Task: Search one way flight ticket for 2 adults, 4 children and 1 infant on lap in business from Pensacola: Pensacola International Airport to Jacksonville: Albert J. Ellis Airport on 5-3-2023. Choice of flights is United. Number of bags: 8 checked bags. Price is upto 98000. Outbound departure time preference is 14:30.
Action: Mouse moved to (349, 149)
Screenshot: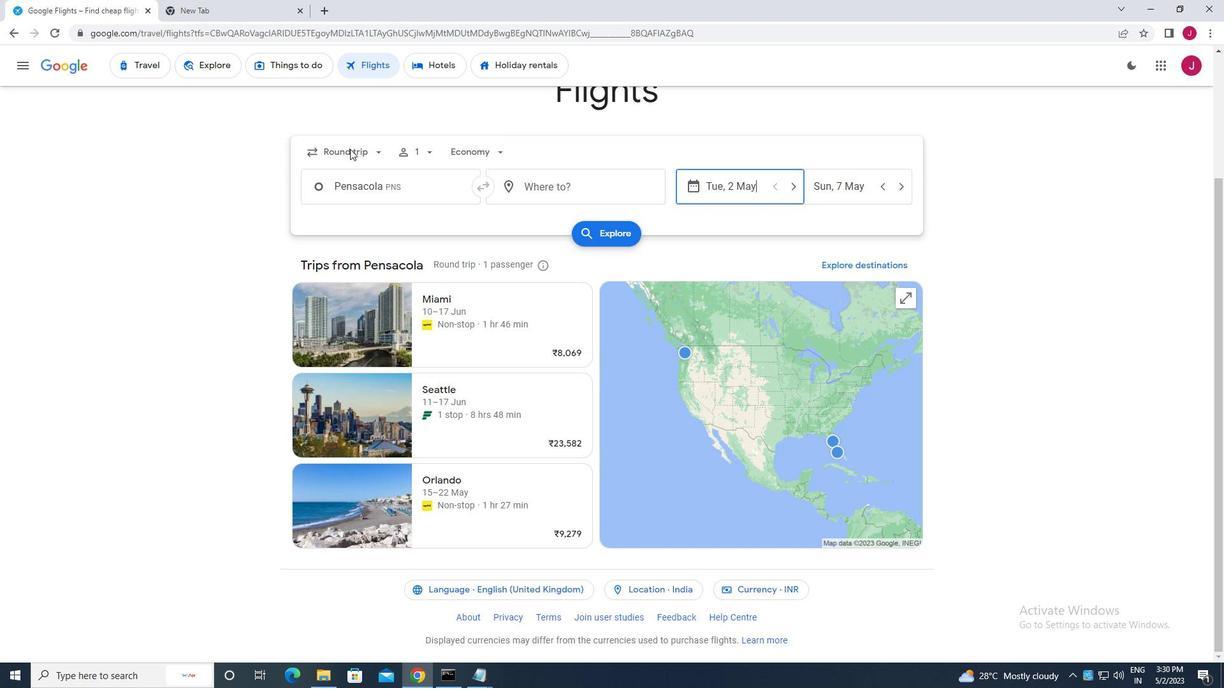 
Action: Mouse pressed left at (349, 149)
Screenshot: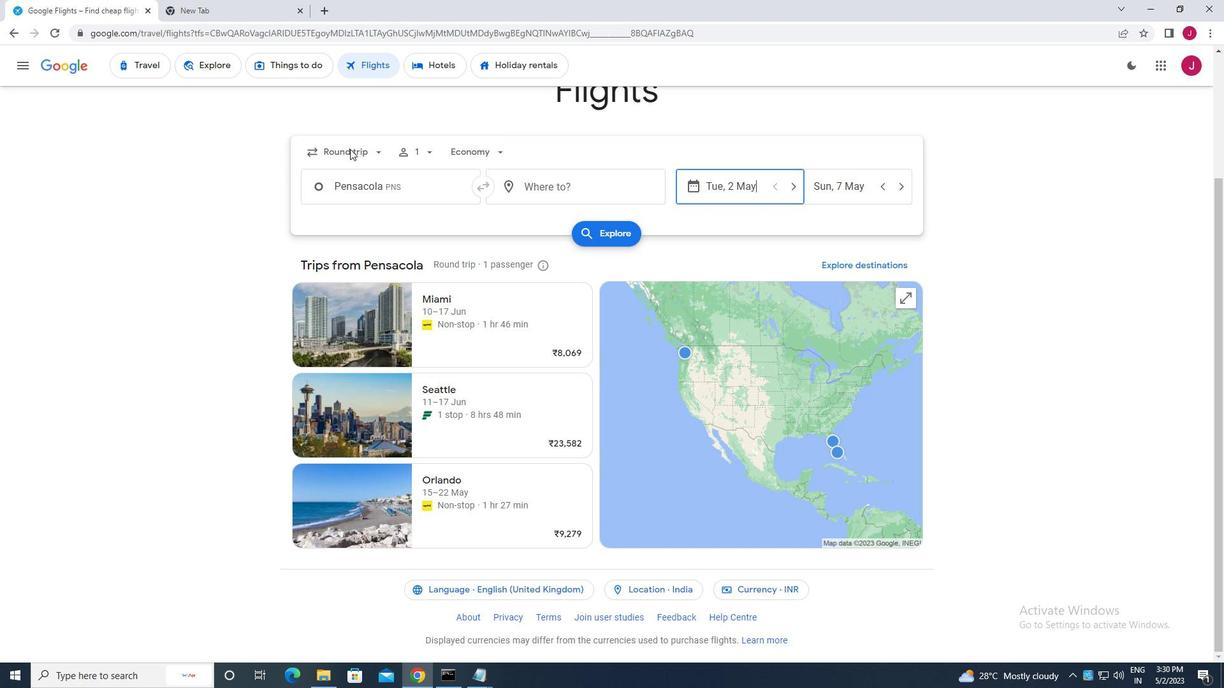 
Action: Mouse moved to (376, 151)
Screenshot: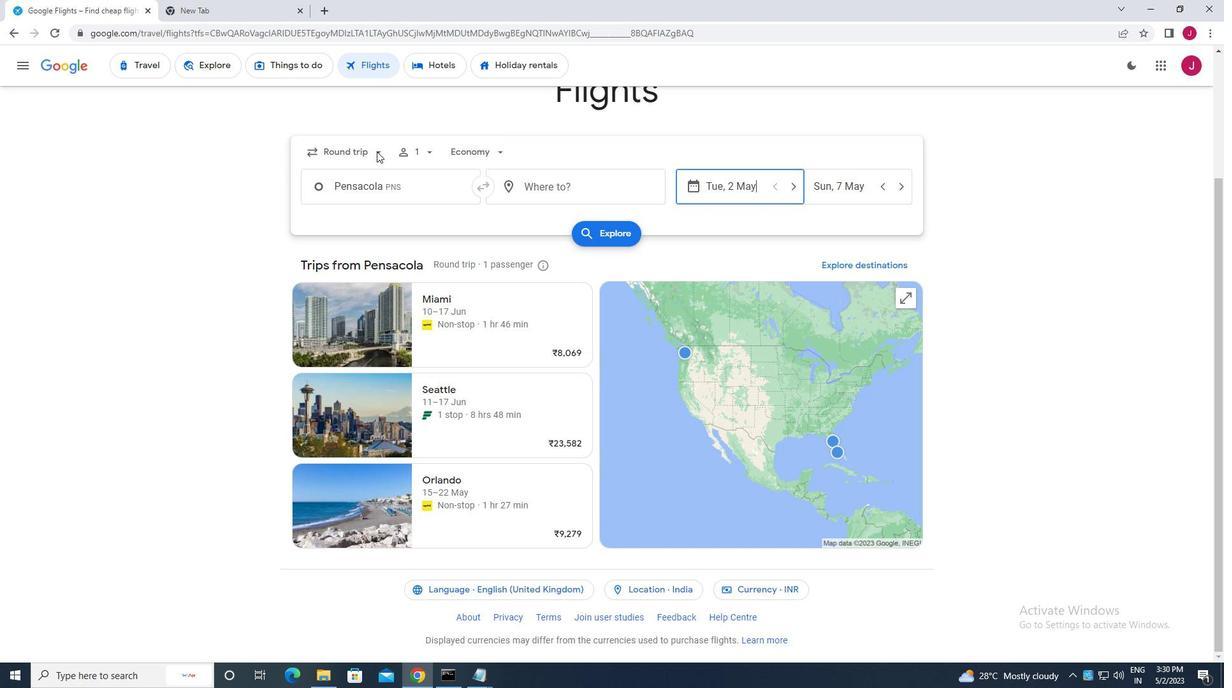 
Action: Mouse pressed left at (376, 151)
Screenshot: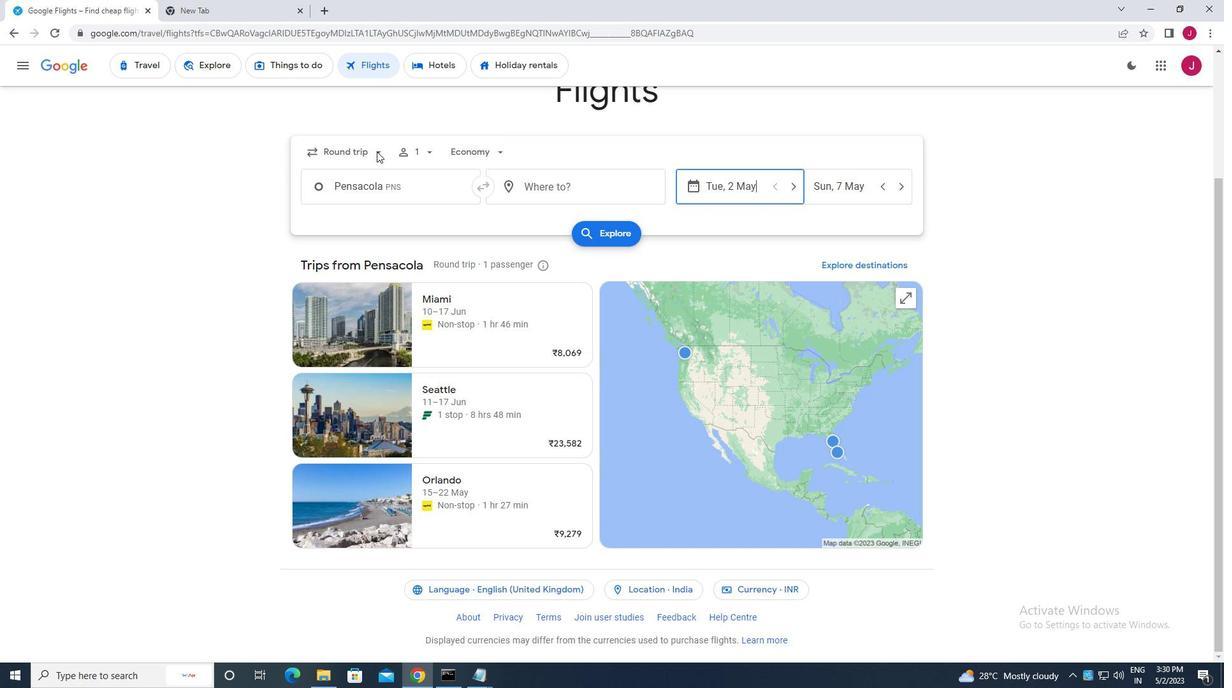 
Action: Mouse moved to (376, 151)
Screenshot: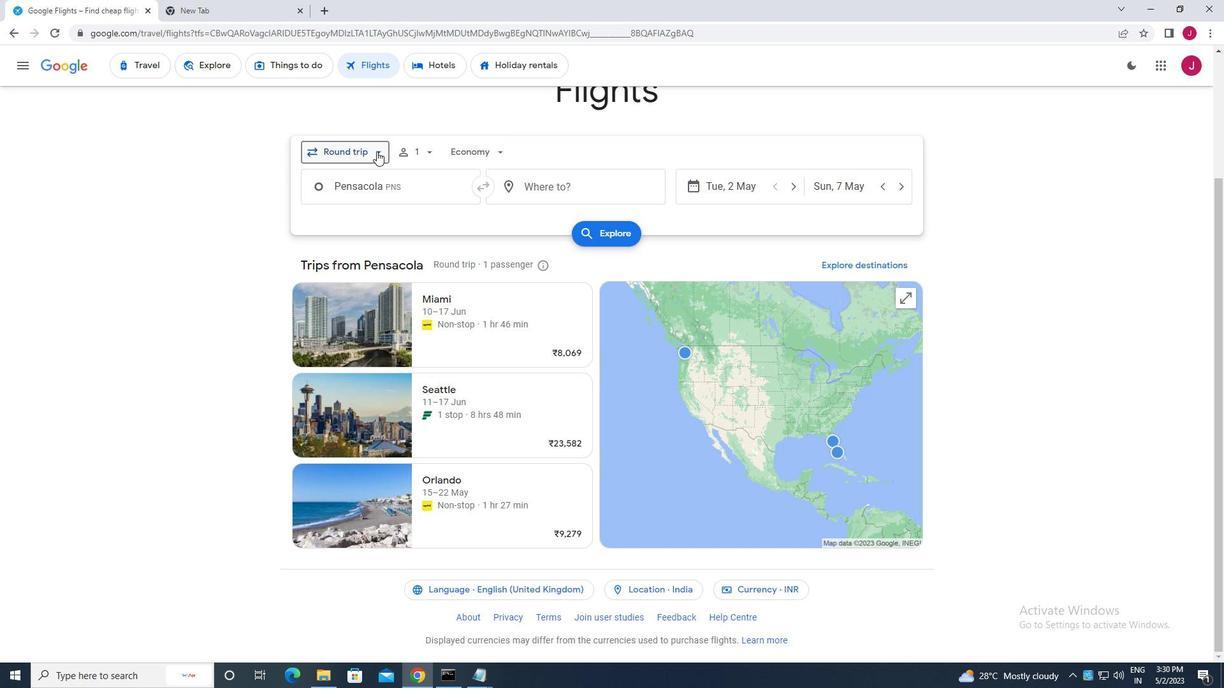 
Action: Mouse pressed left at (376, 151)
Screenshot: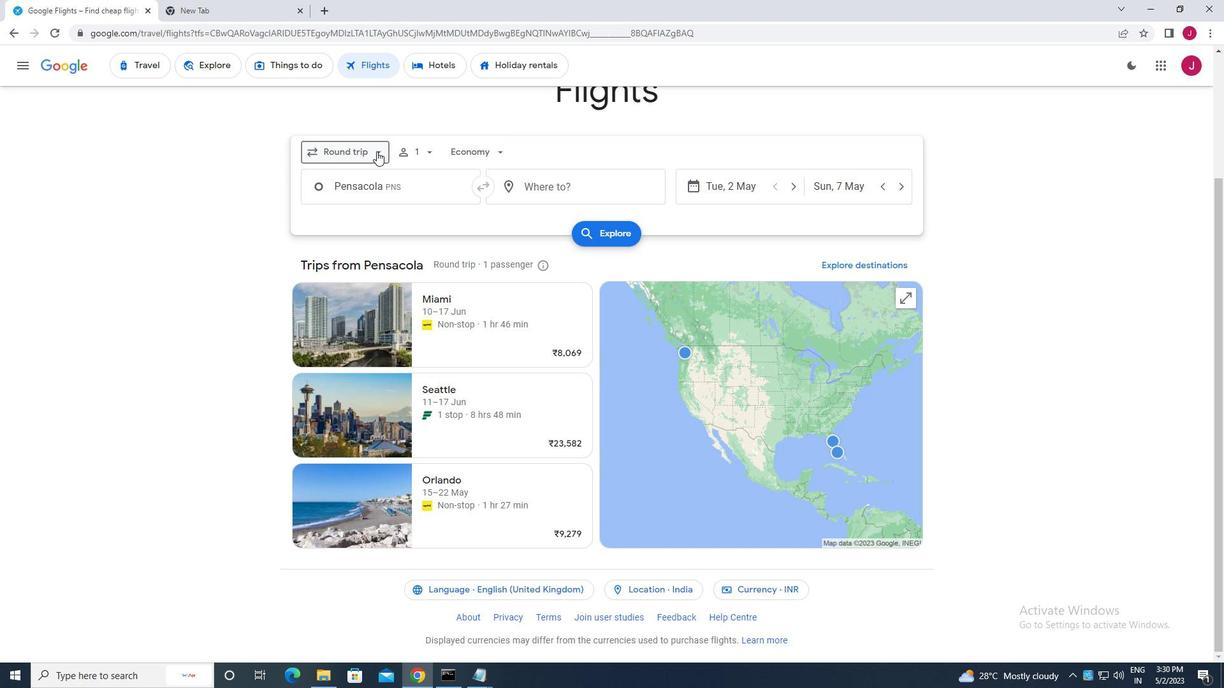 
Action: Mouse moved to (367, 212)
Screenshot: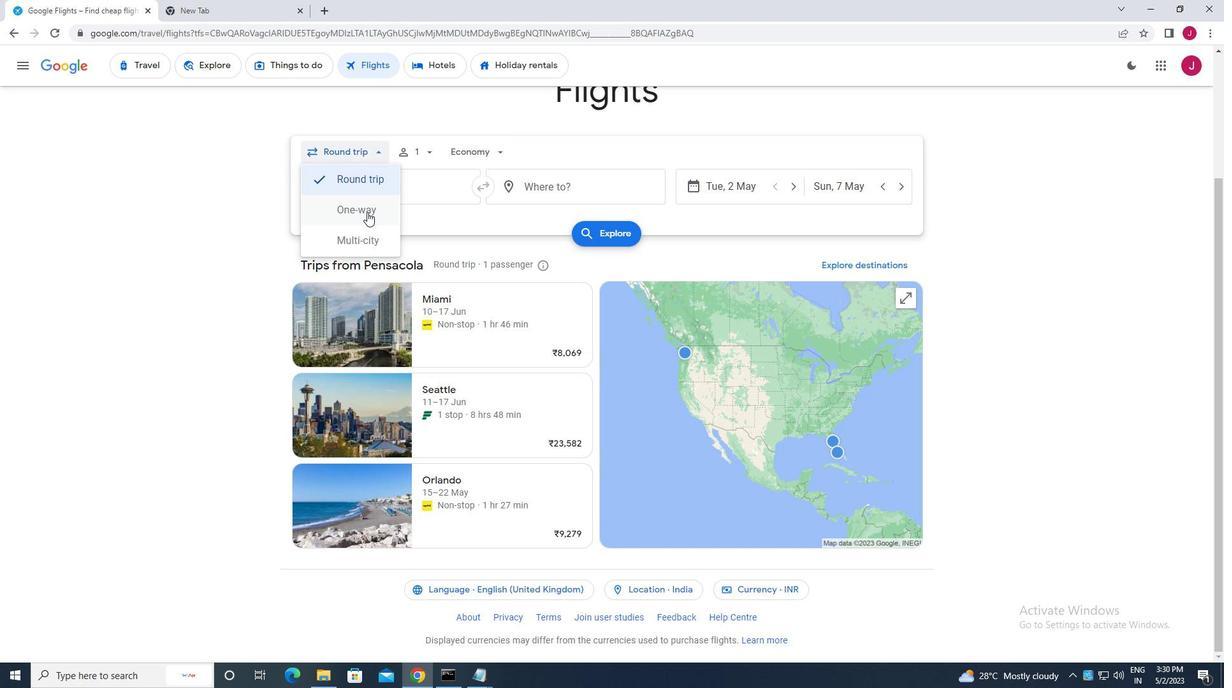
Action: Mouse pressed left at (367, 212)
Screenshot: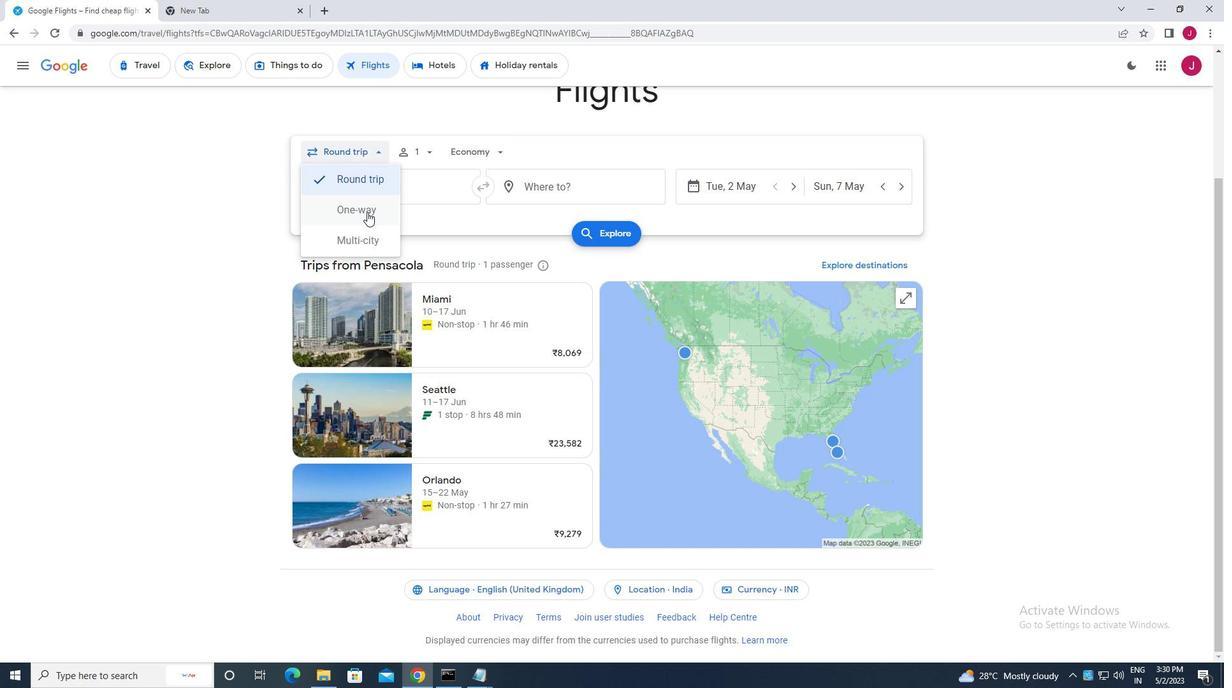 
Action: Mouse moved to (424, 148)
Screenshot: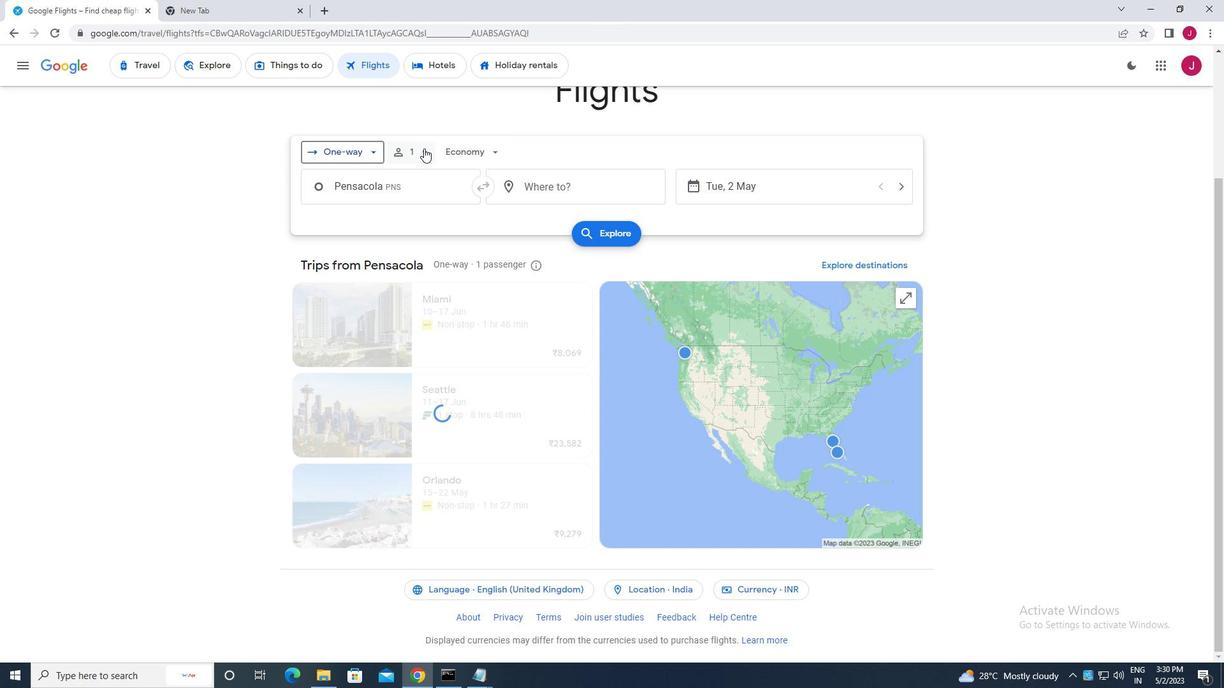
Action: Mouse pressed left at (424, 148)
Screenshot: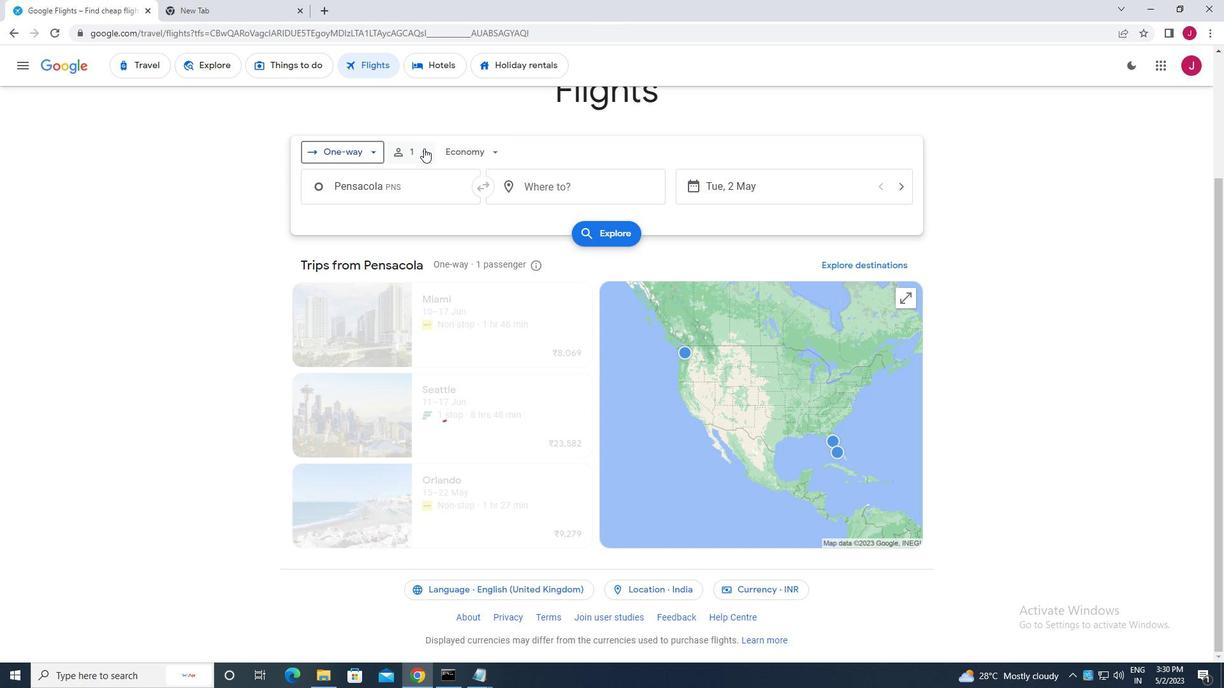 
Action: Mouse moved to (523, 185)
Screenshot: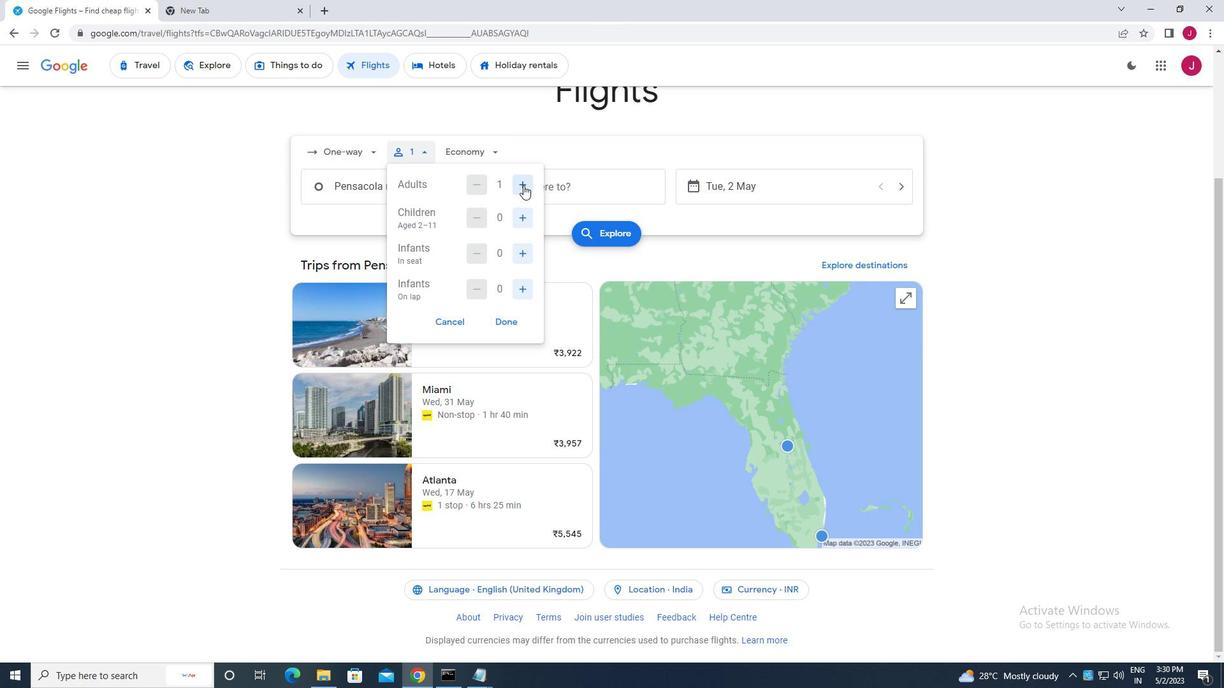 
Action: Mouse pressed left at (523, 185)
Screenshot: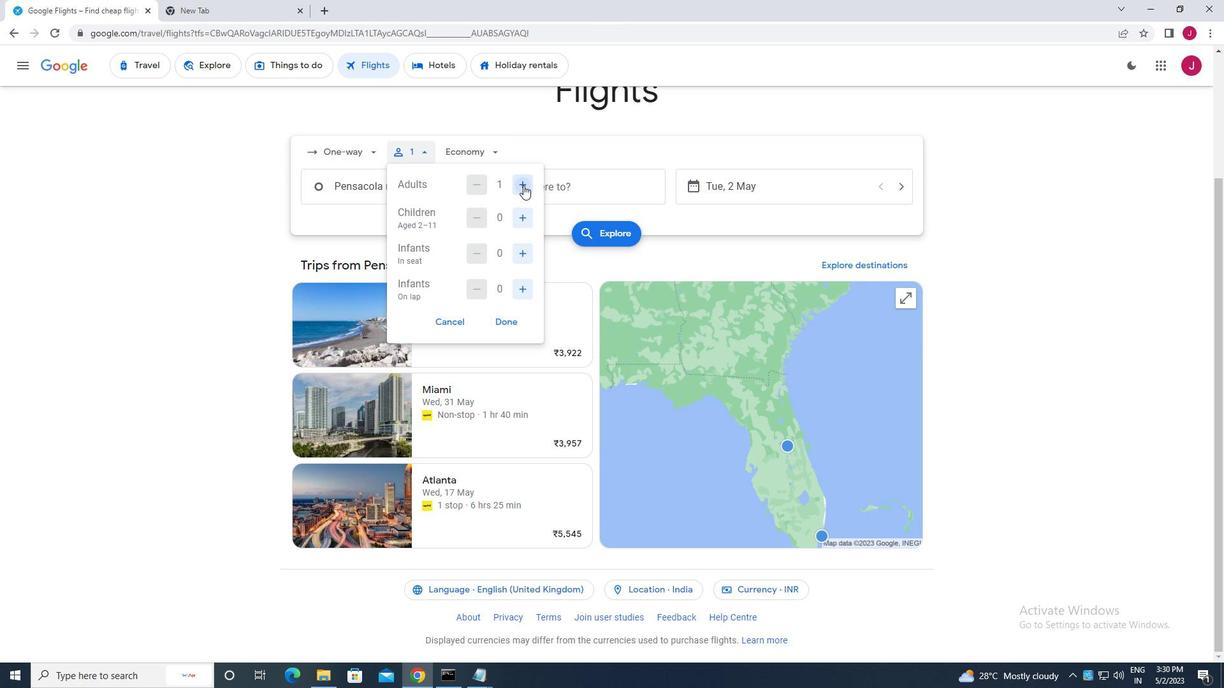
Action: Mouse moved to (524, 216)
Screenshot: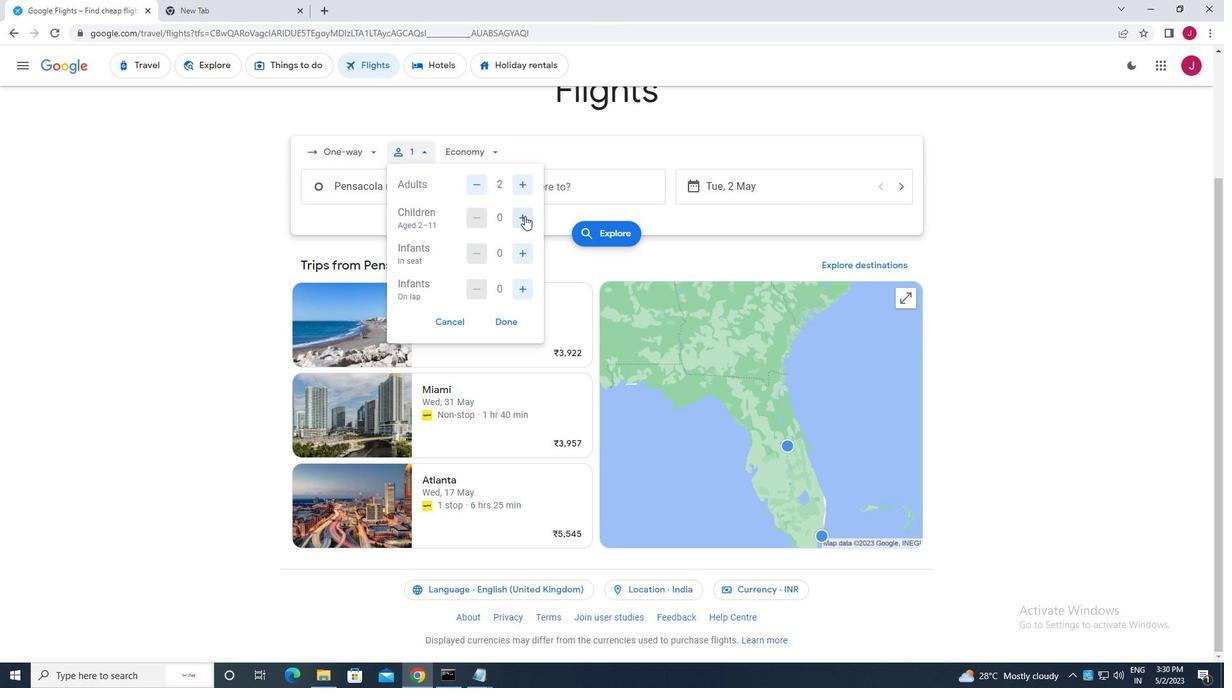 
Action: Mouse pressed left at (524, 216)
Screenshot: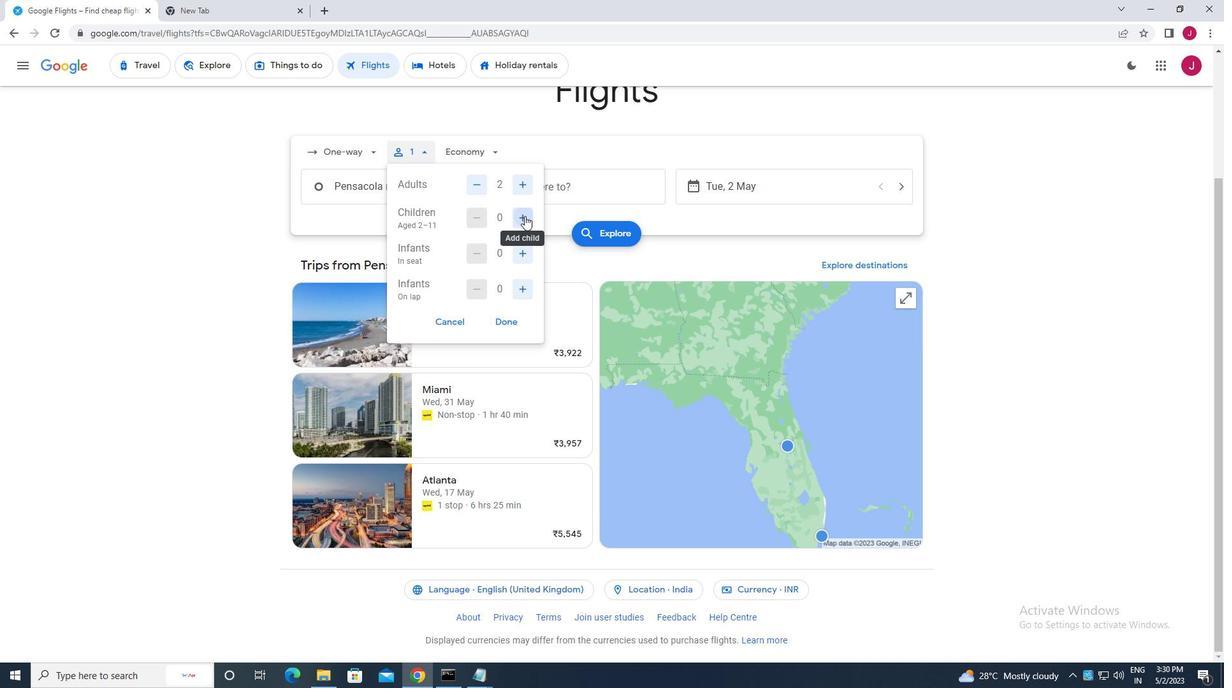
Action: Mouse pressed left at (524, 216)
Screenshot: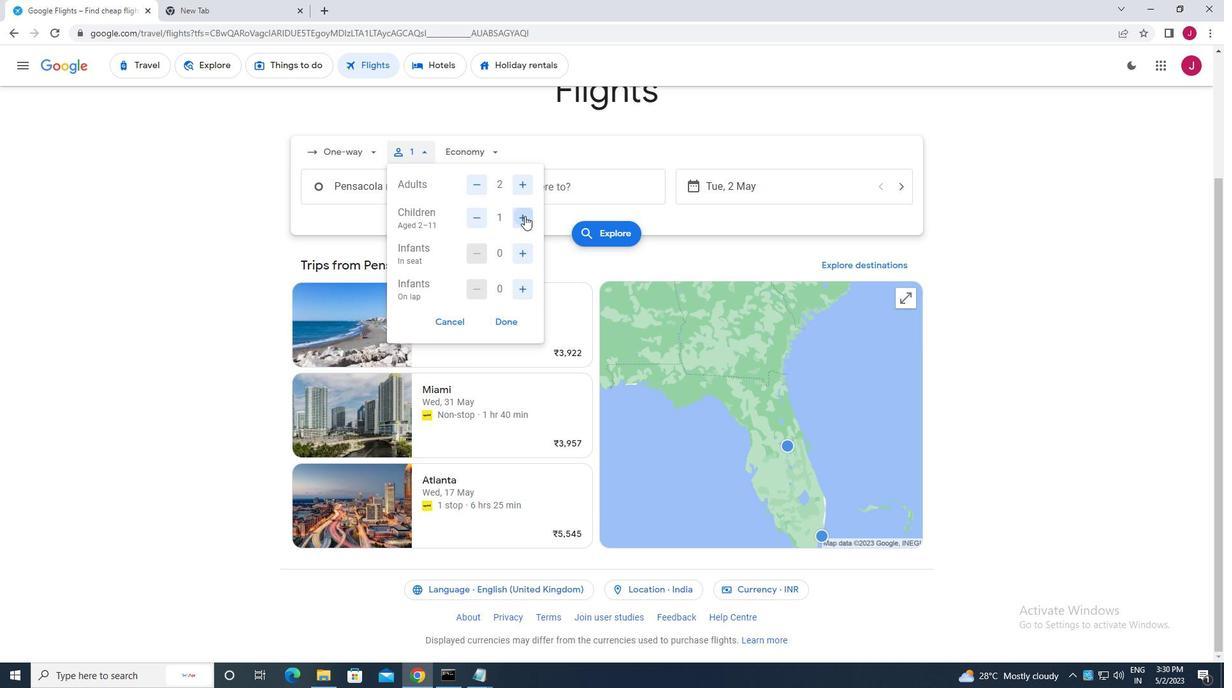 
Action: Mouse pressed left at (524, 216)
Screenshot: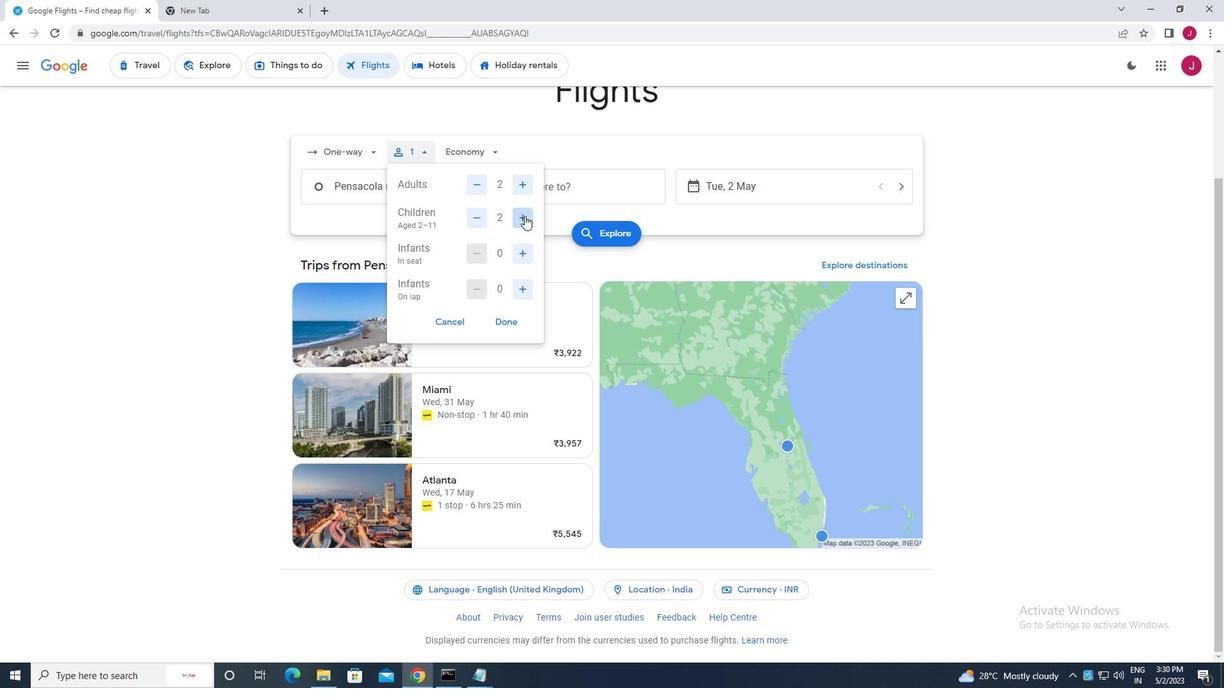 
Action: Mouse pressed left at (524, 216)
Screenshot: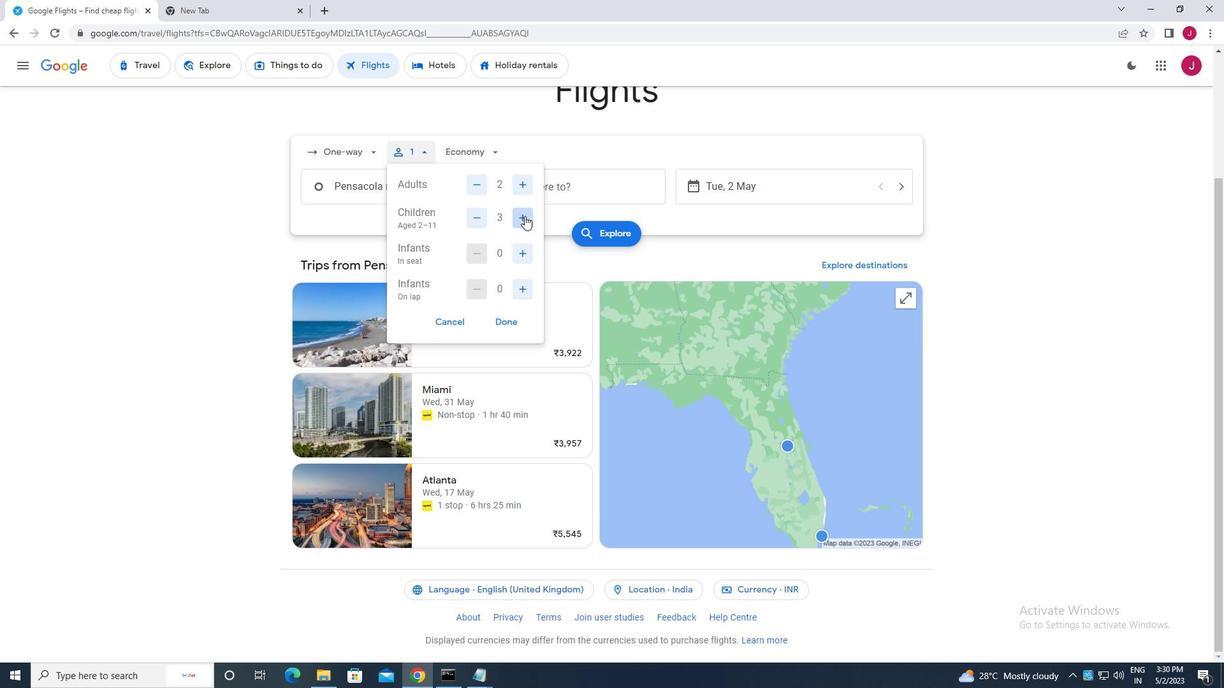 
Action: Mouse moved to (521, 291)
Screenshot: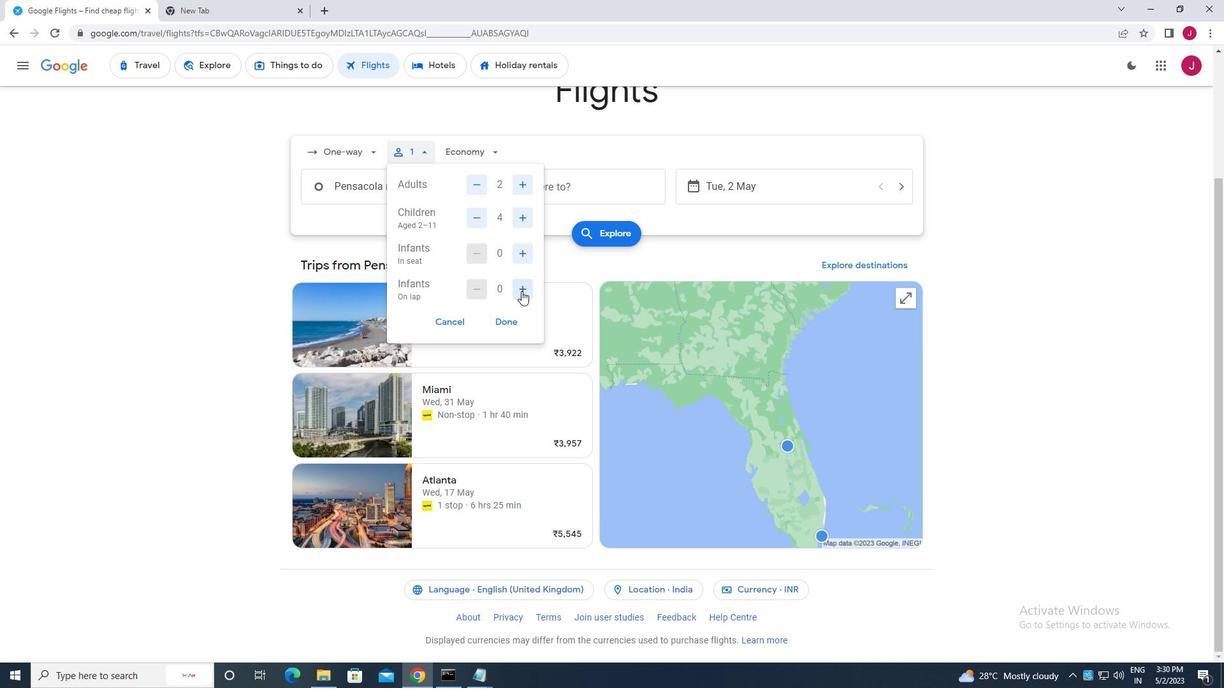 
Action: Mouse pressed left at (521, 291)
Screenshot: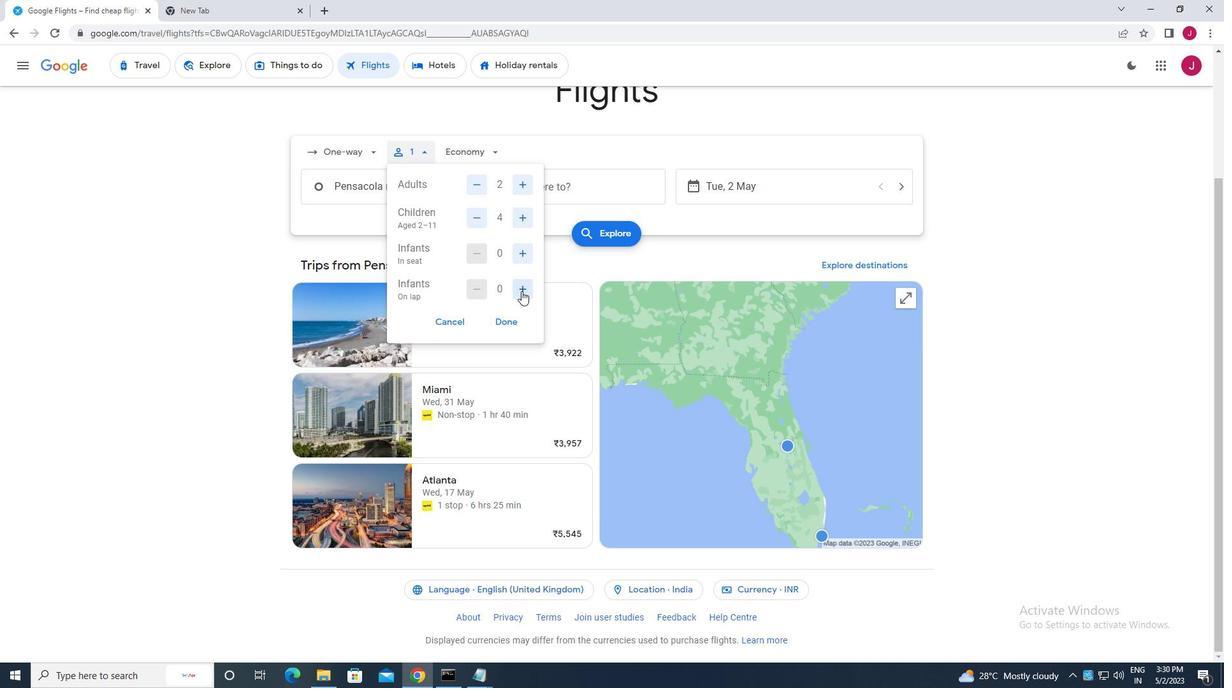 
Action: Mouse moved to (510, 320)
Screenshot: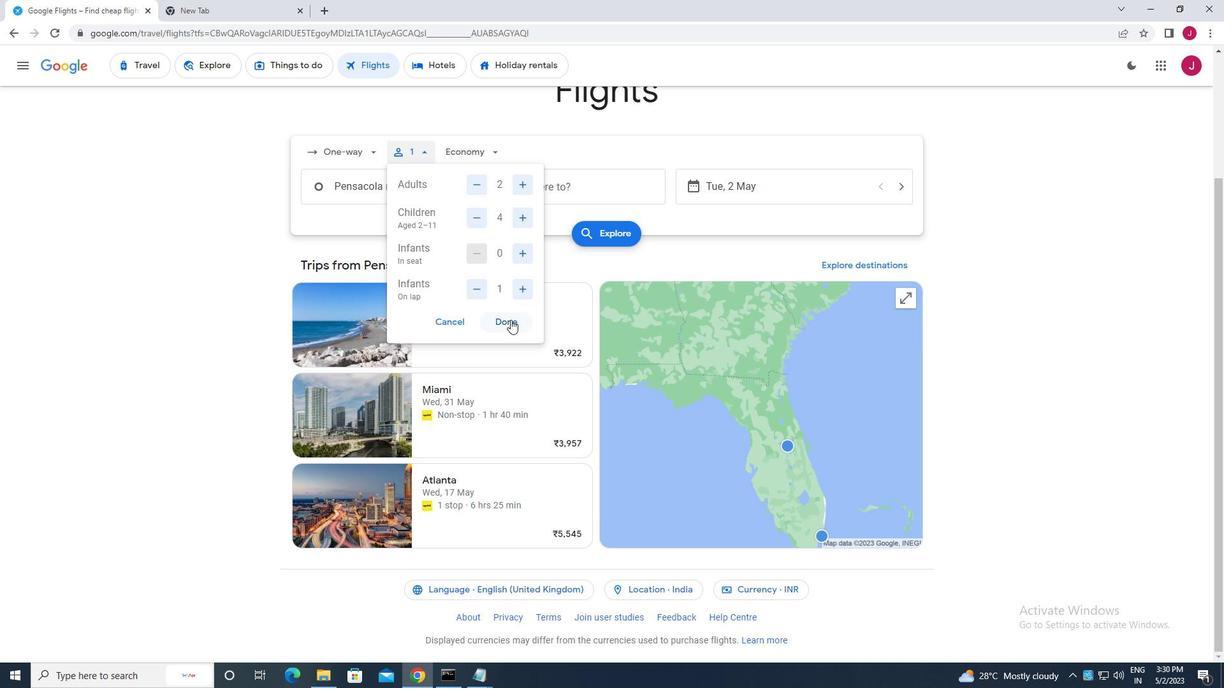 
Action: Mouse pressed left at (510, 320)
Screenshot: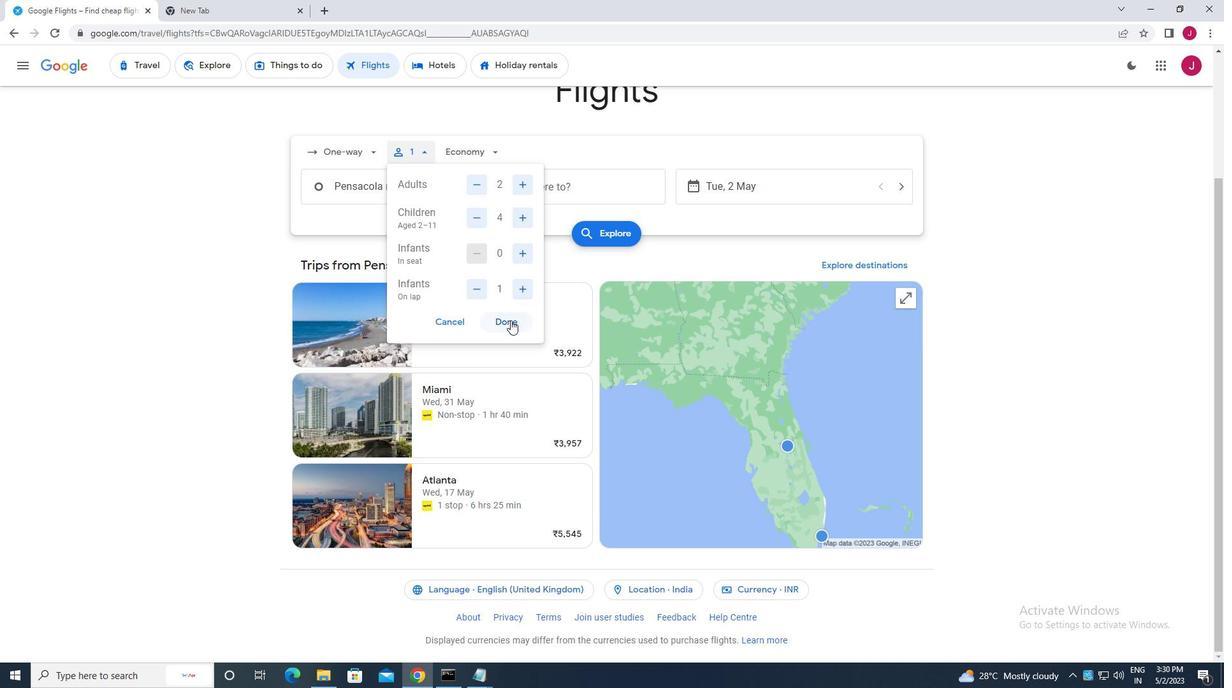 
Action: Mouse moved to (478, 145)
Screenshot: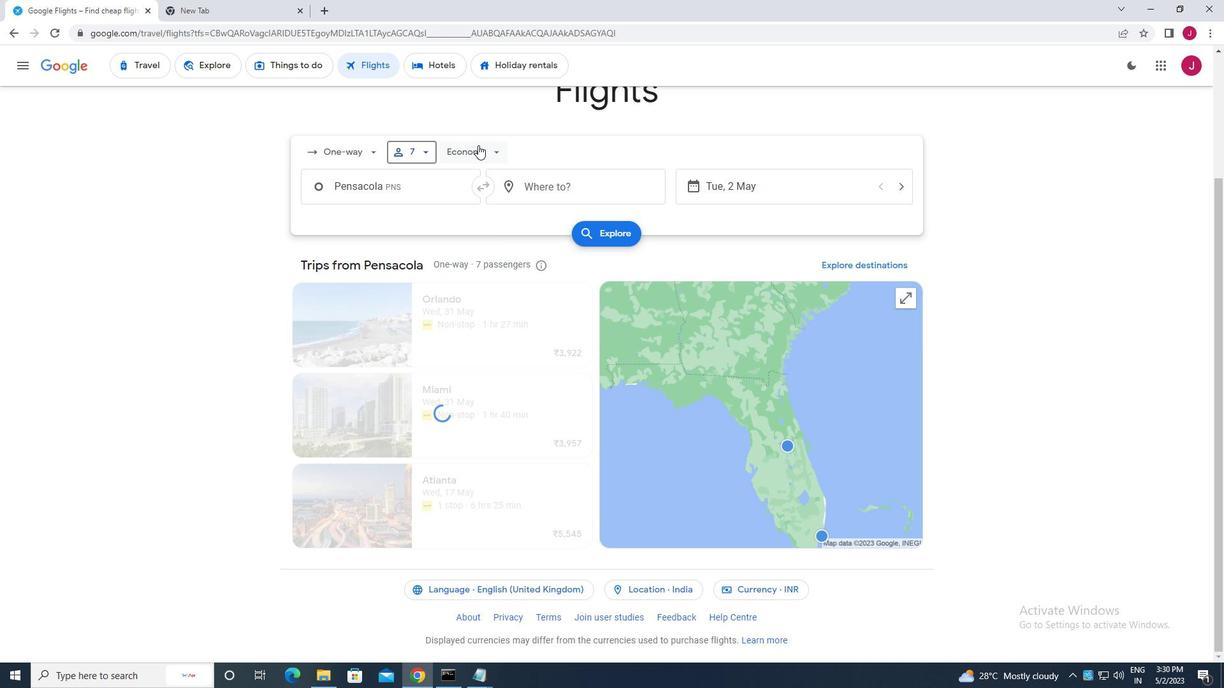 
Action: Mouse pressed left at (478, 145)
Screenshot: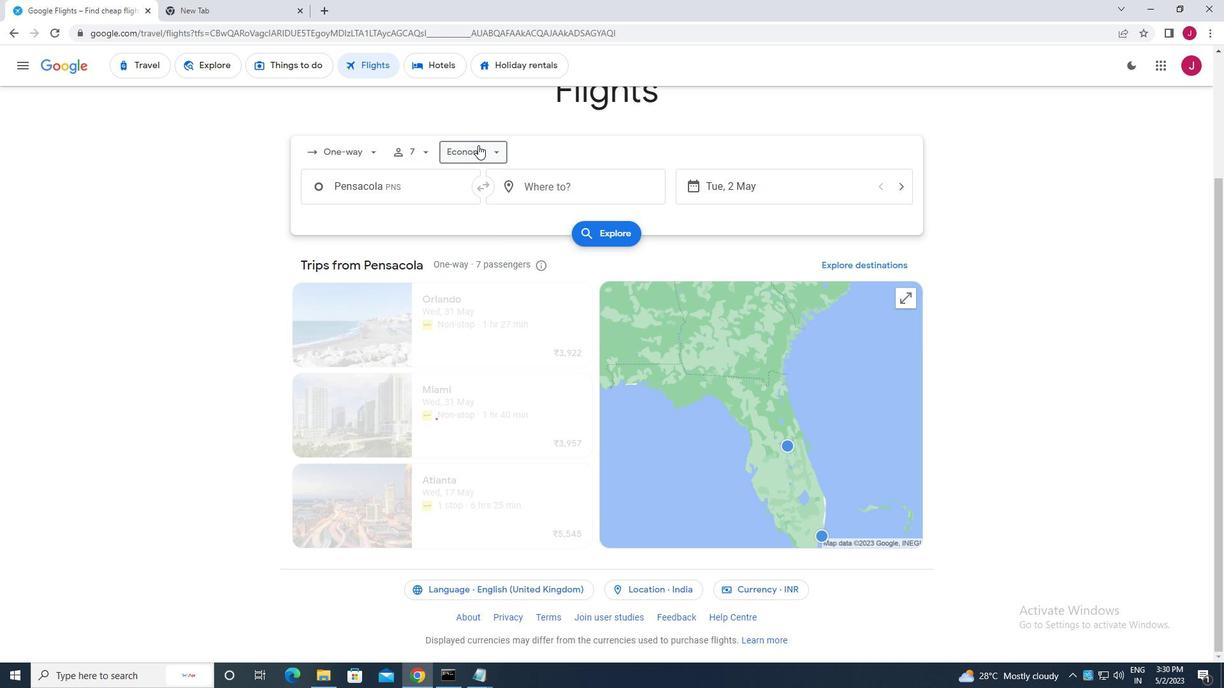 
Action: Mouse moved to (494, 243)
Screenshot: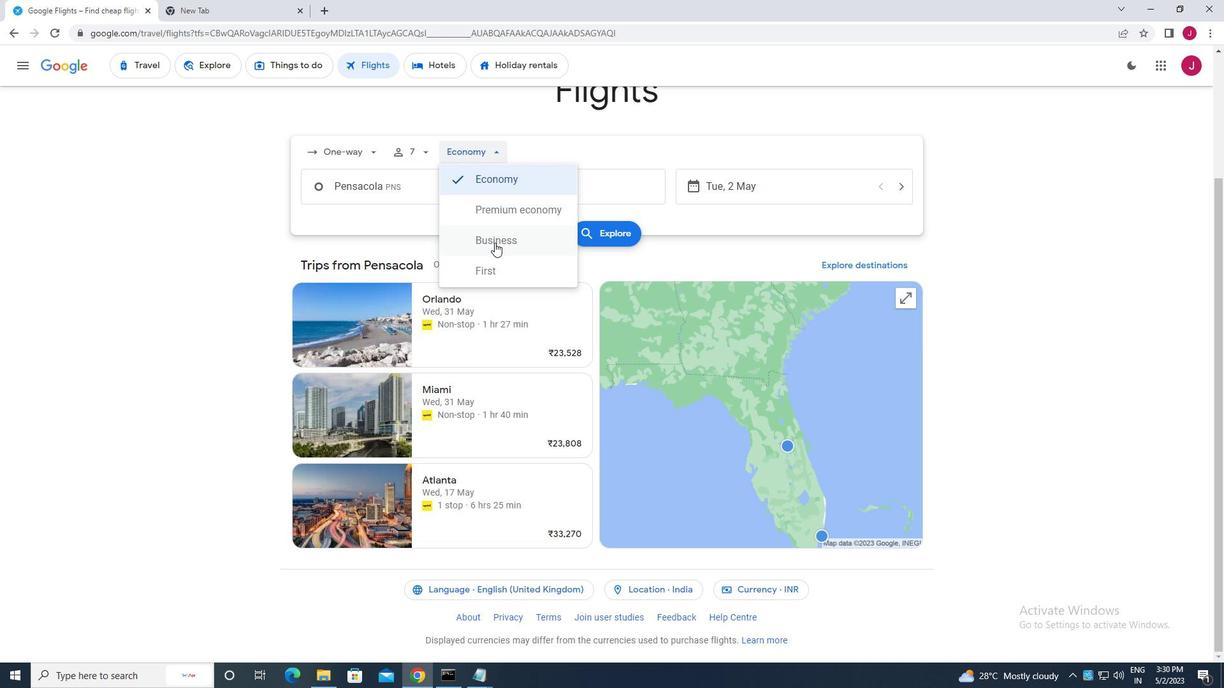 
Action: Mouse pressed left at (494, 243)
Screenshot: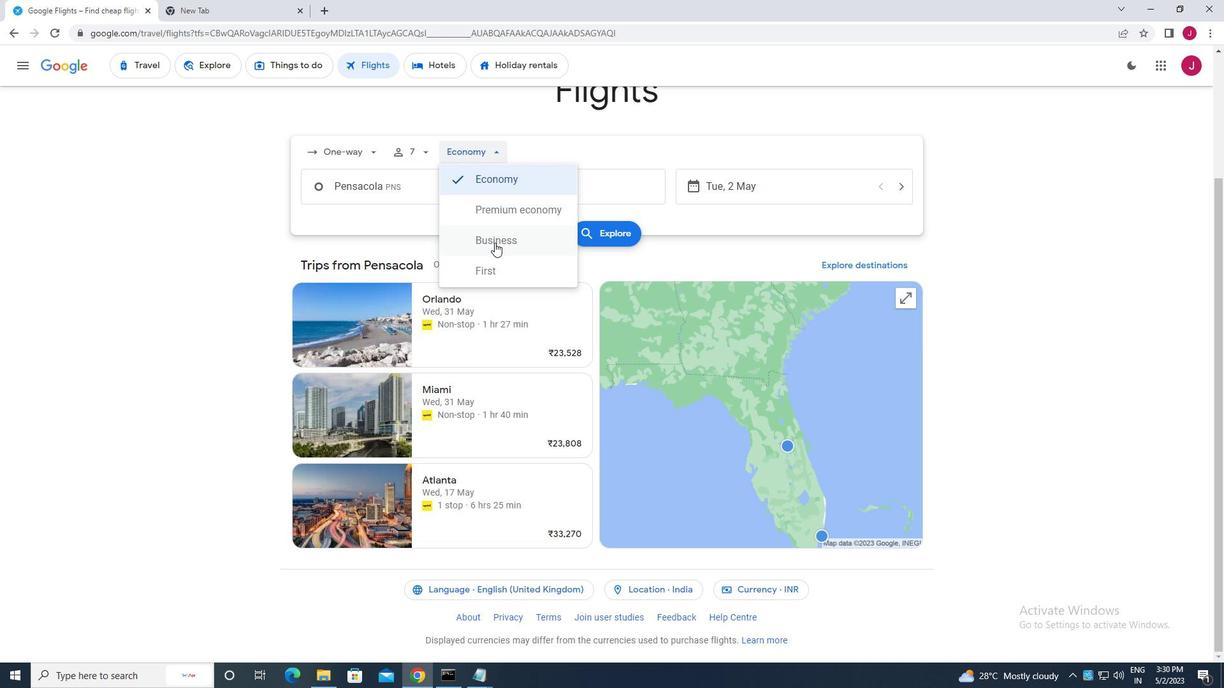 
Action: Mouse moved to (426, 188)
Screenshot: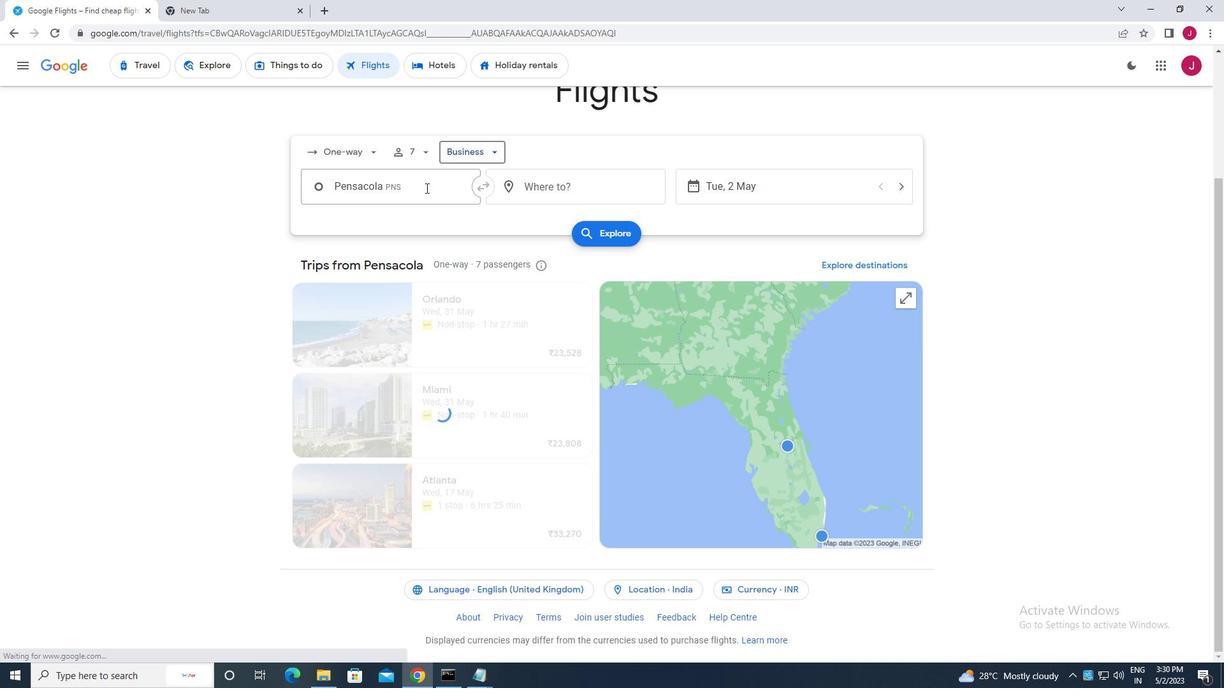 
Action: Mouse pressed left at (426, 188)
Screenshot: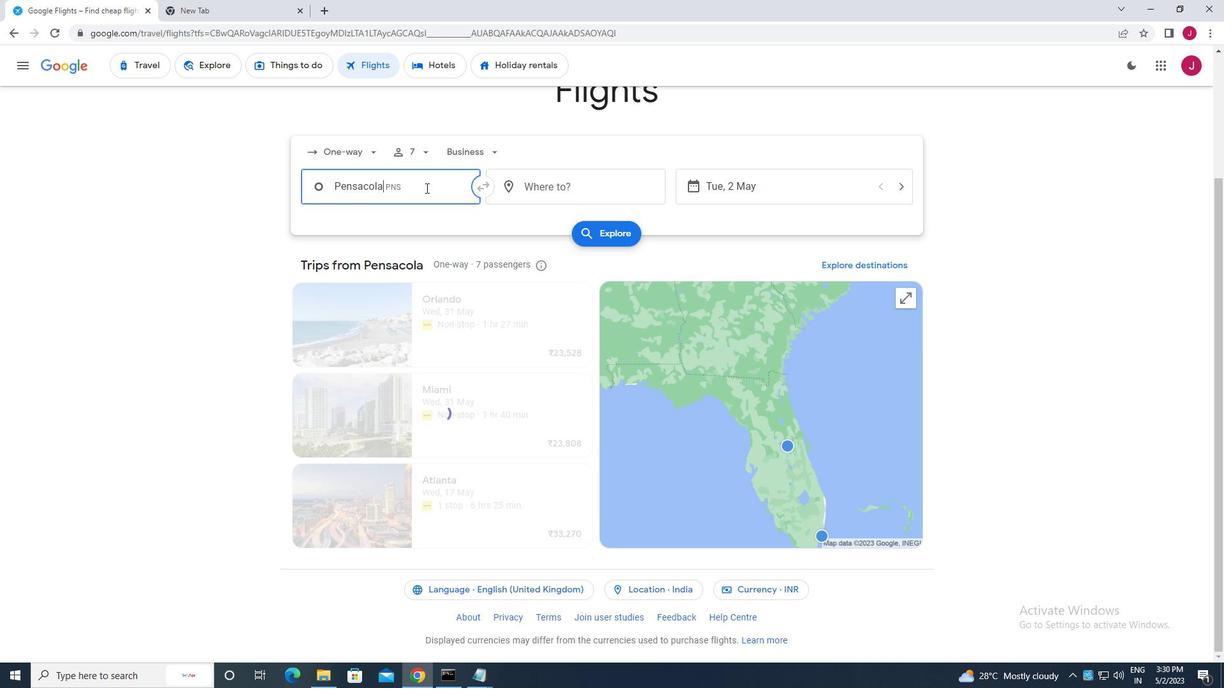 
Action: Key pressed pensacola
Screenshot: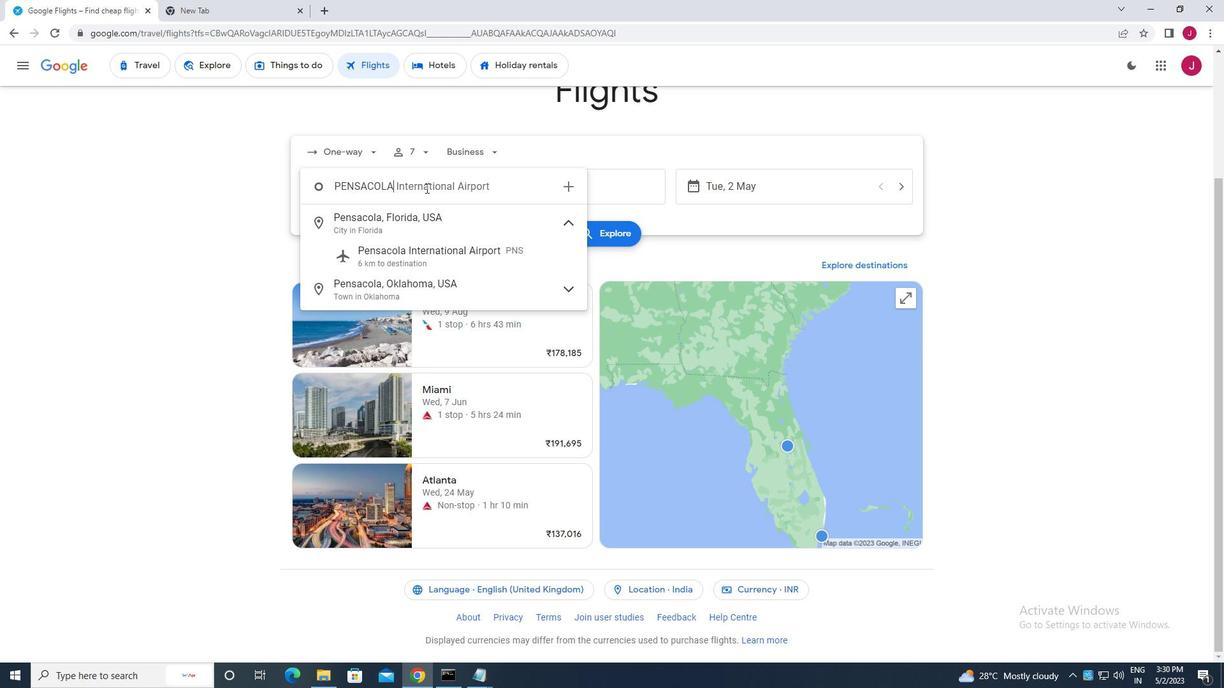 
Action: Mouse moved to (404, 250)
Screenshot: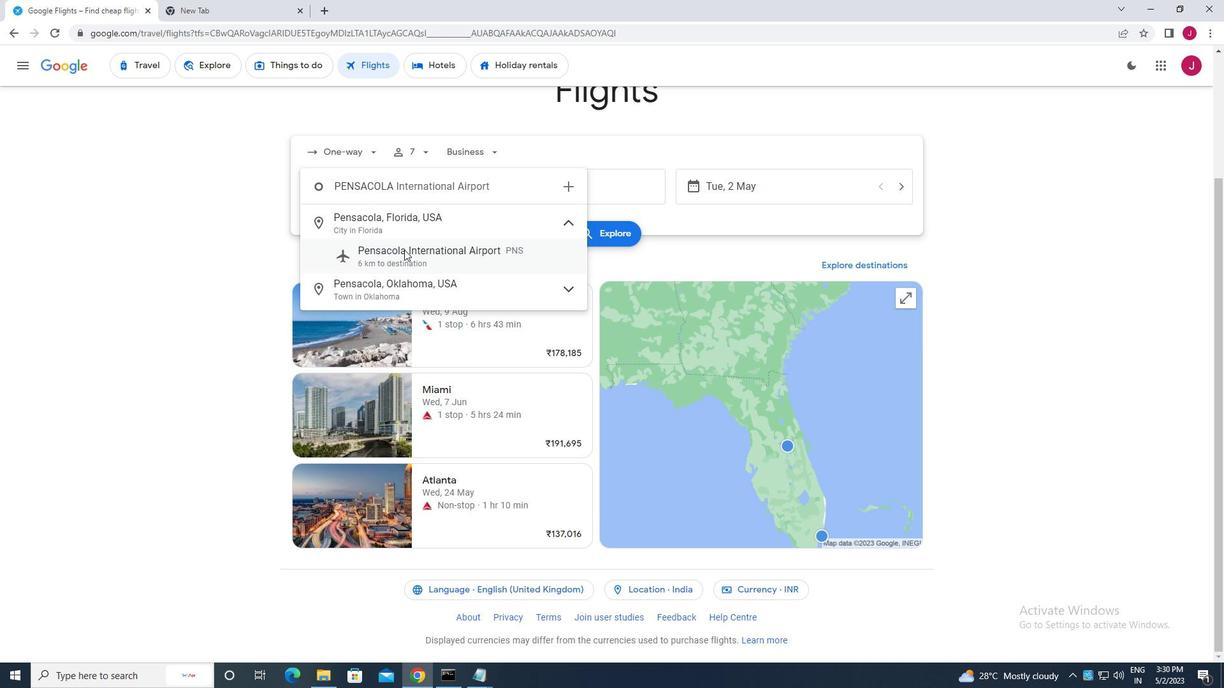 
Action: Mouse pressed left at (404, 250)
Screenshot: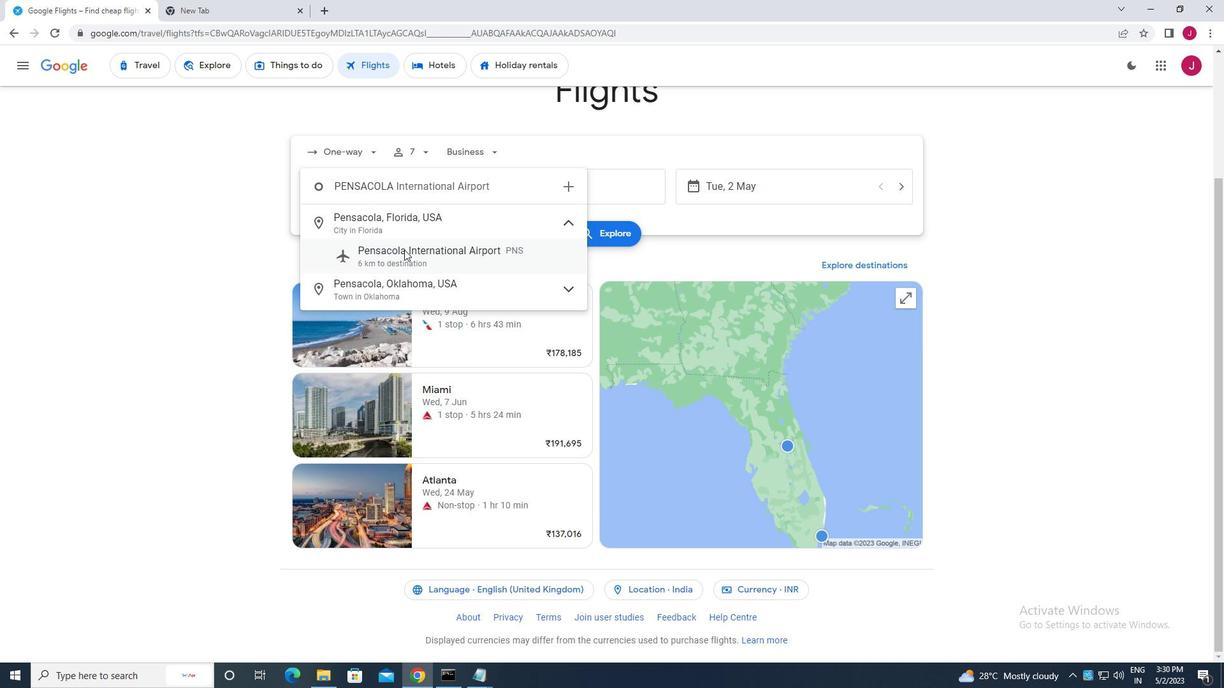 
Action: Mouse moved to (573, 189)
Screenshot: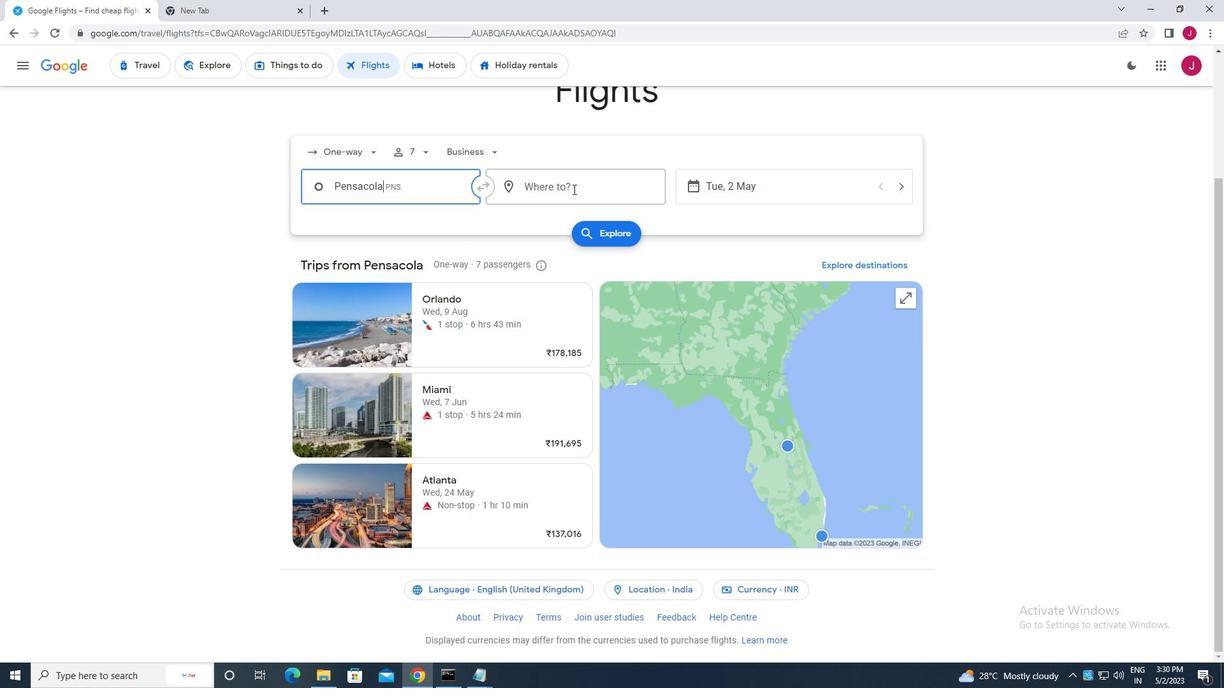 
Action: Mouse pressed left at (573, 189)
Screenshot: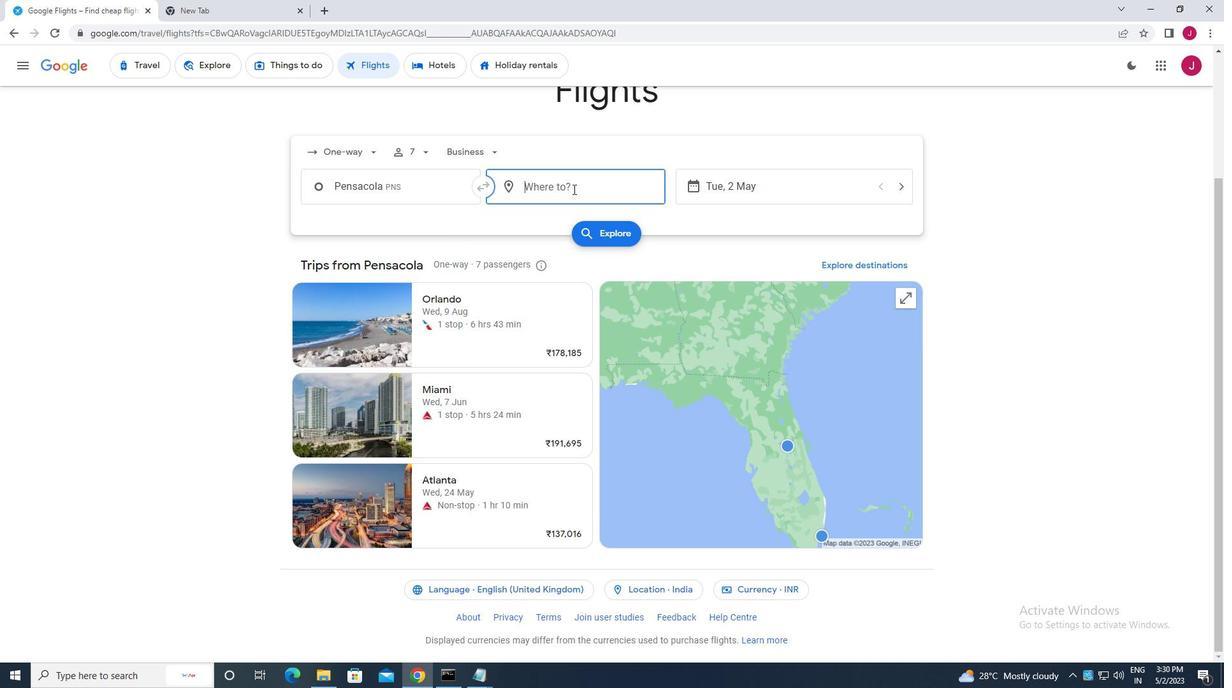 
Action: Mouse moved to (573, 189)
Screenshot: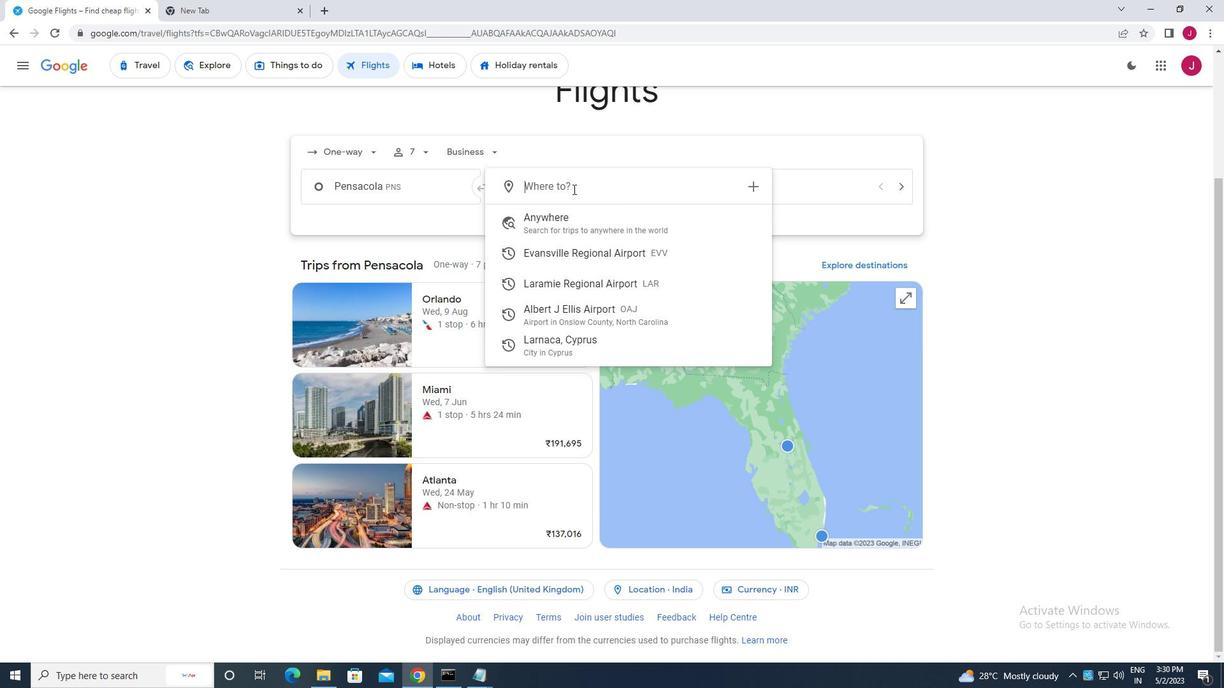 
Action: Key pressed albert<Key.space>j
Screenshot: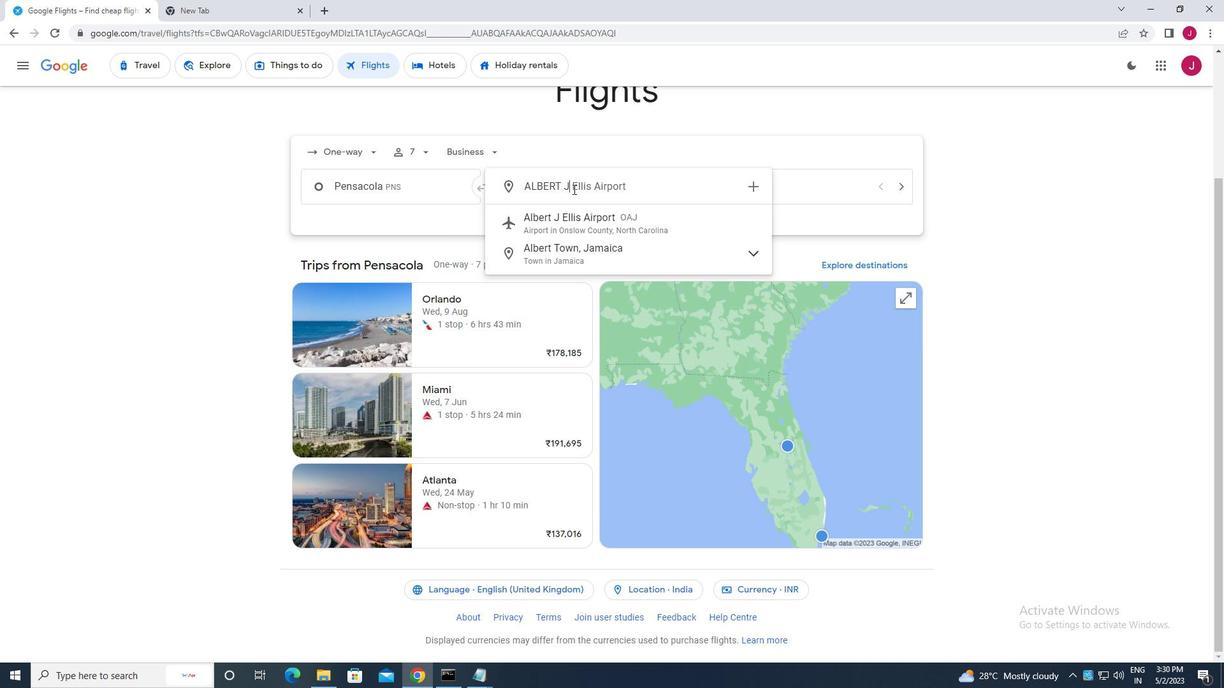 
Action: Mouse moved to (634, 225)
Screenshot: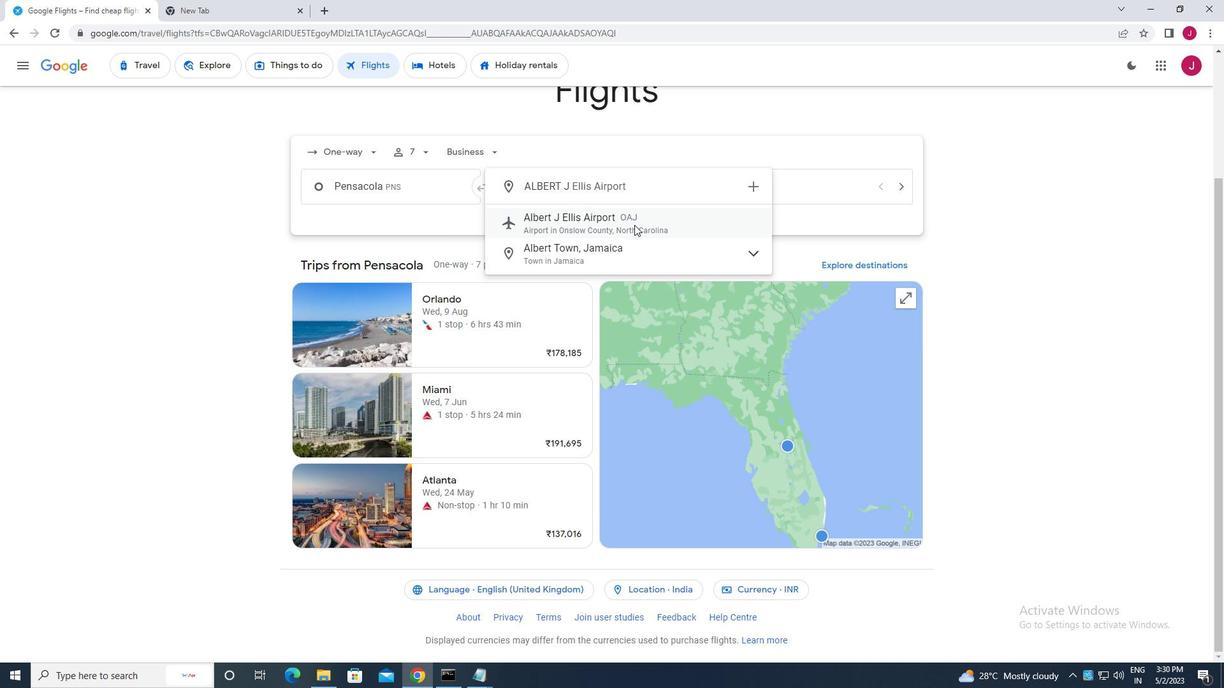 
Action: Mouse pressed left at (634, 225)
Screenshot: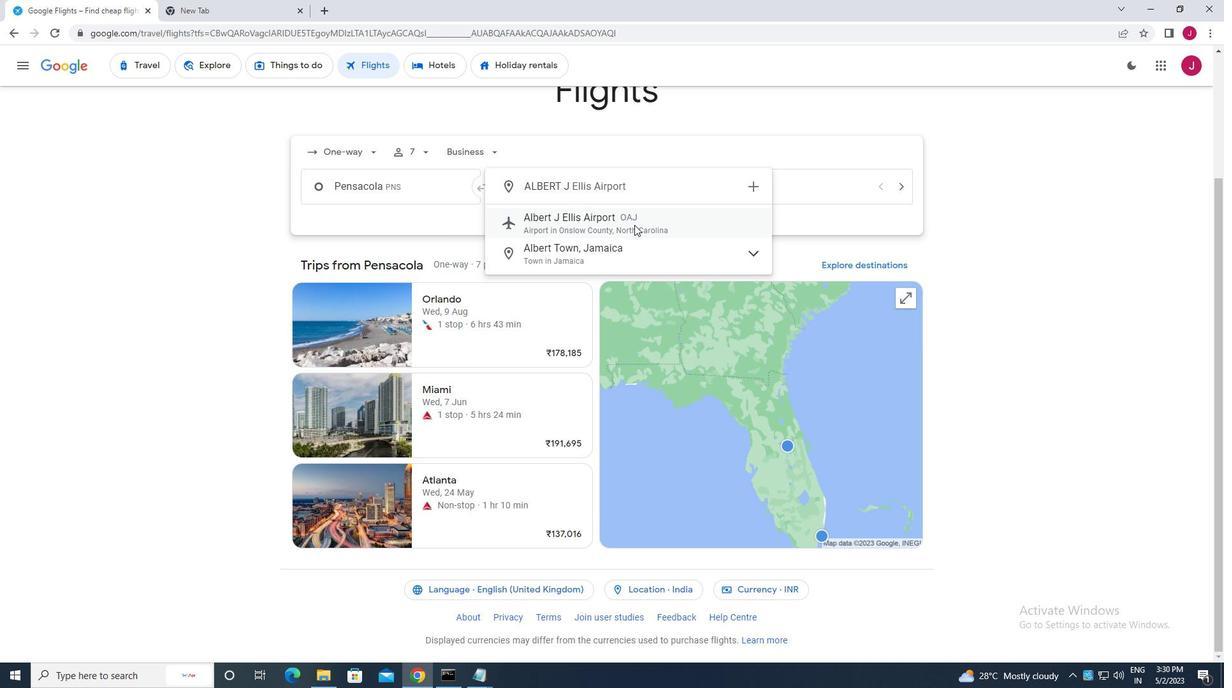
Action: Mouse moved to (723, 185)
Screenshot: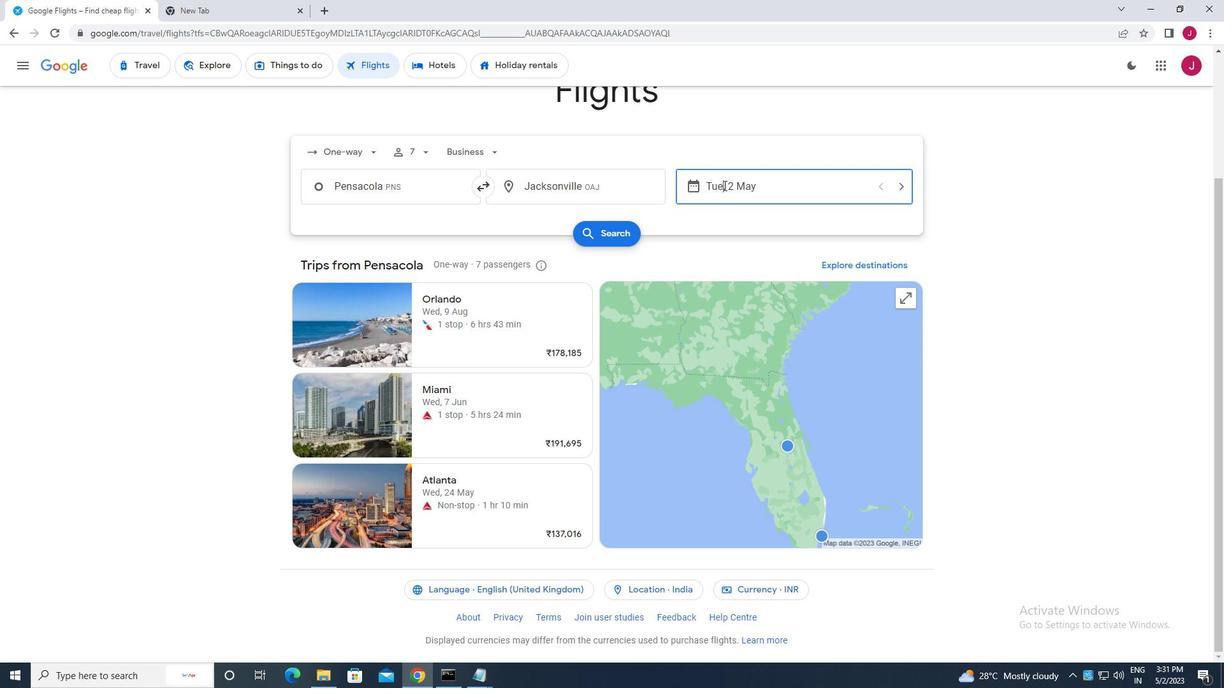 
Action: Mouse pressed left at (723, 185)
Screenshot: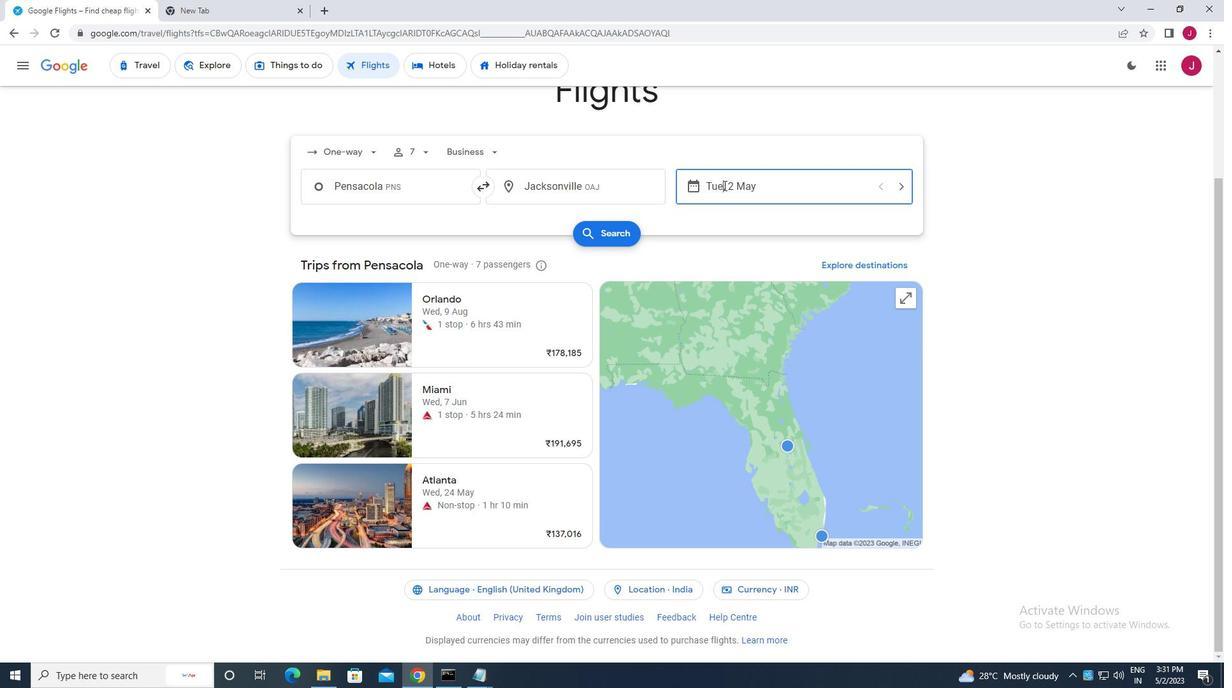 
Action: Mouse moved to (556, 294)
Screenshot: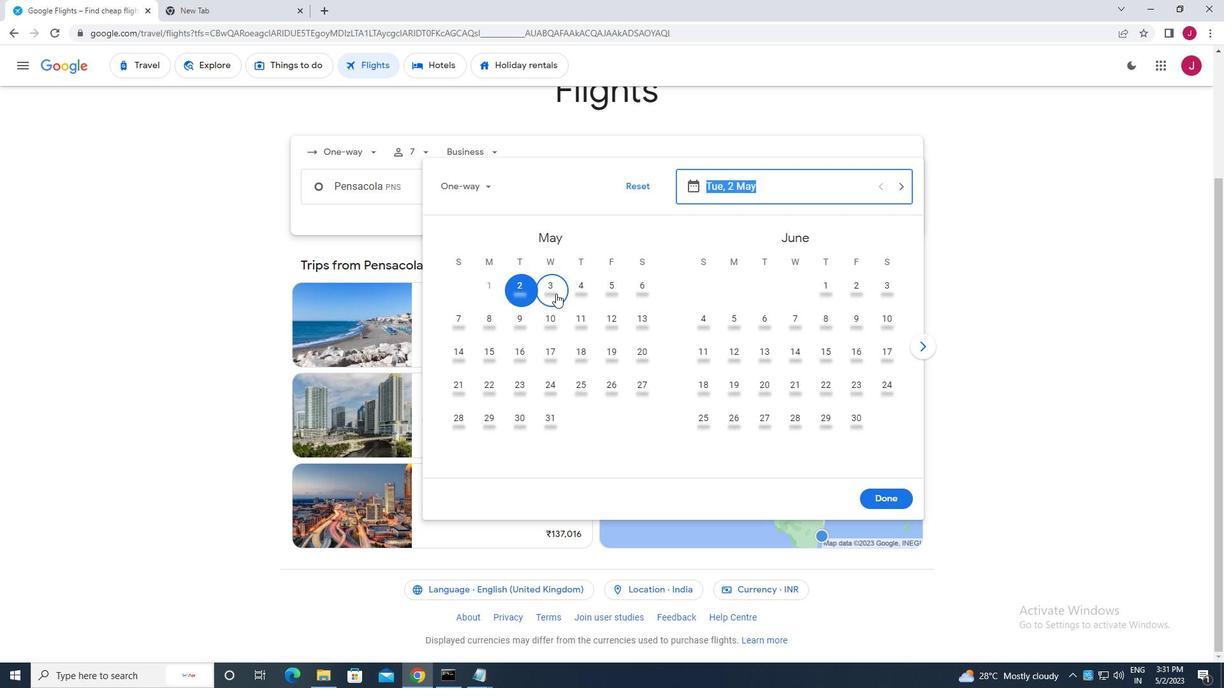 
Action: Mouse pressed left at (556, 294)
Screenshot: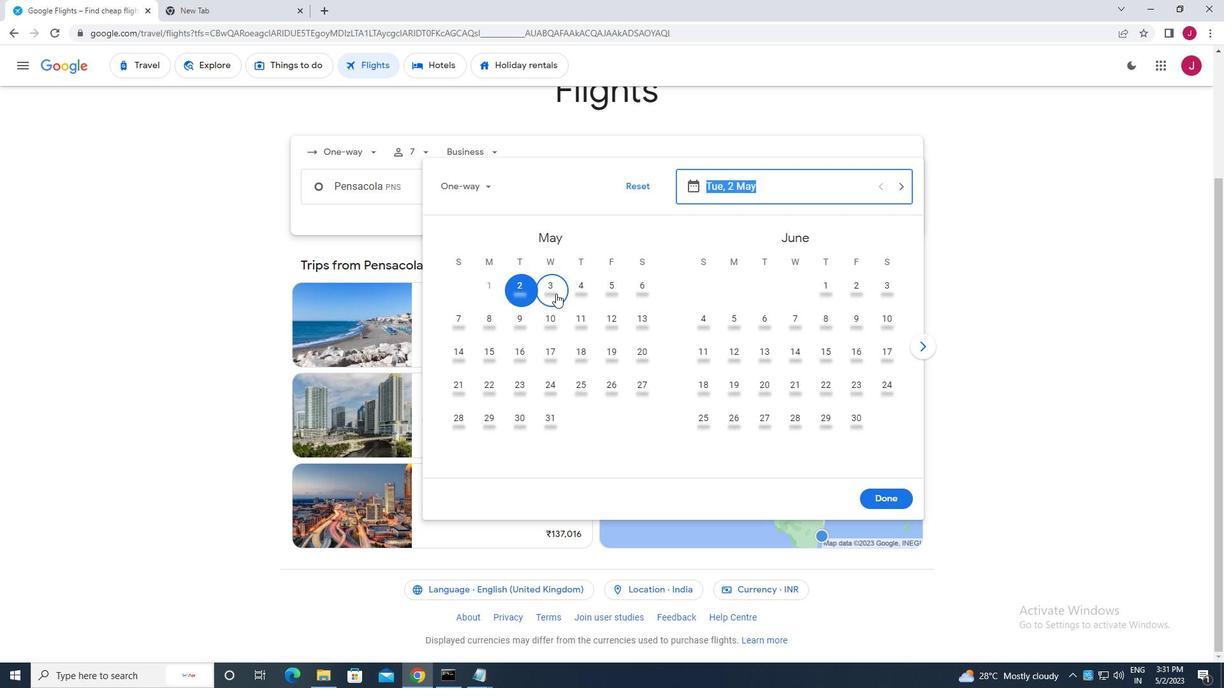 
Action: Mouse moved to (892, 499)
Screenshot: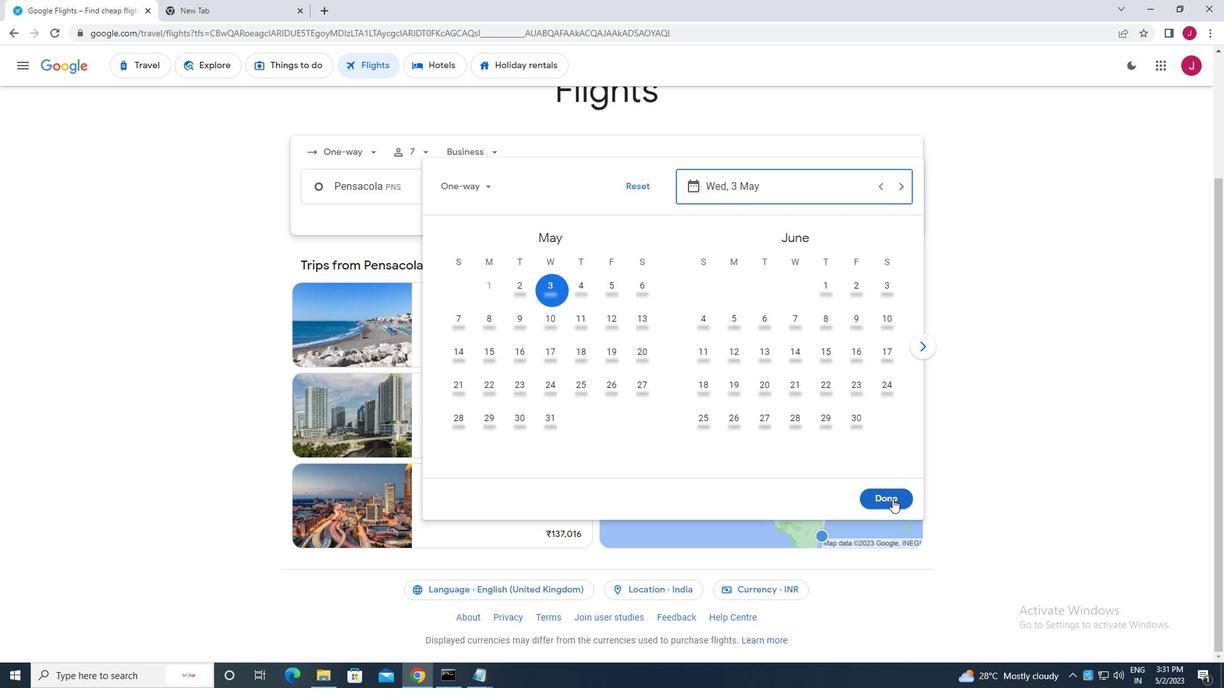 
Action: Mouse pressed left at (892, 499)
Screenshot: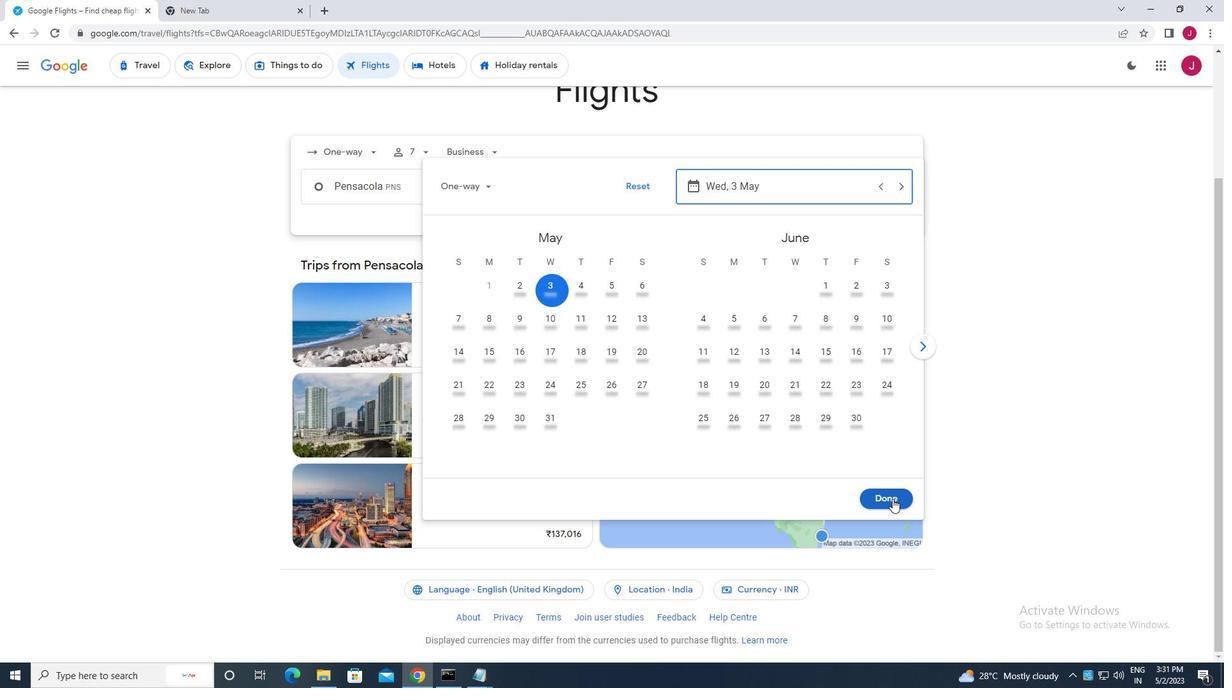 
Action: Mouse moved to (623, 235)
Screenshot: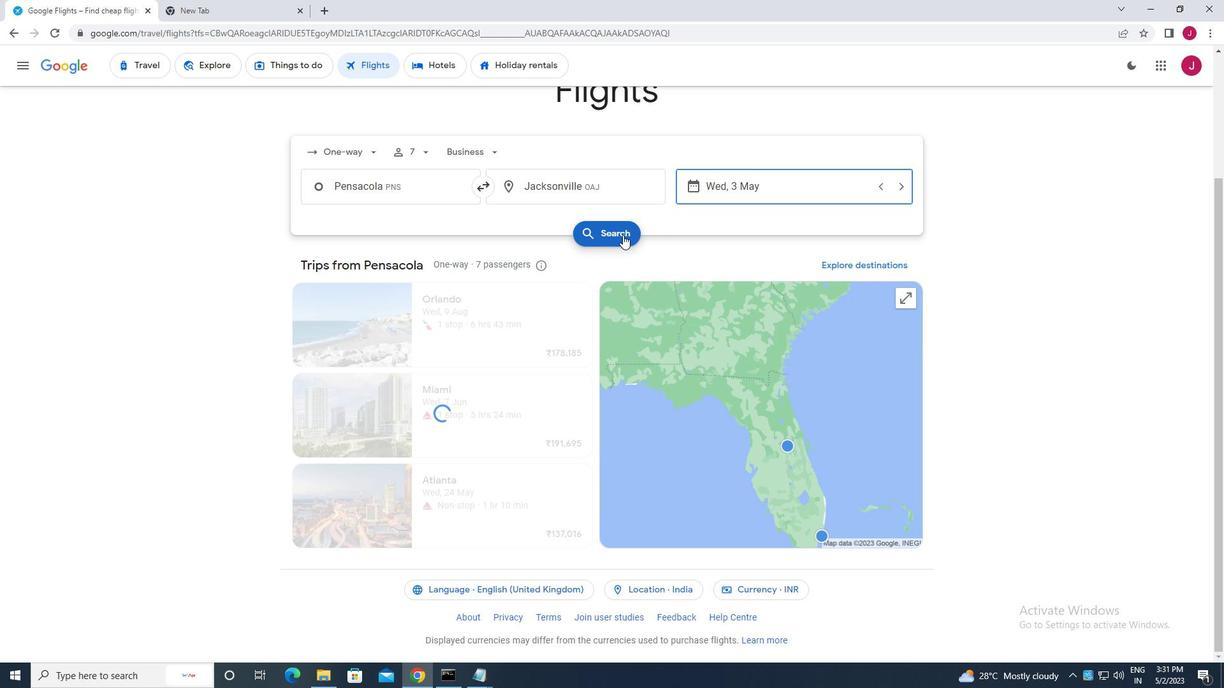 
Action: Mouse pressed left at (623, 235)
Screenshot: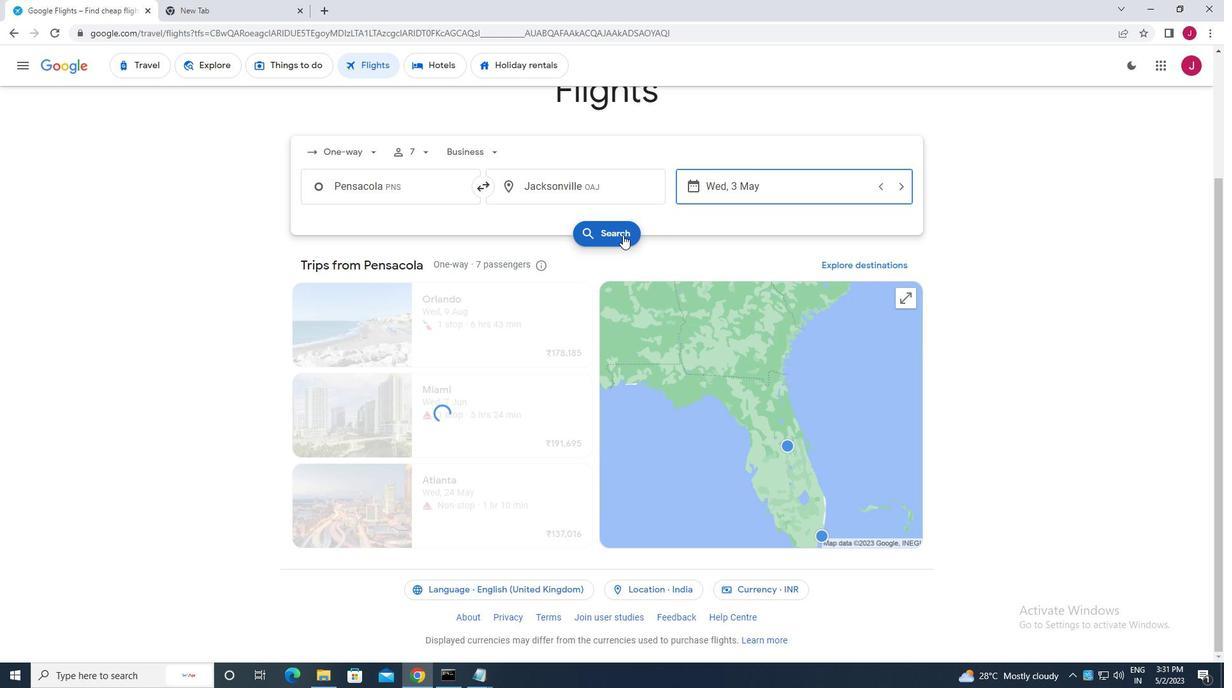 
Action: Mouse moved to (336, 183)
Screenshot: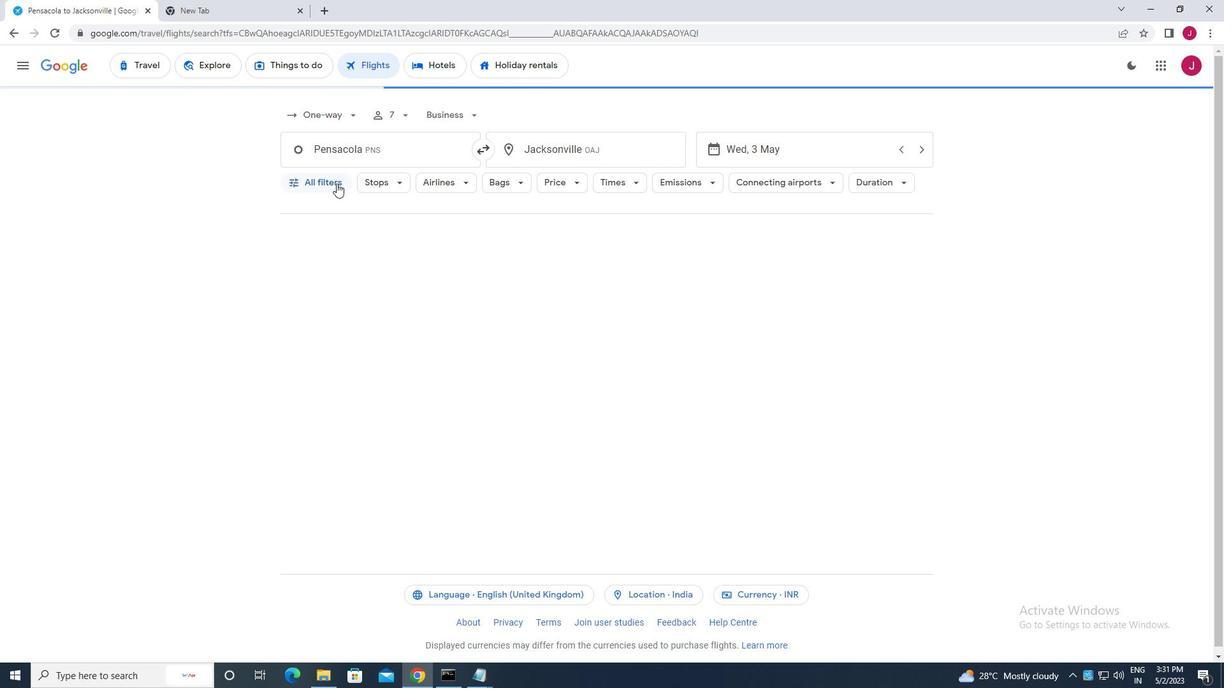 
Action: Mouse pressed left at (336, 183)
Screenshot: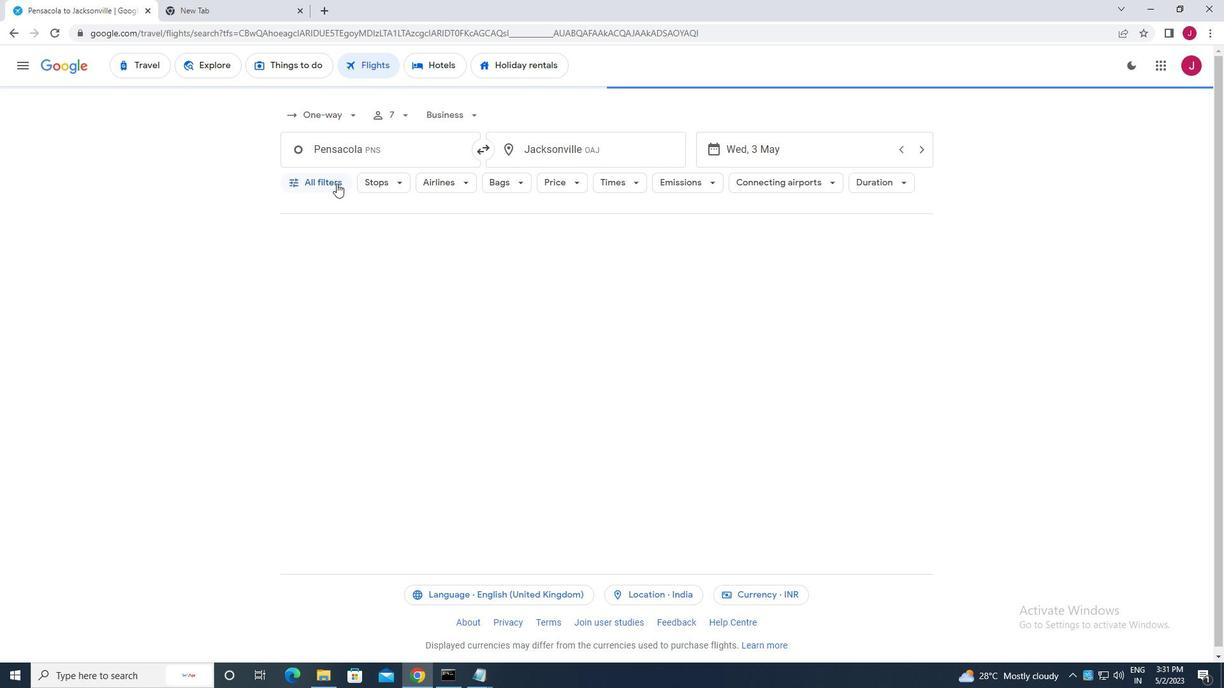 
Action: Mouse moved to (345, 251)
Screenshot: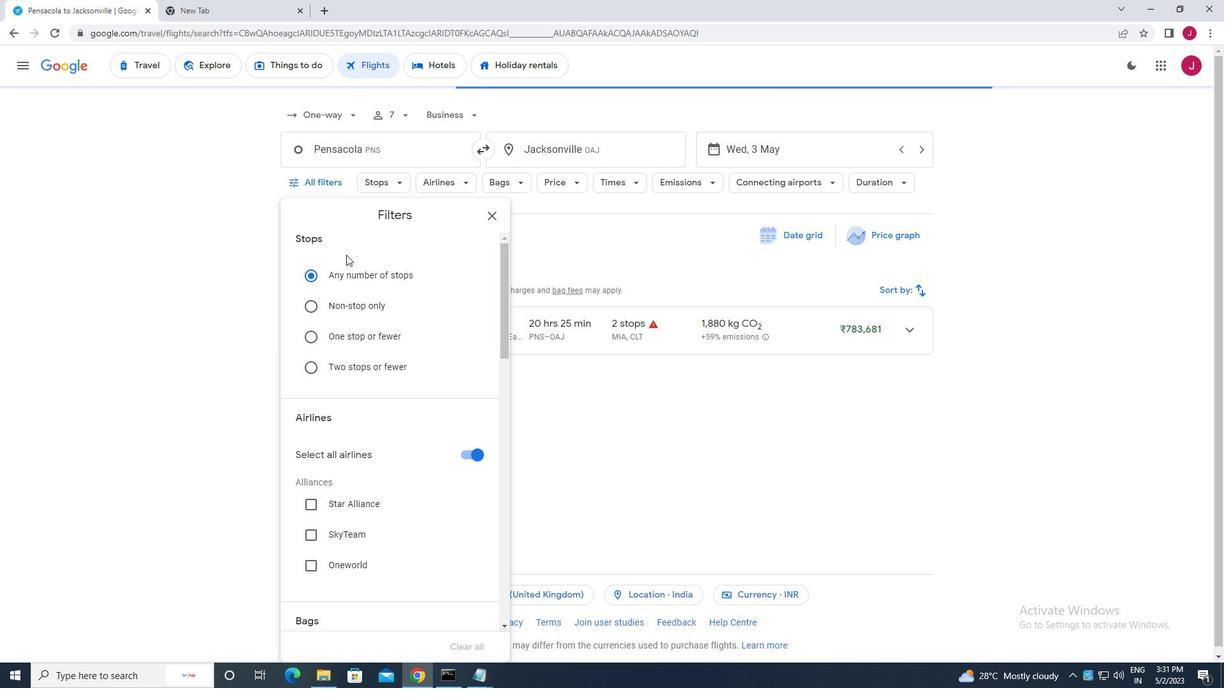 
Action: Mouse scrolled (345, 251) with delta (0, 0)
Screenshot: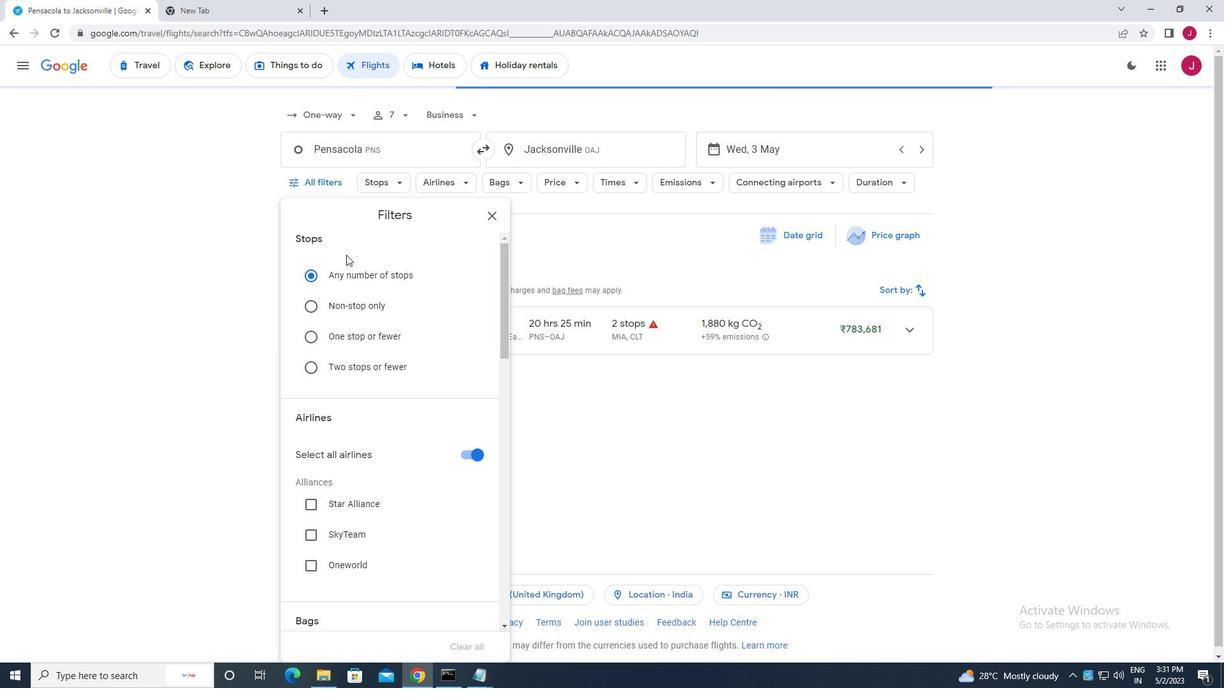 
Action: Mouse moved to (346, 255)
Screenshot: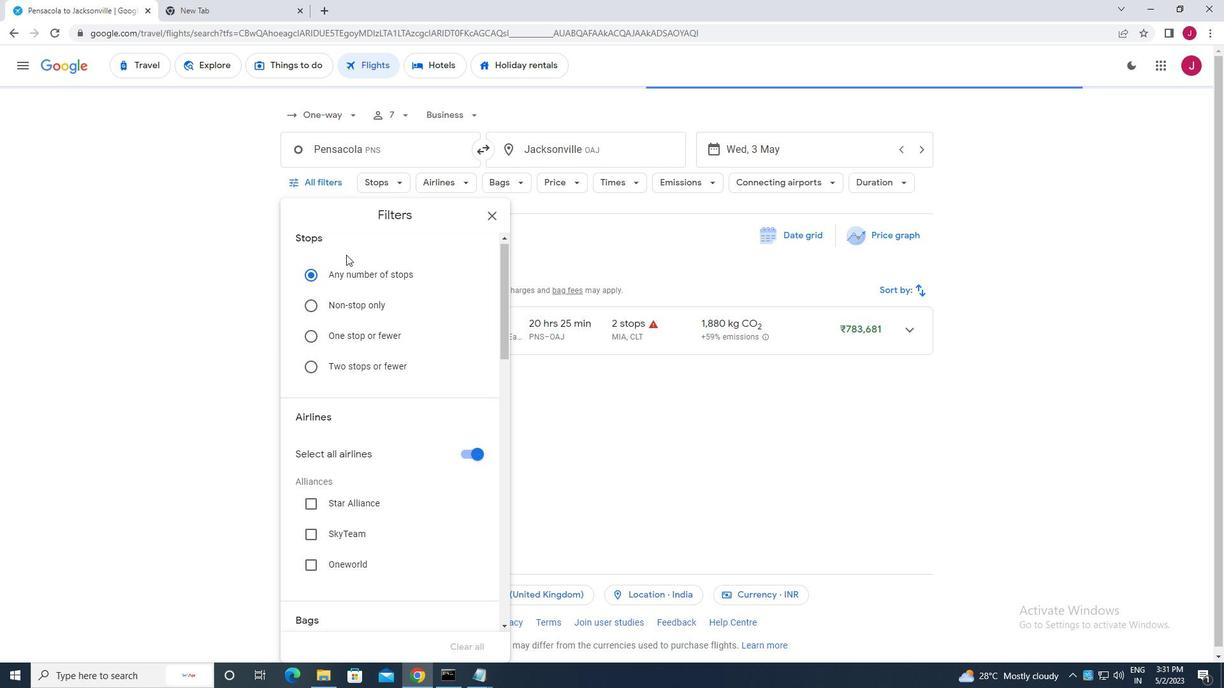 
Action: Mouse scrolled (346, 254) with delta (0, 0)
Screenshot: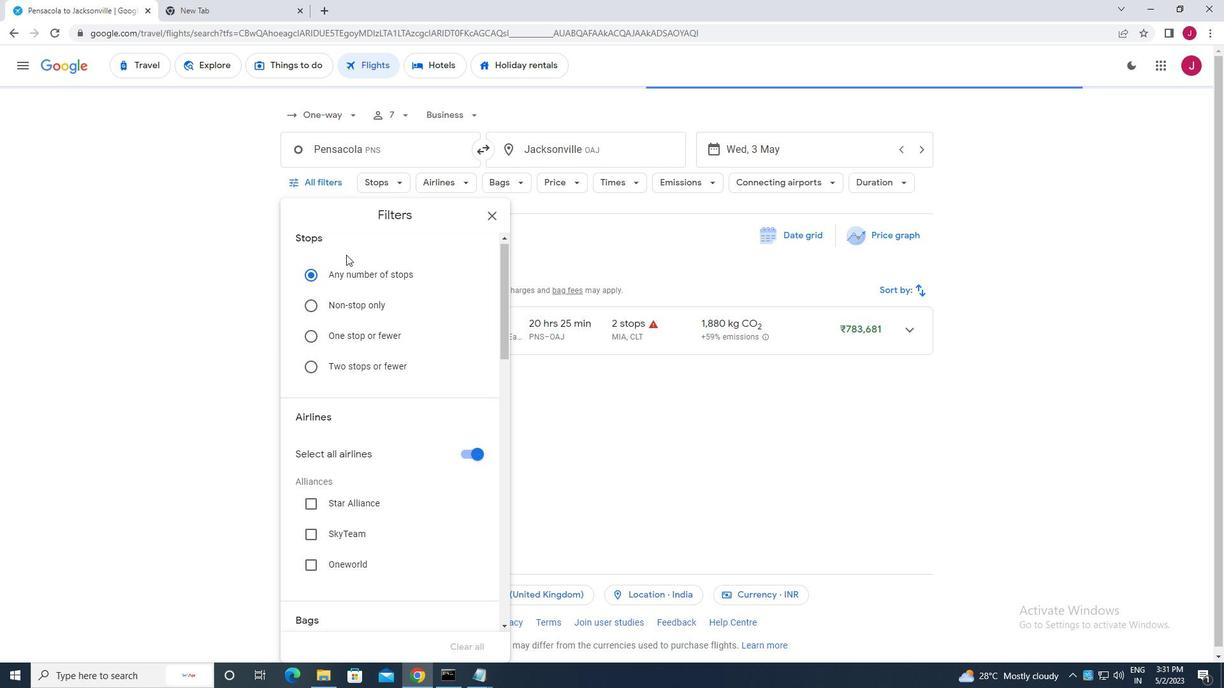 
Action: Mouse scrolled (346, 254) with delta (0, 0)
Screenshot: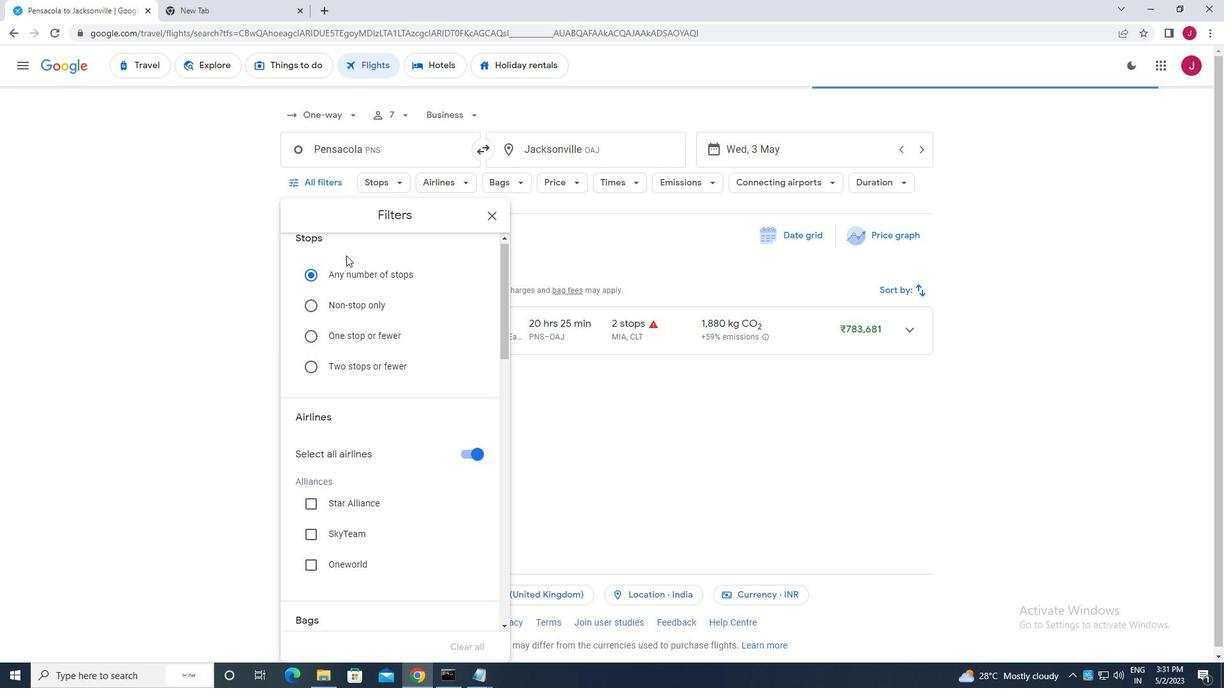 
Action: Mouse moved to (461, 264)
Screenshot: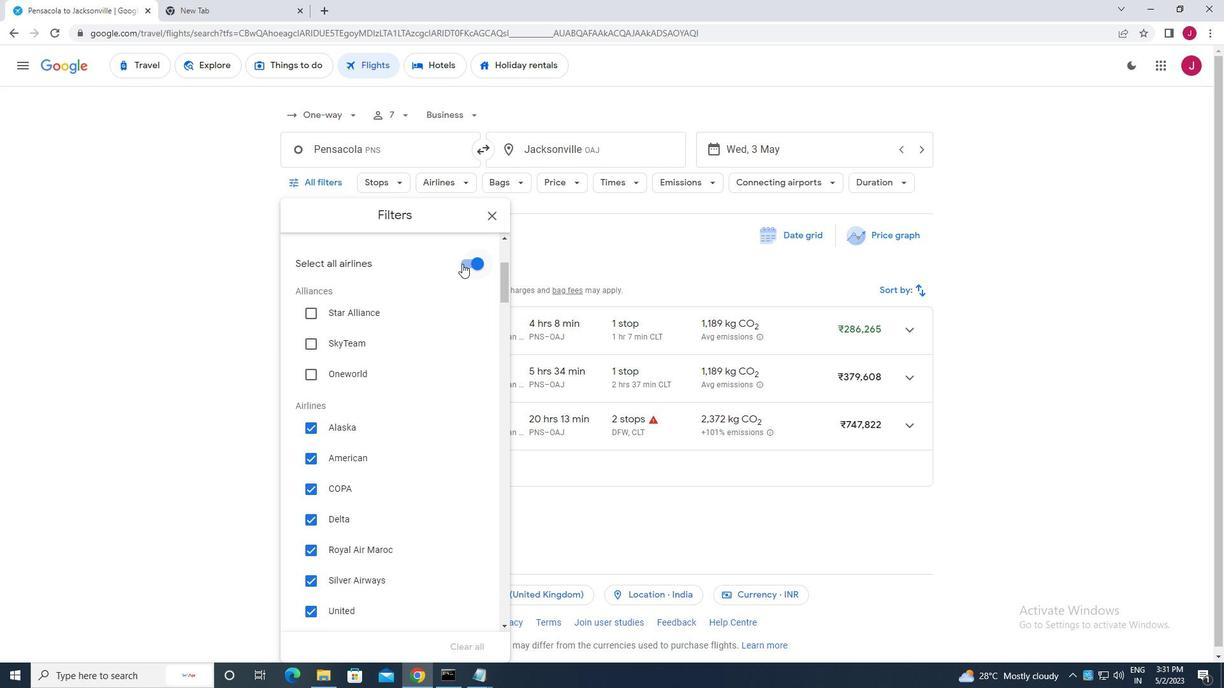 
Action: Mouse pressed left at (461, 264)
Screenshot: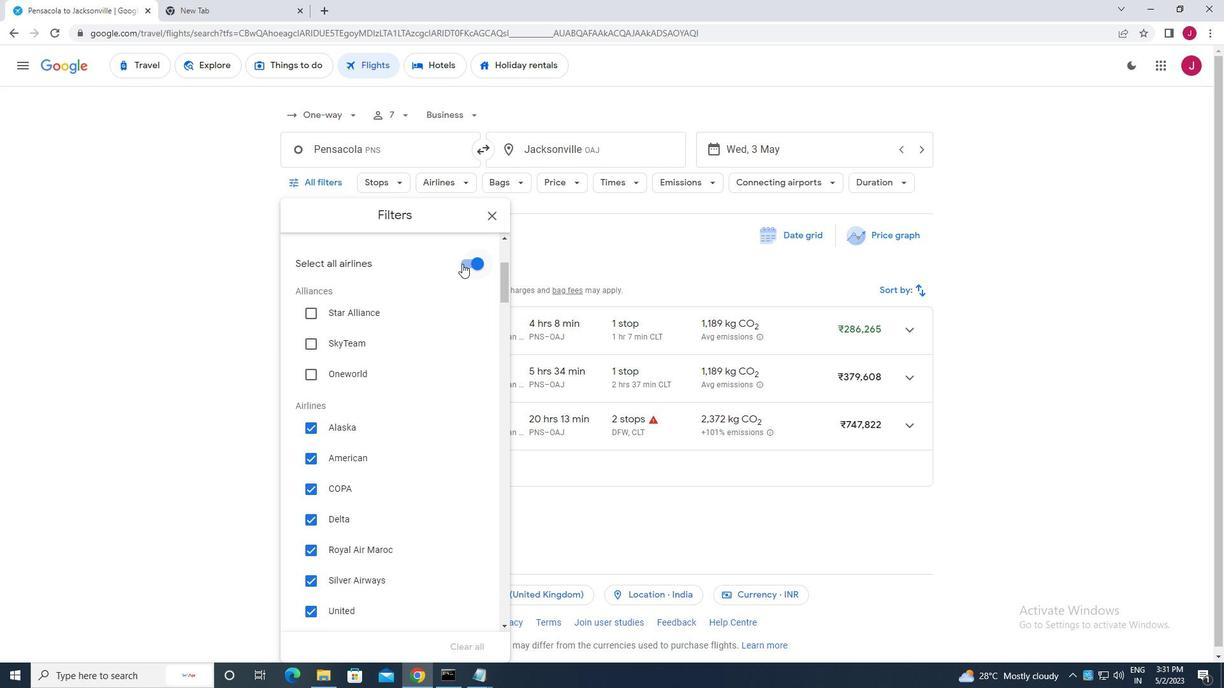 
Action: Mouse moved to (463, 273)
Screenshot: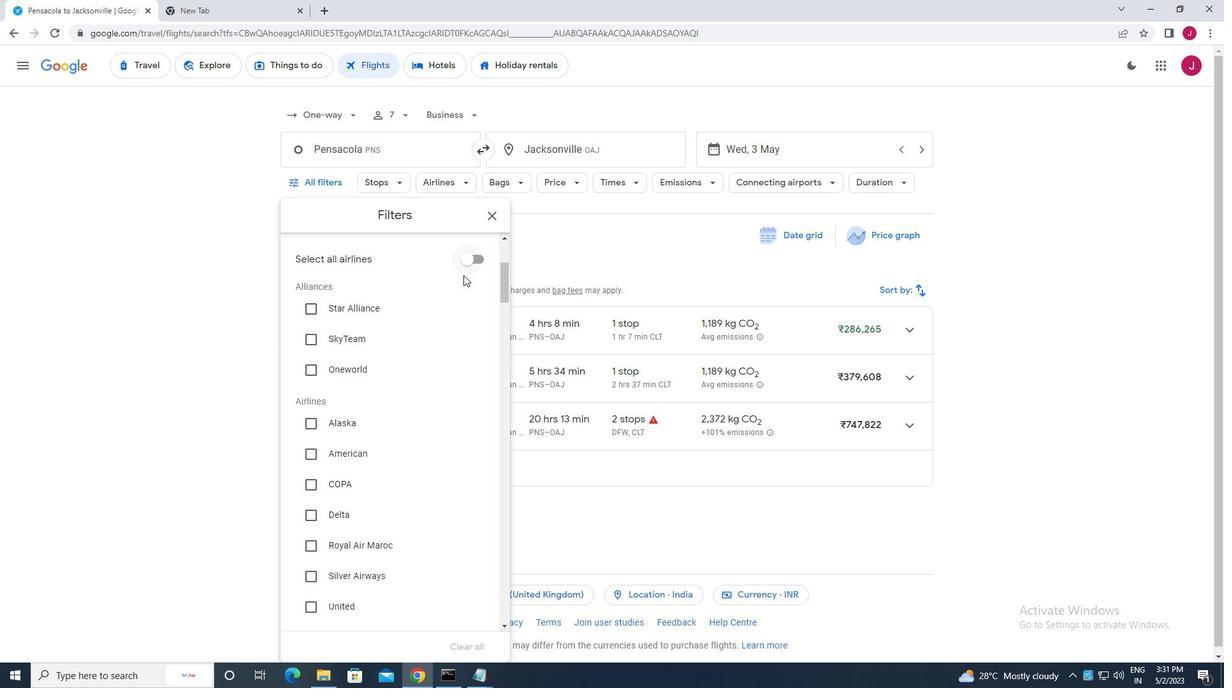 
Action: Mouse scrolled (463, 272) with delta (0, 0)
Screenshot: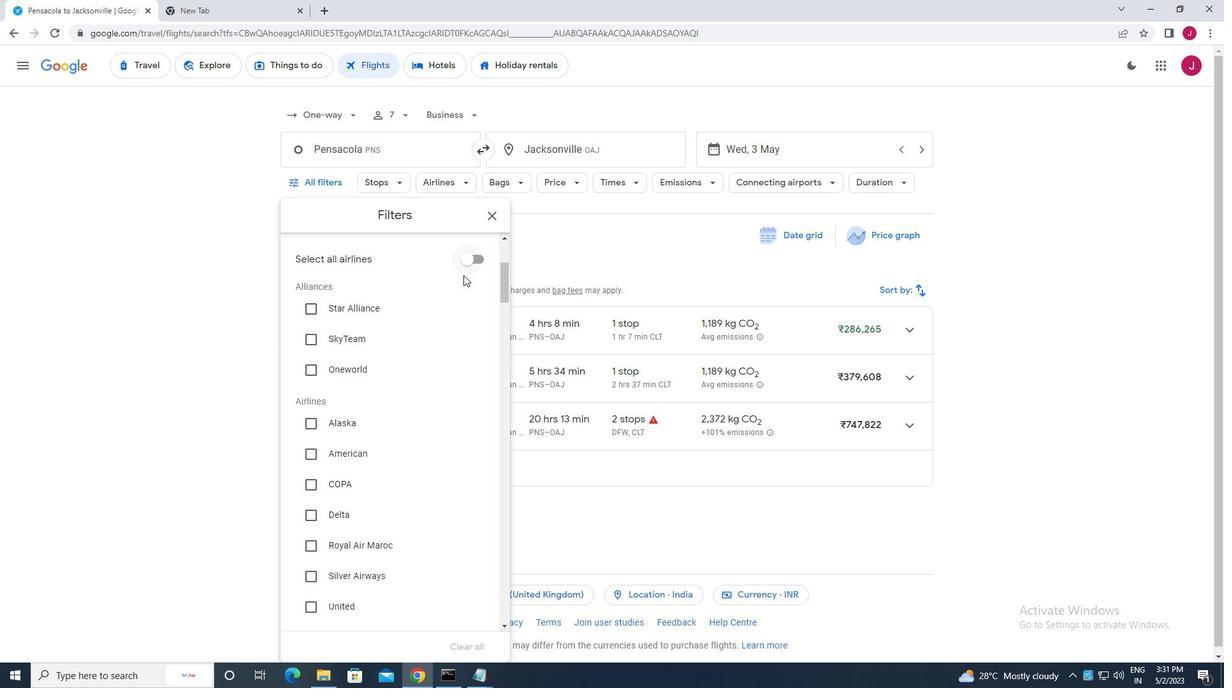 
Action: Mouse moved to (463, 275)
Screenshot: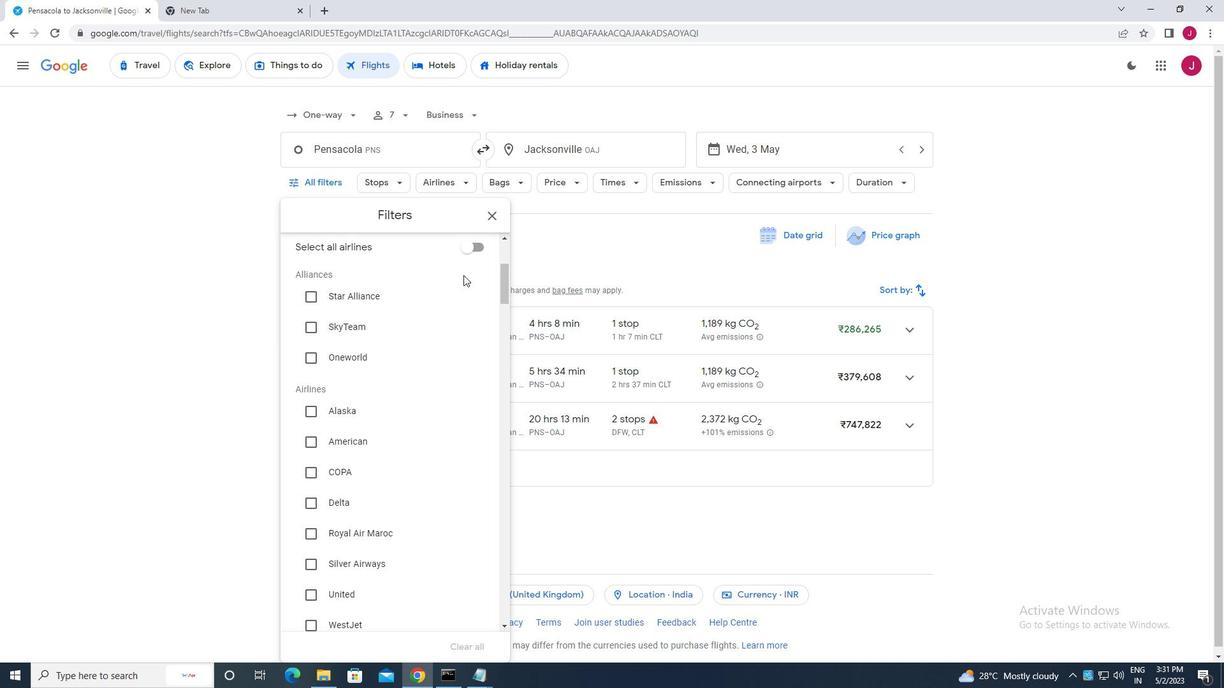 
Action: Mouse scrolled (463, 274) with delta (0, 0)
Screenshot: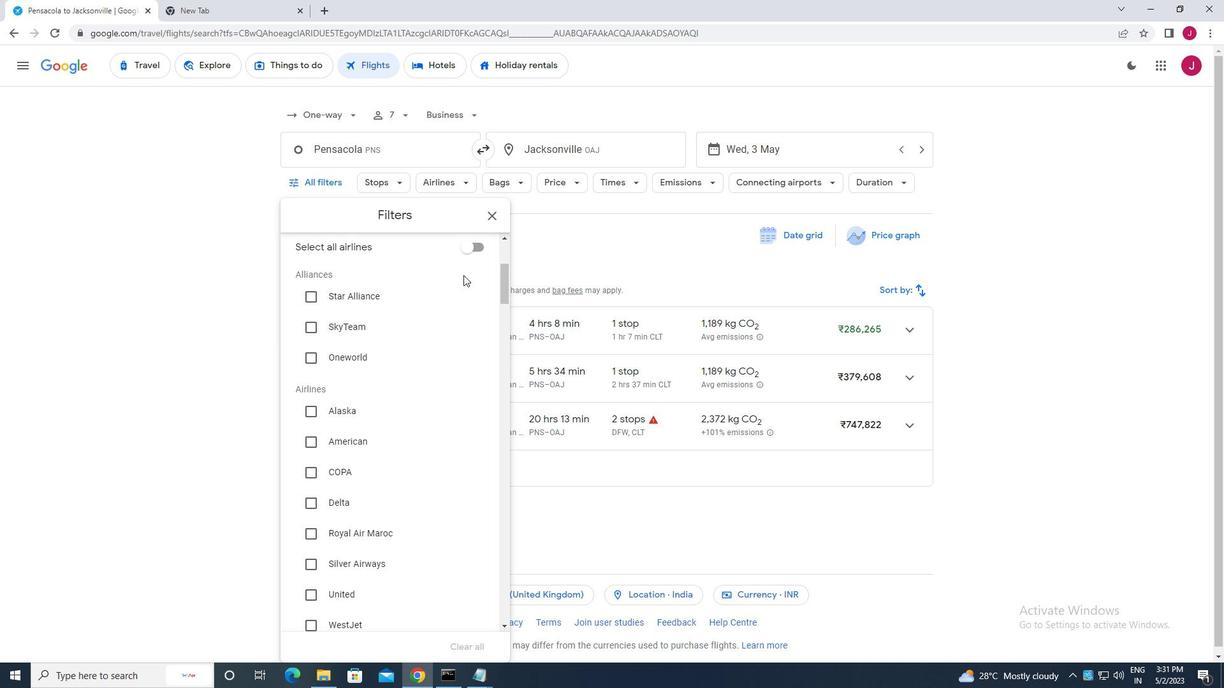 
Action: Mouse scrolled (463, 274) with delta (0, 0)
Screenshot: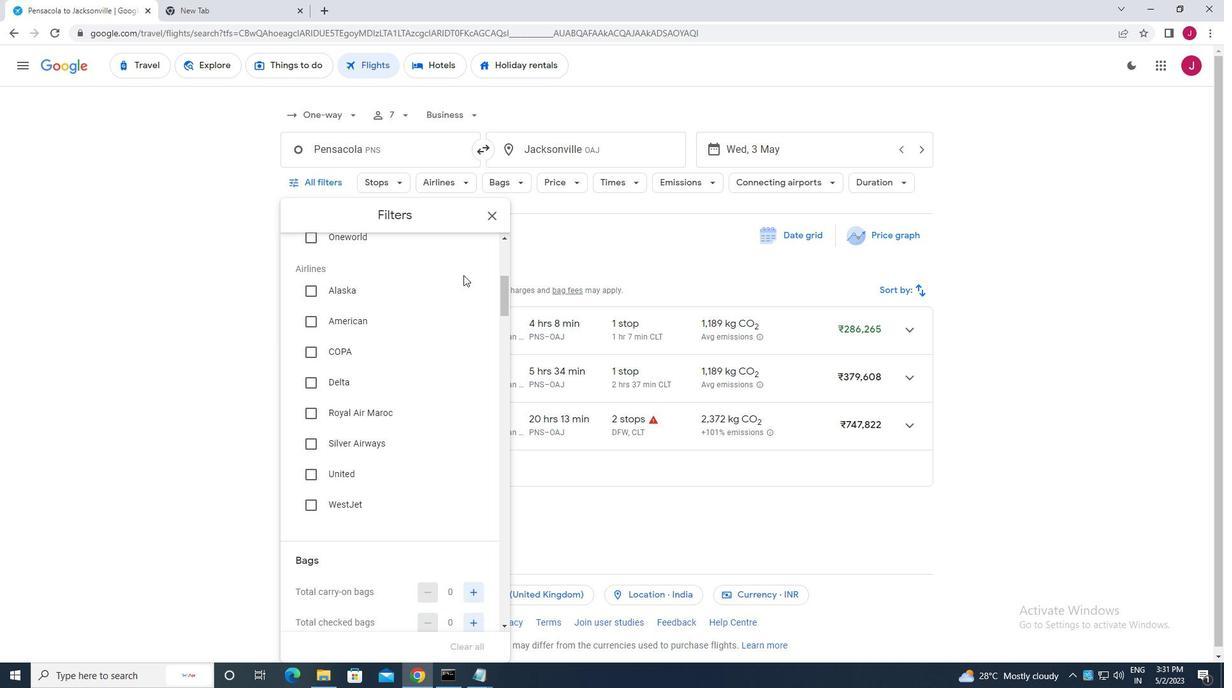 
Action: Mouse moved to (312, 417)
Screenshot: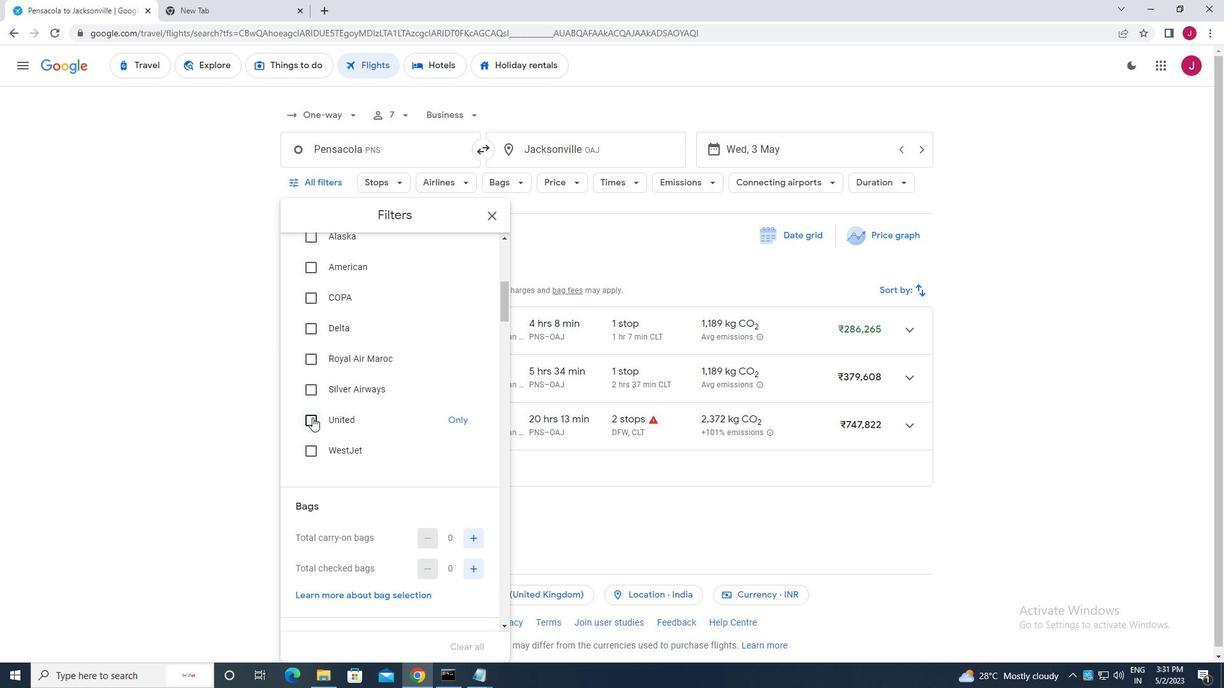 
Action: Mouse pressed left at (312, 417)
Screenshot: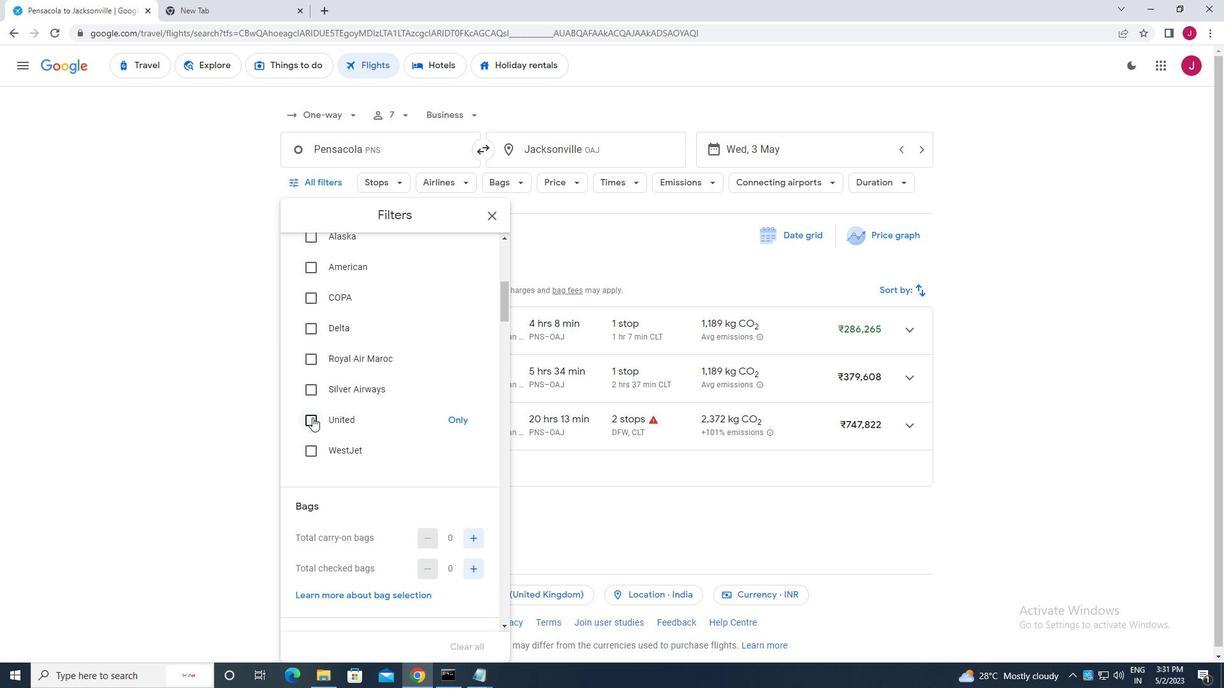 
Action: Mouse moved to (374, 393)
Screenshot: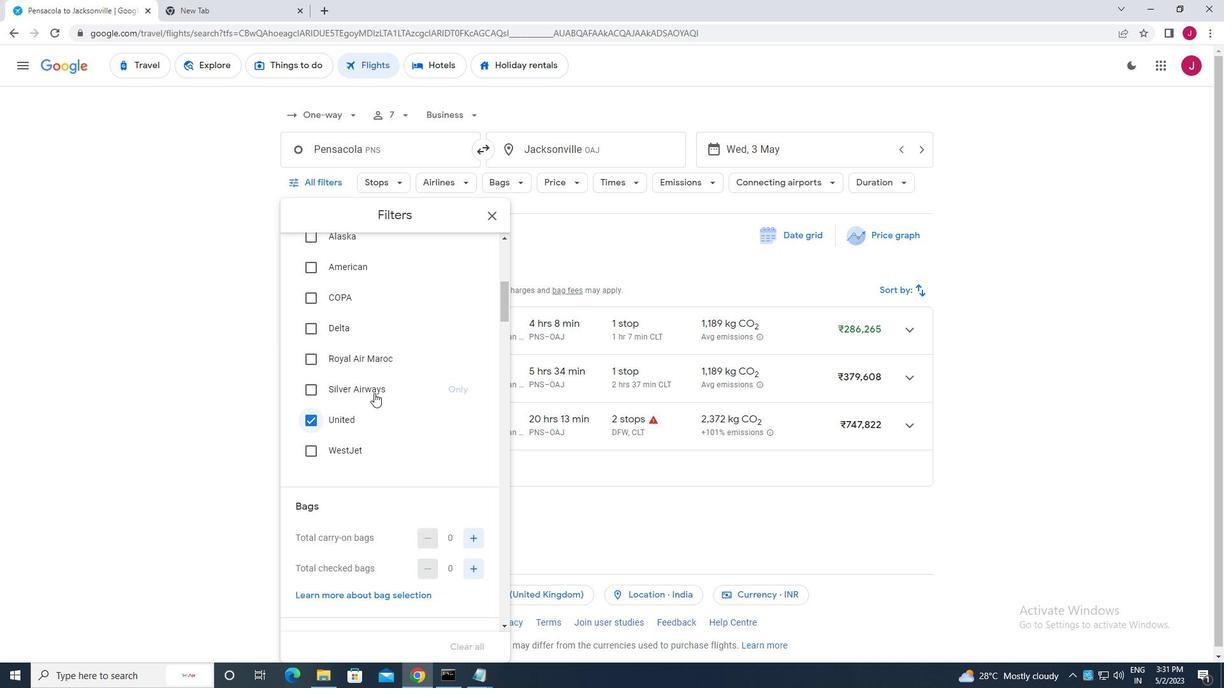 
Action: Mouse scrolled (374, 392) with delta (0, 0)
Screenshot: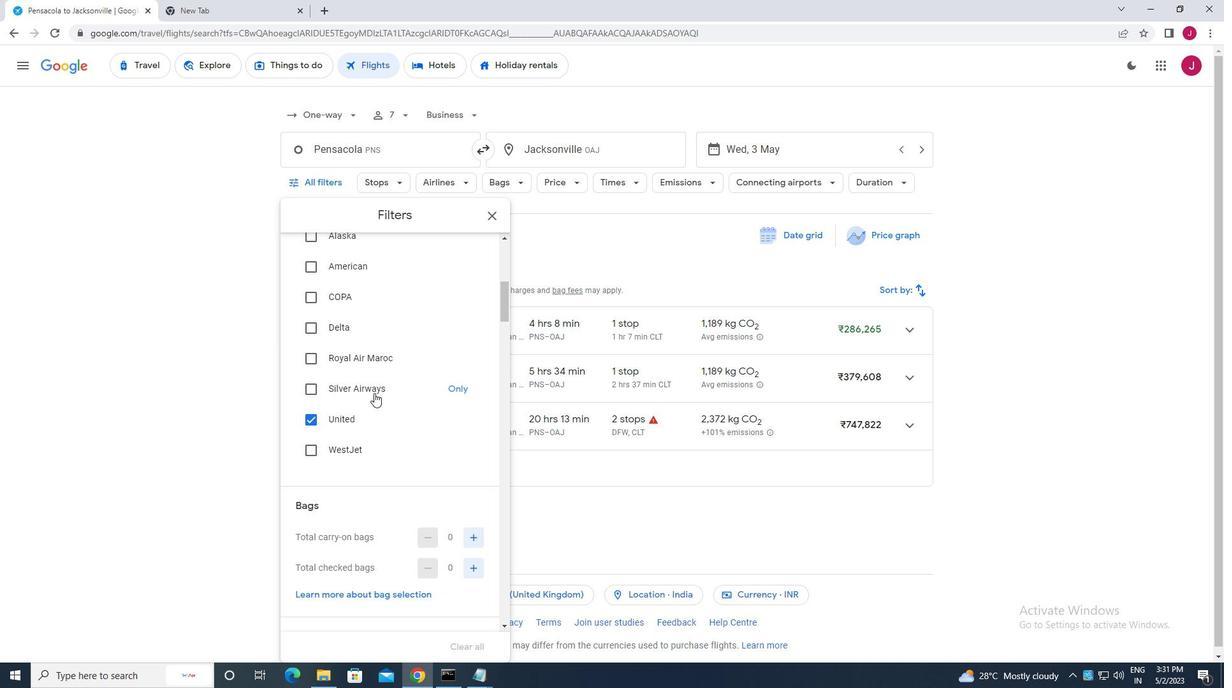 
Action: Mouse scrolled (374, 392) with delta (0, 0)
Screenshot: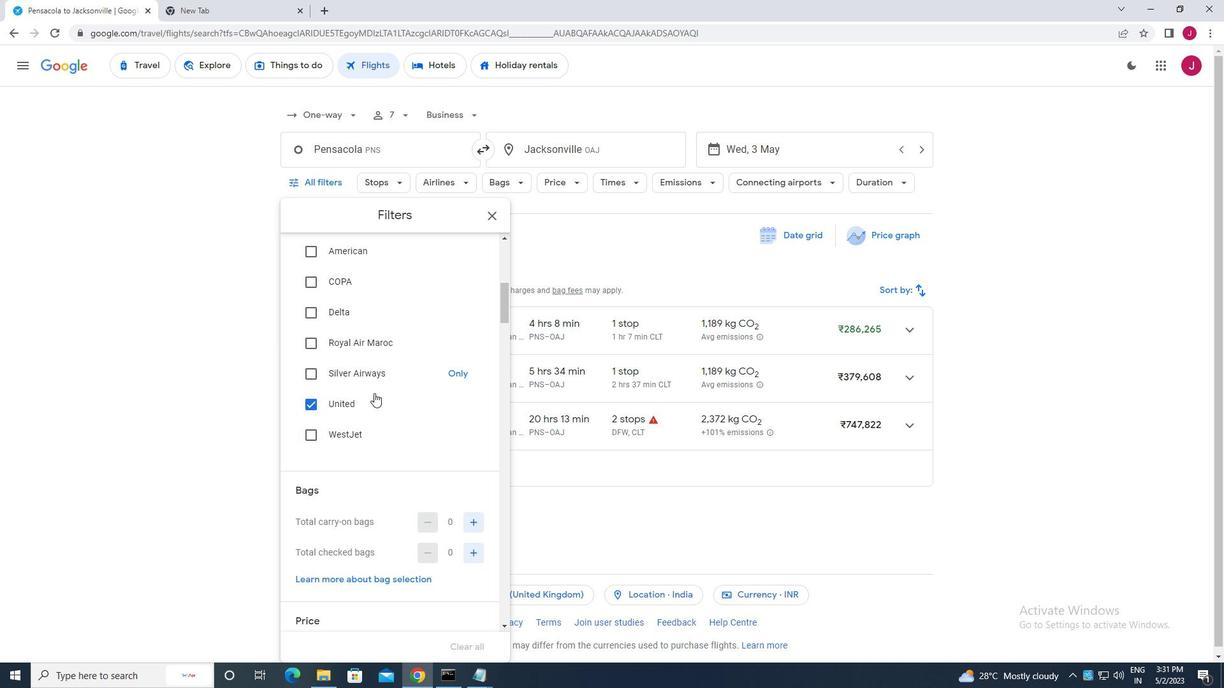 
Action: Mouse scrolled (374, 392) with delta (0, 0)
Screenshot: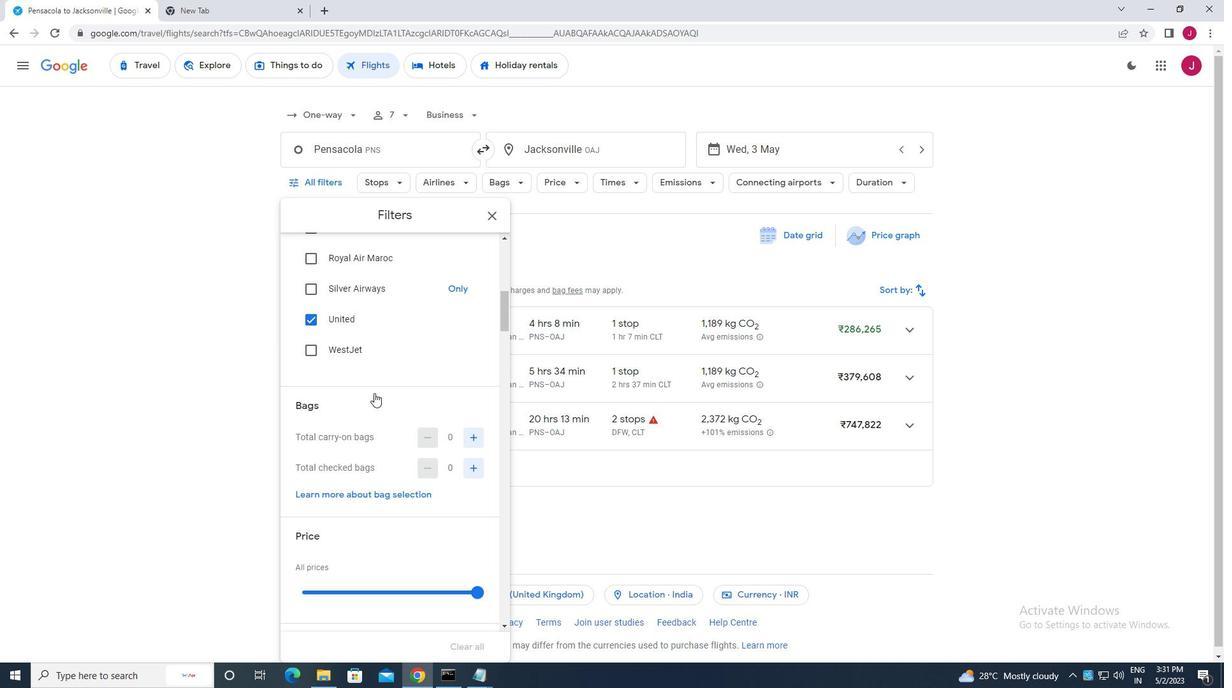 
Action: Mouse scrolled (374, 392) with delta (0, 0)
Screenshot: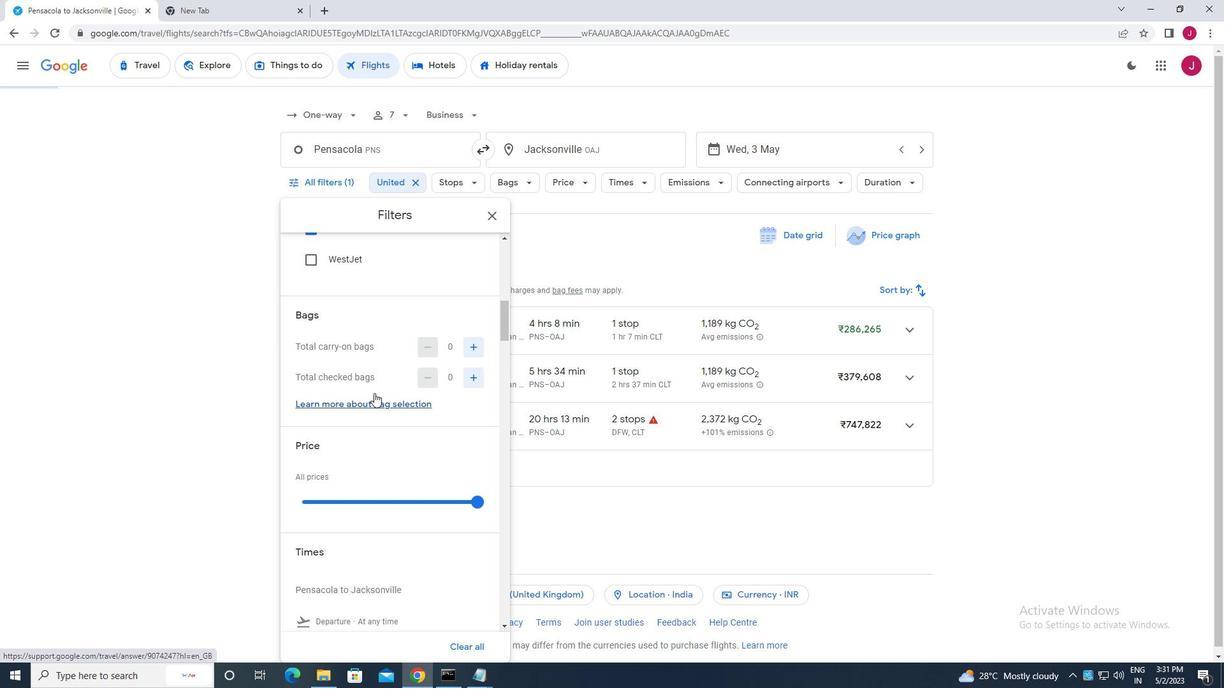 
Action: Mouse moved to (473, 317)
Screenshot: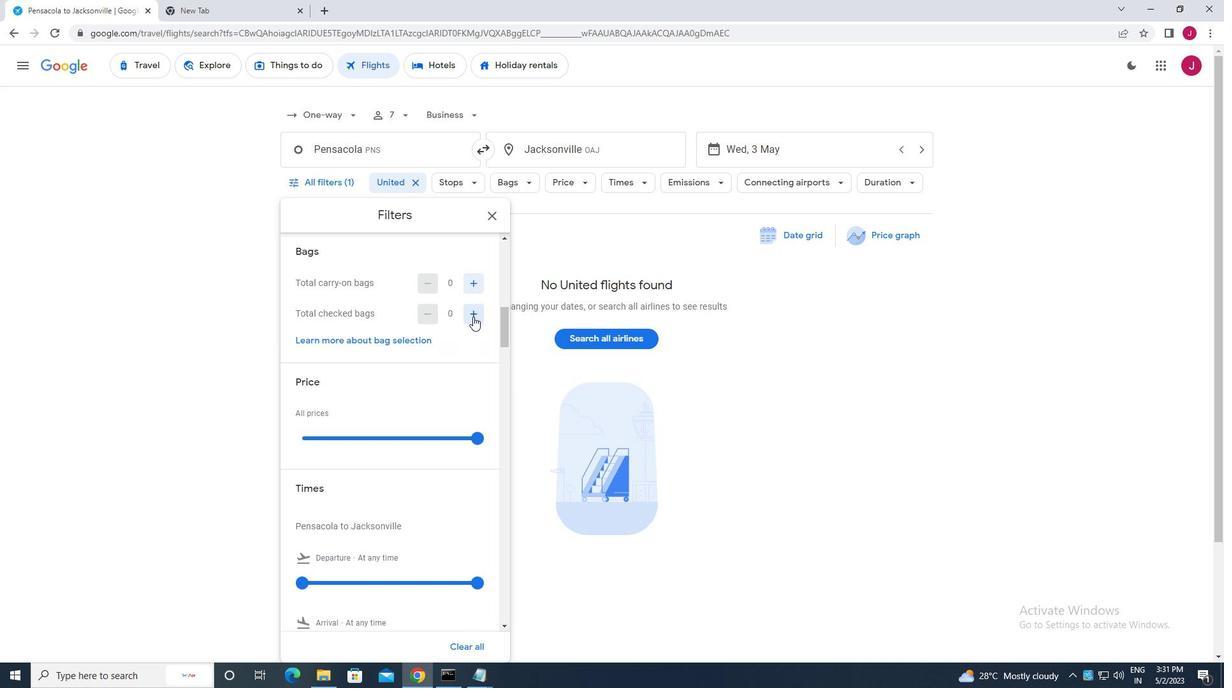 
Action: Mouse pressed left at (473, 317)
Screenshot: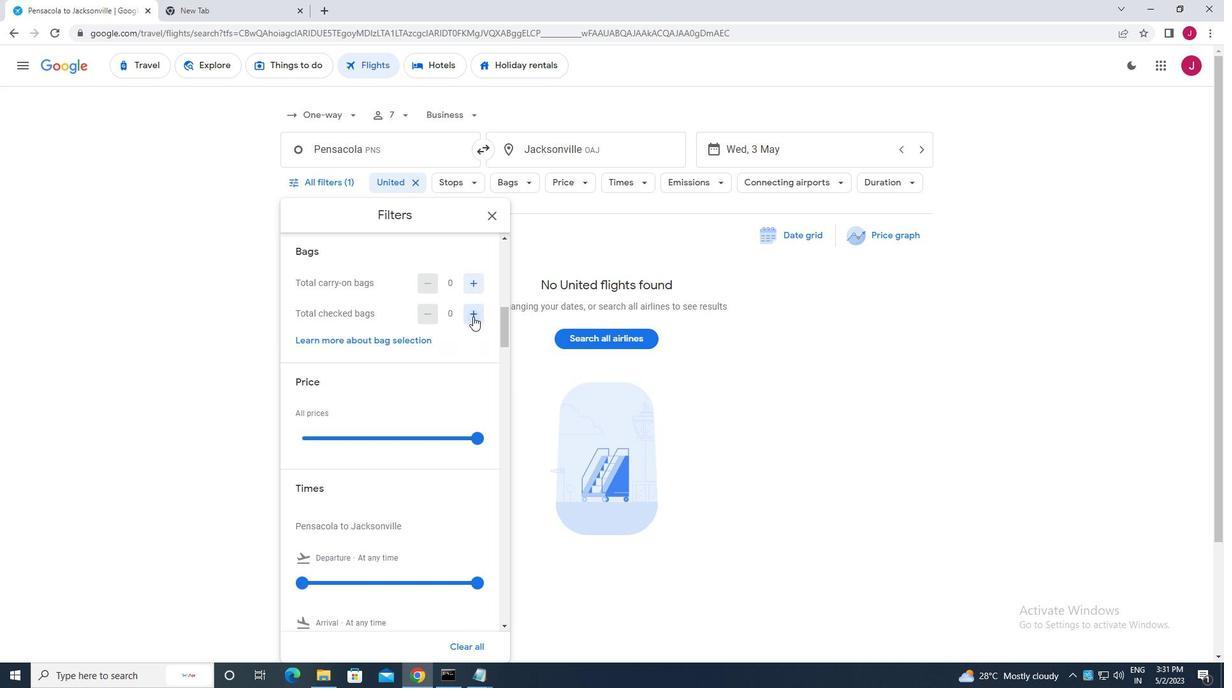 
Action: Mouse pressed left at (473, 317)
Screenshot: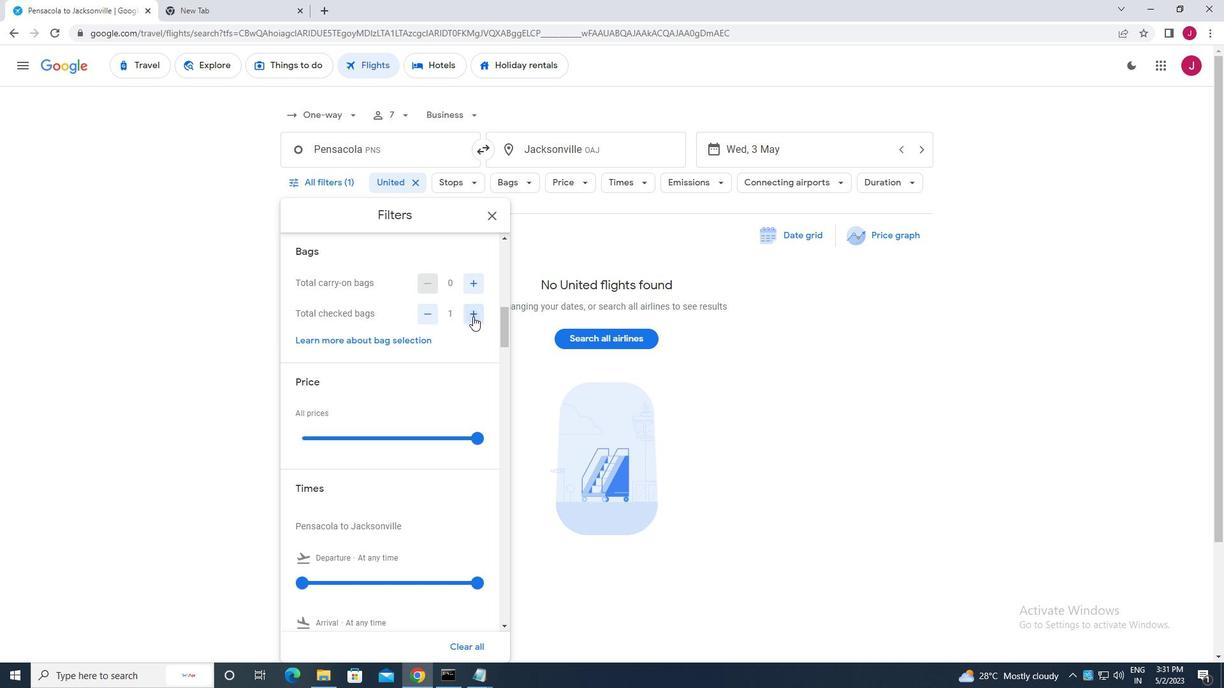 
Action: Mouse pressed left at (473, 317)
Screenshot: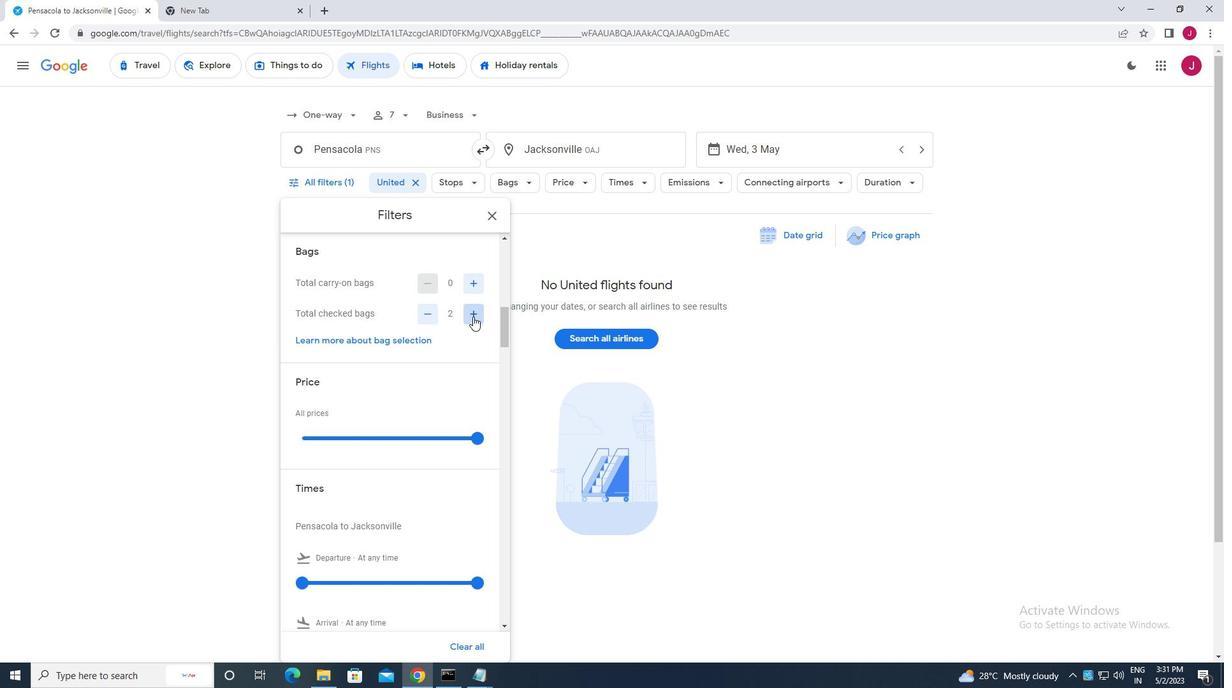 
Action: Mouse pressed left at (473, 317)
Screenshot: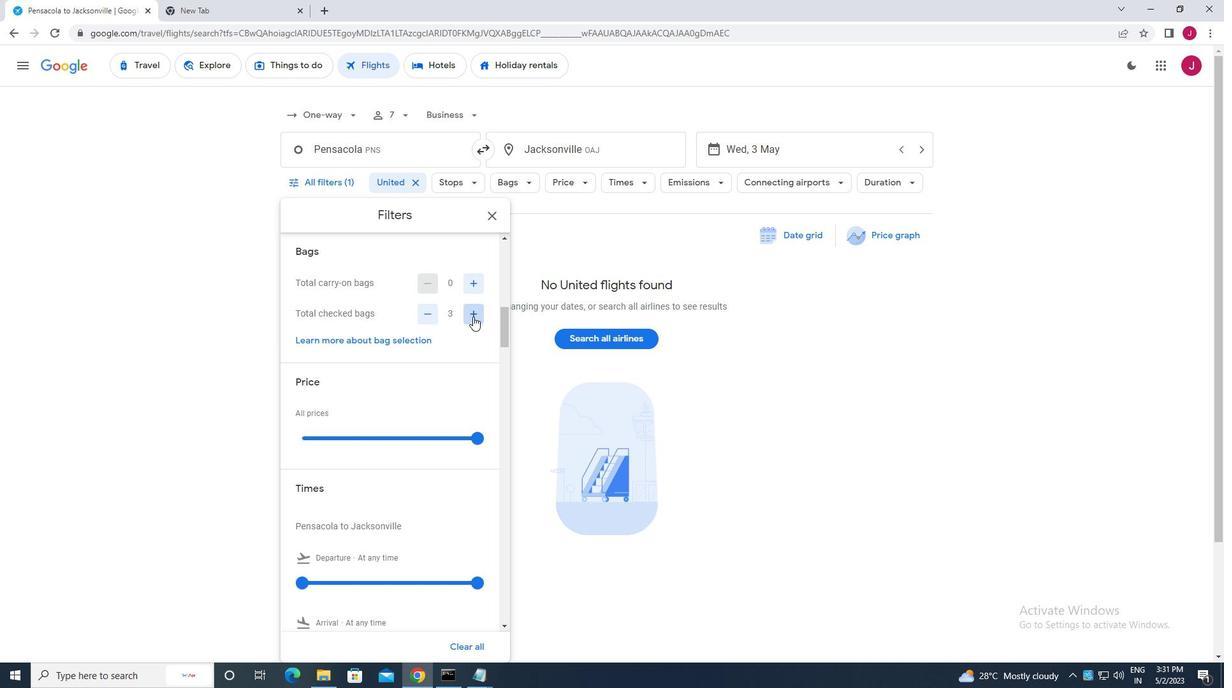 
Action: Mouse pressed left at (473, 317)
Screenshot: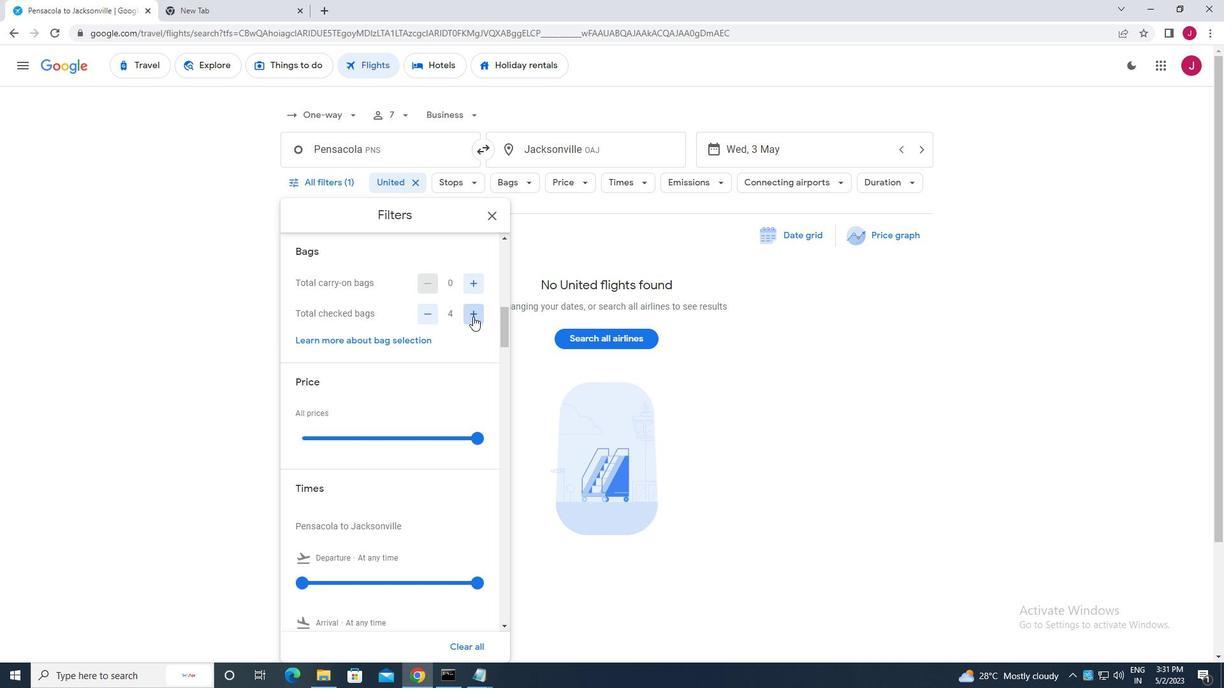 
Action: Mouse pressed left at (473, 317)
Screenshot: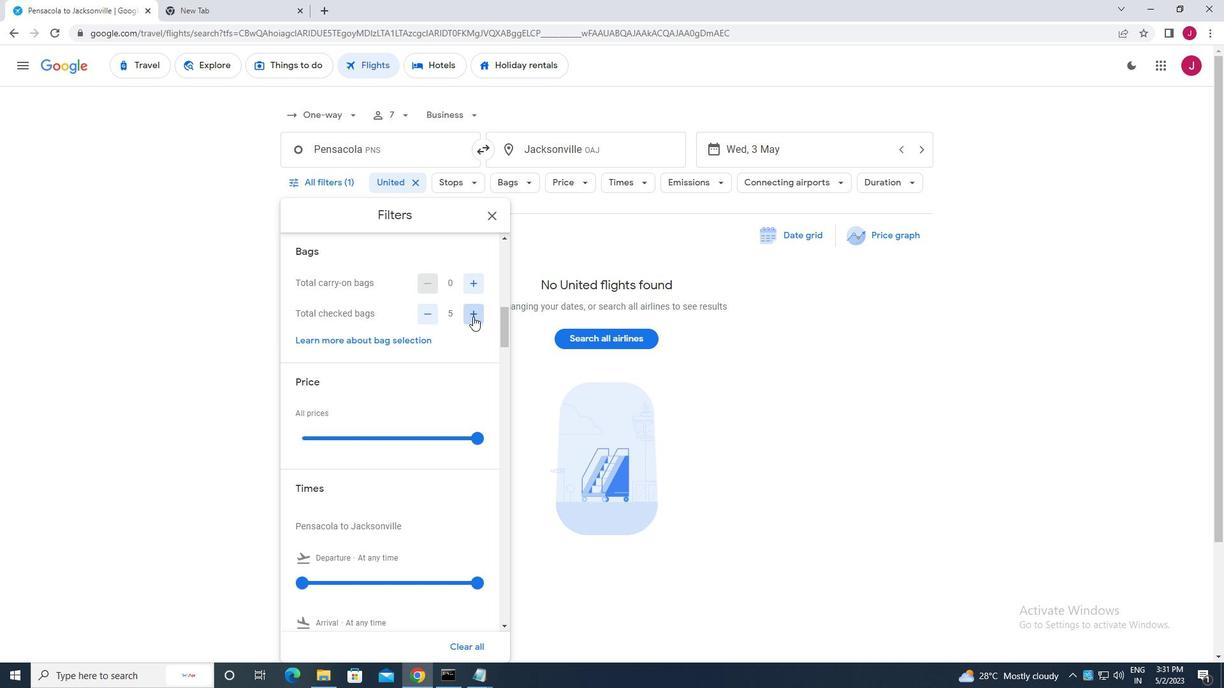 
Action: Mouse pressed left at (473, 317)
Screenshot: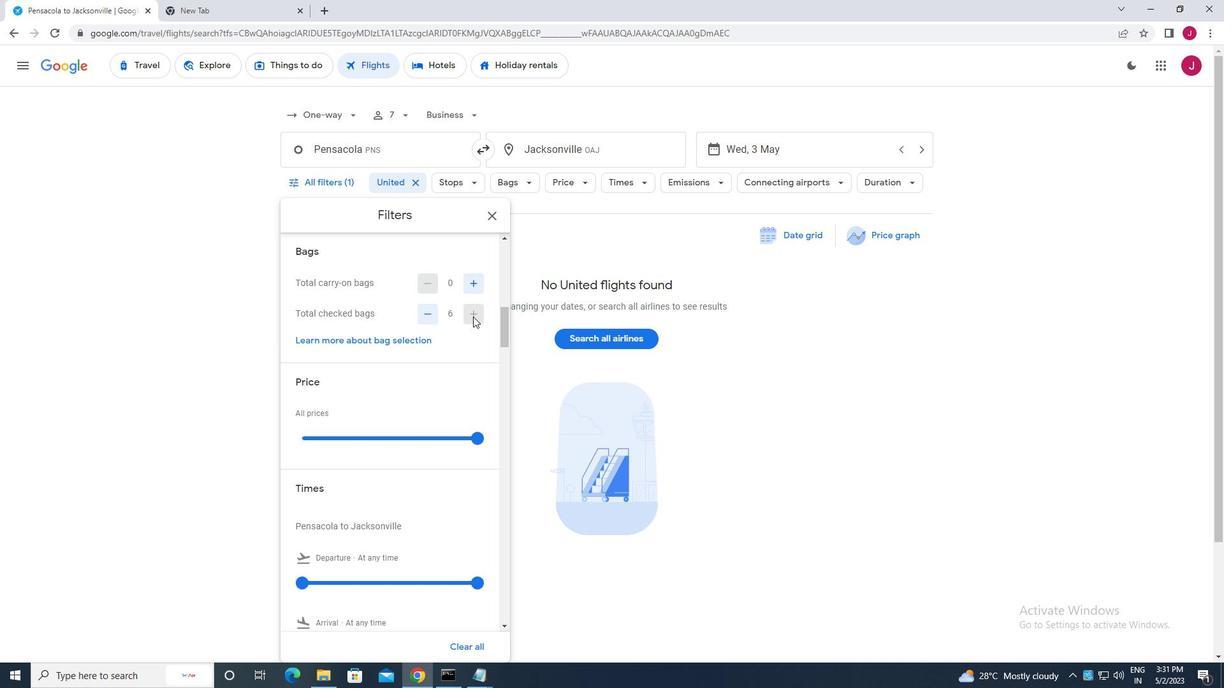 
Action: Mouse pressed left at (473, 317)
Screenshot: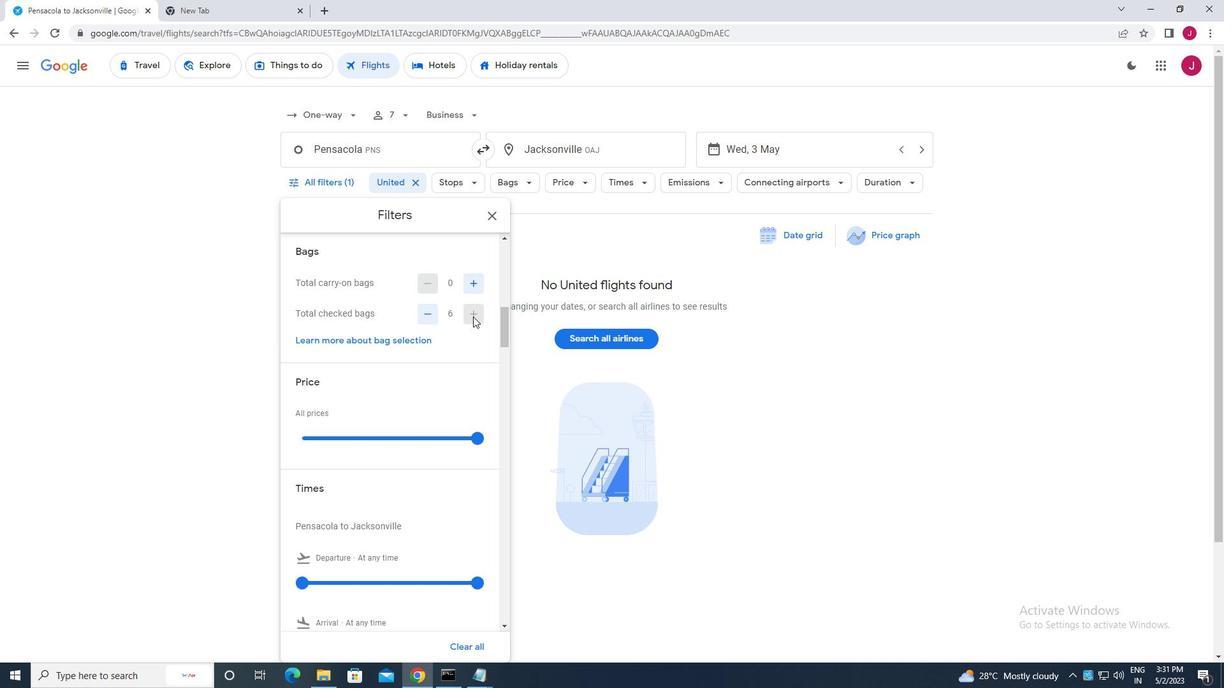 
Action: Mouse scrolled (473, 316) with delta (0, 0)
Screenshot: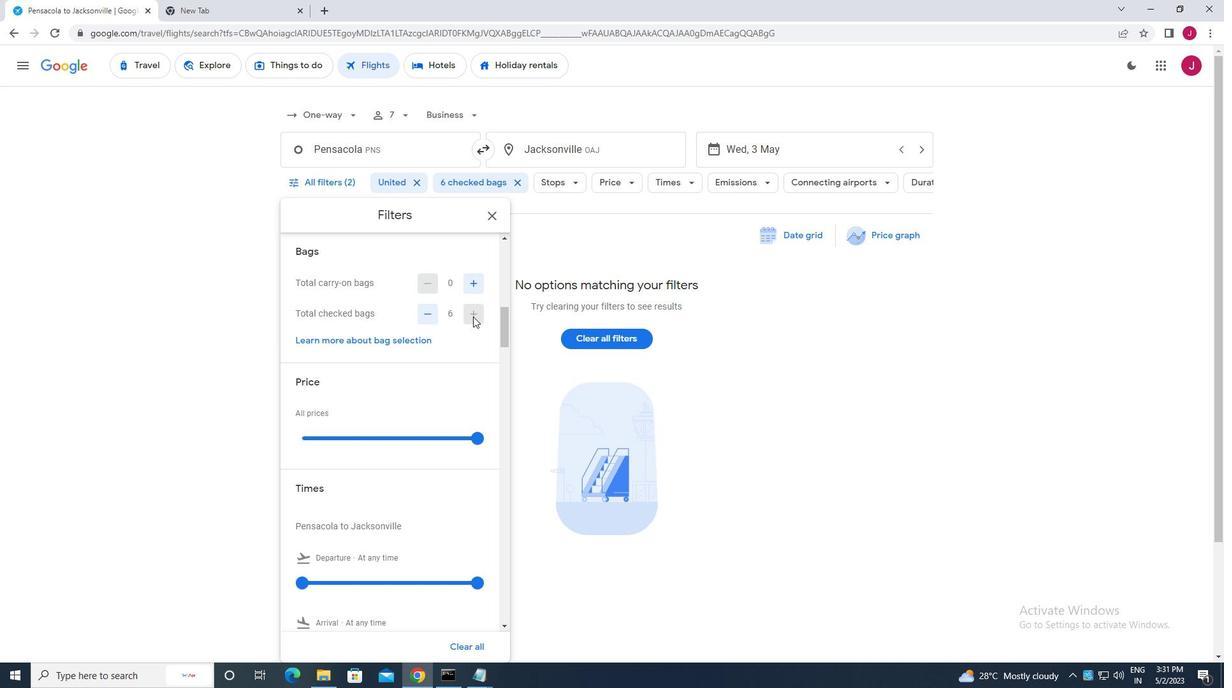 
Action: Mouse scrolled (473, 316) with delta (0, 0)
Screenshot: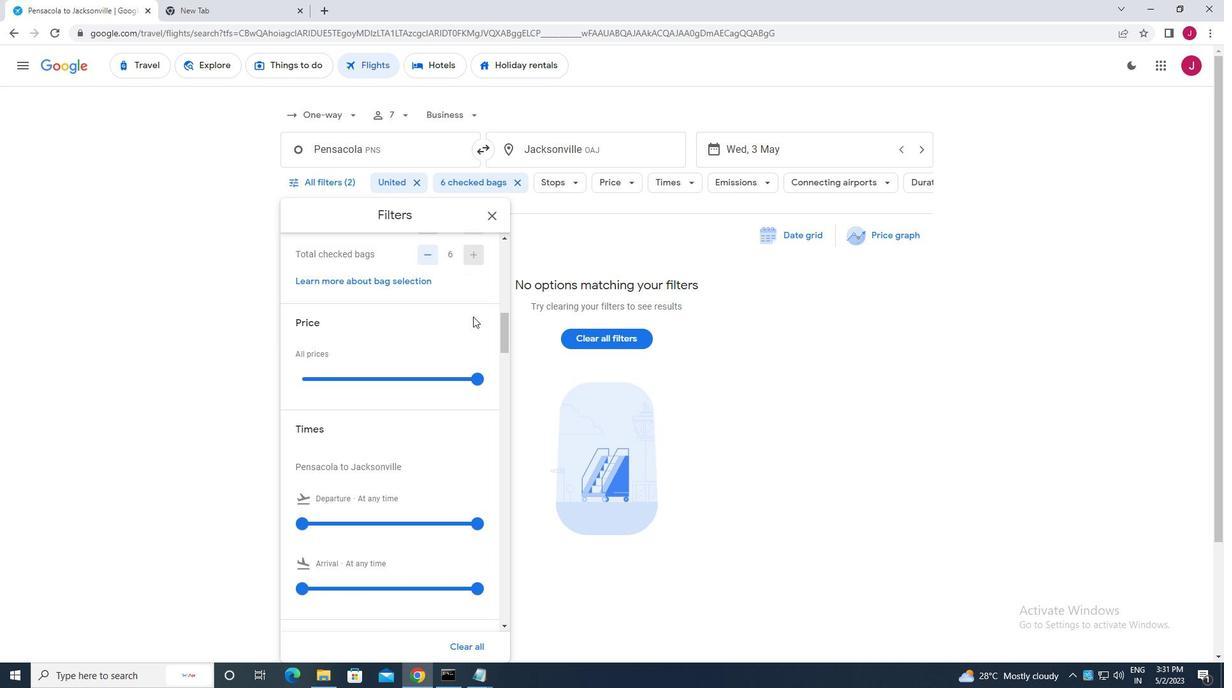 
Action: Mouse moved to (477, 311)
Screenshot: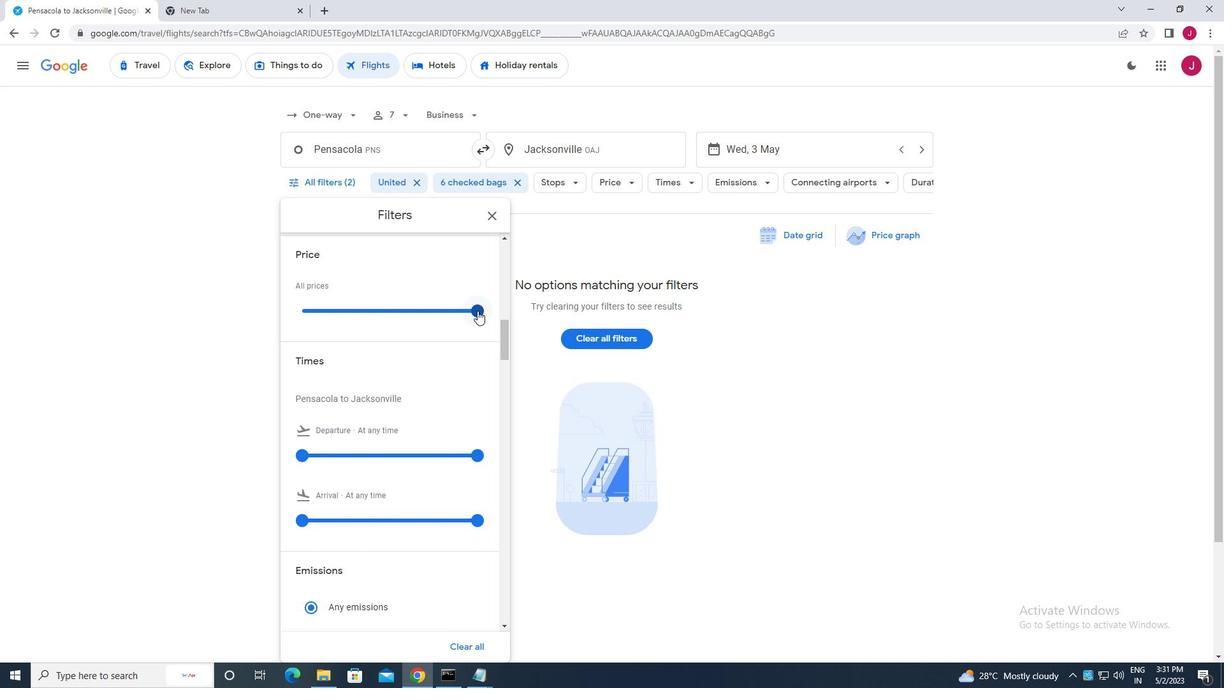
Action: Mouse pressed left at (477, 311)
Screenshot: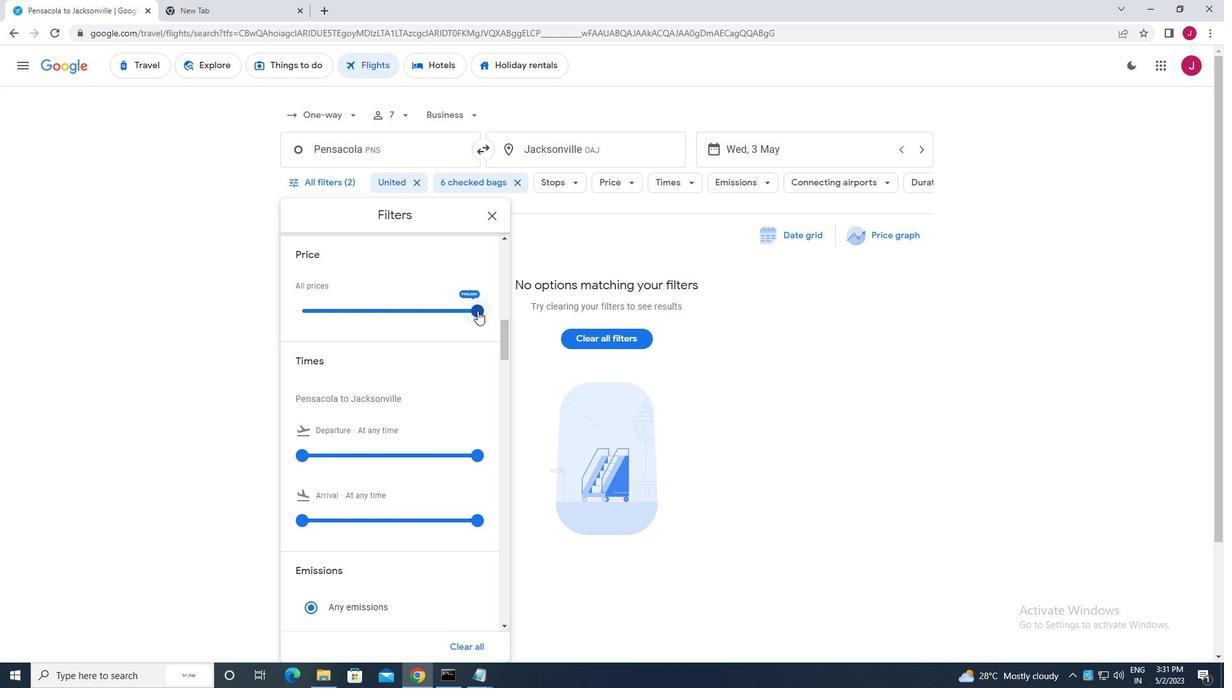 
Action: Mouse moved to (299, 314)
Screenshot: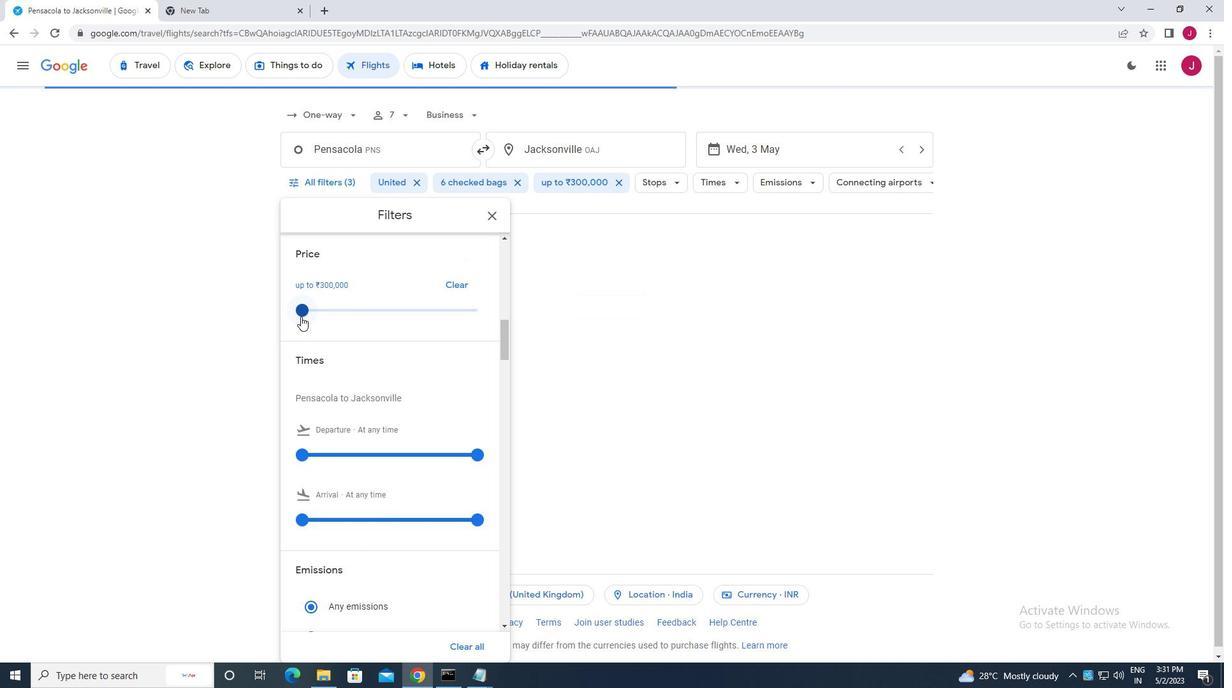 
Action: Mouse scrolled (299, 313) with delta (0, 0)
Screenshot: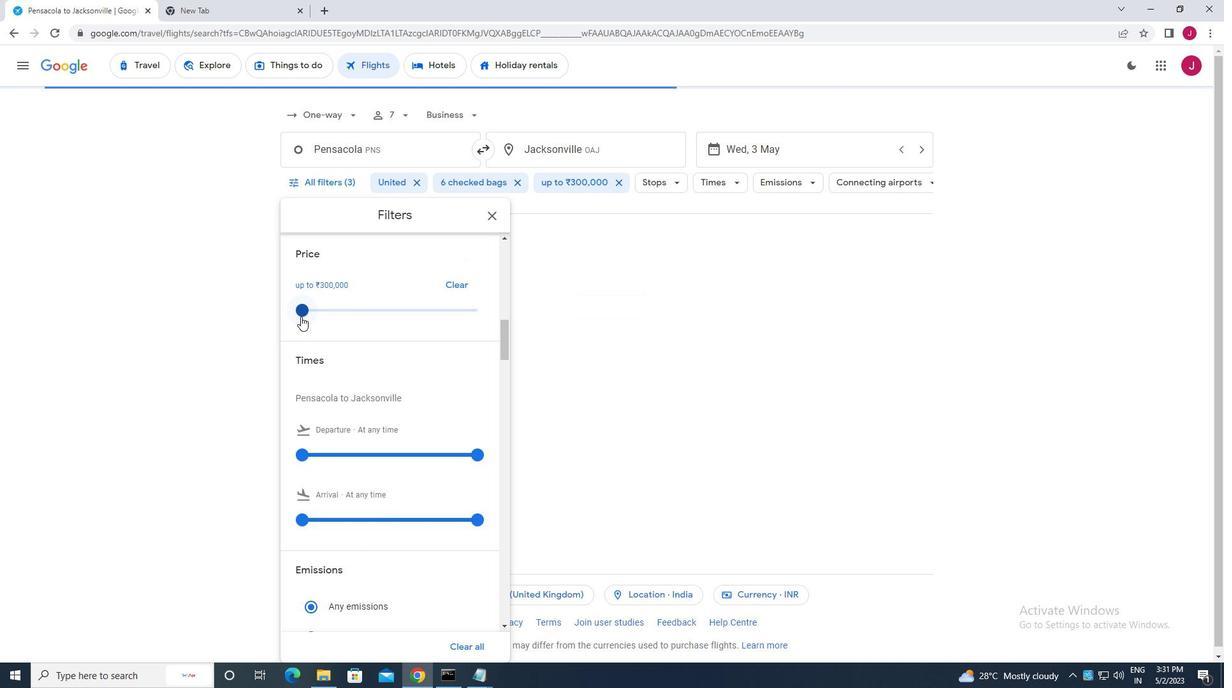
Action: Mouse moved to (301, 317)
Screenshot: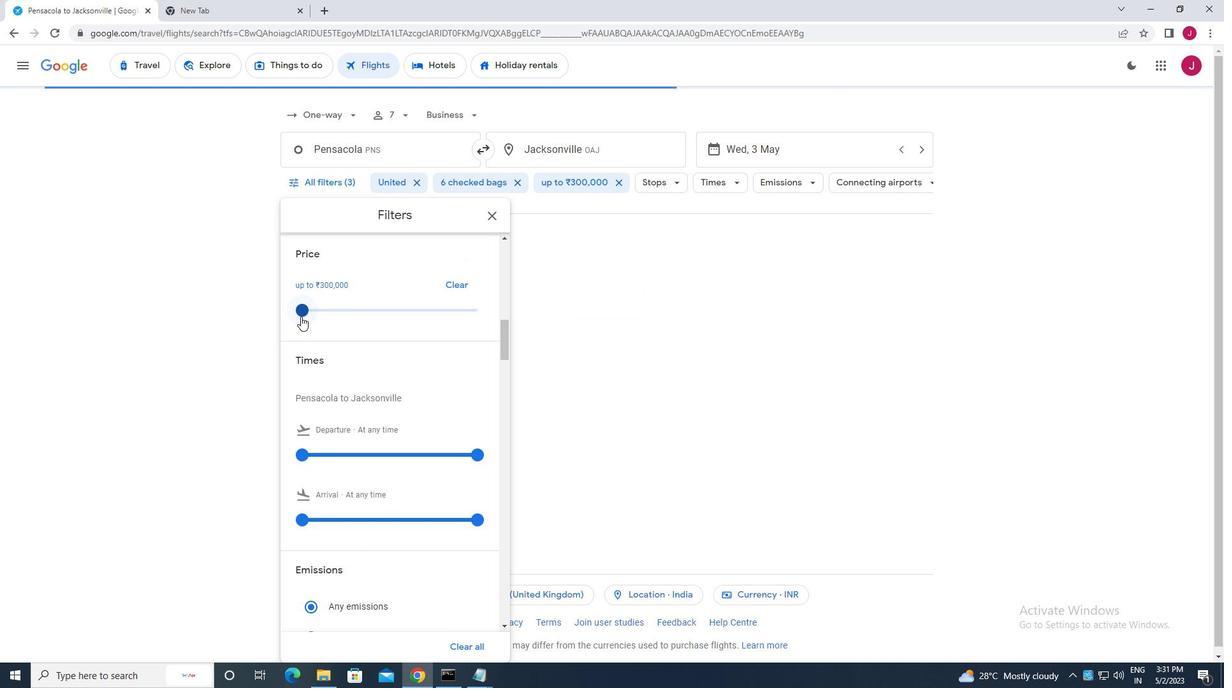
Action: Mouse scrolled (301, 316) with delta (0, 0)
Screenshot: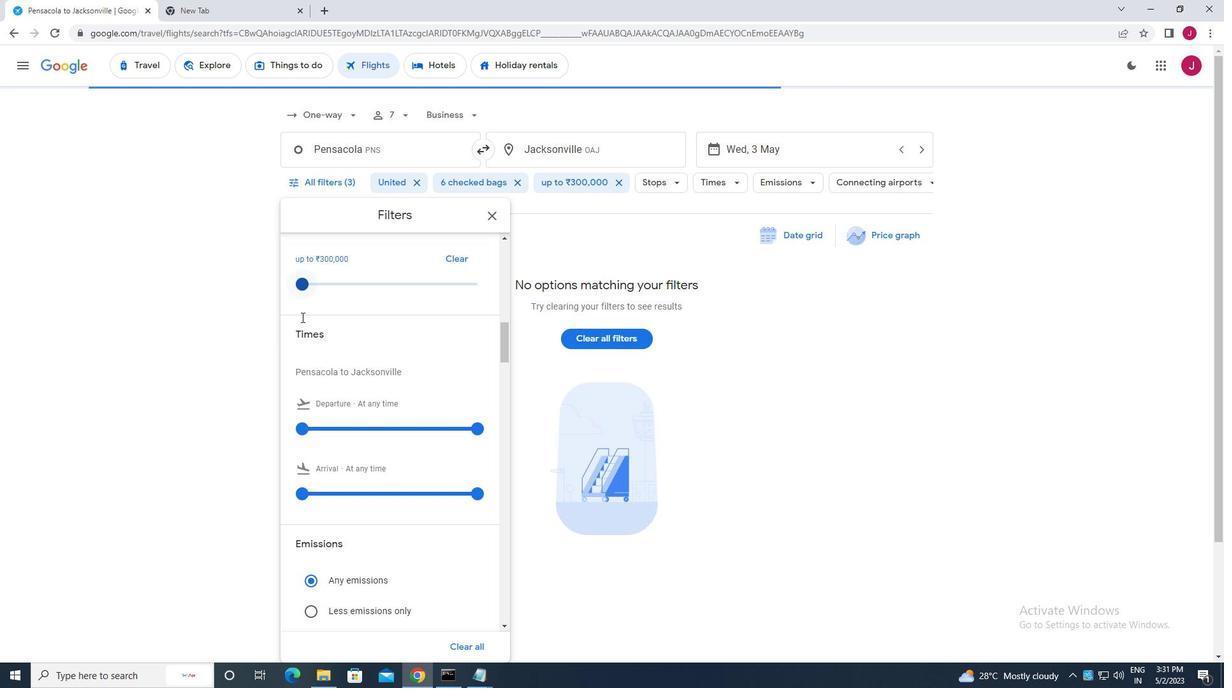 
Action: Mouse moved to (304, 329)
Screenshot: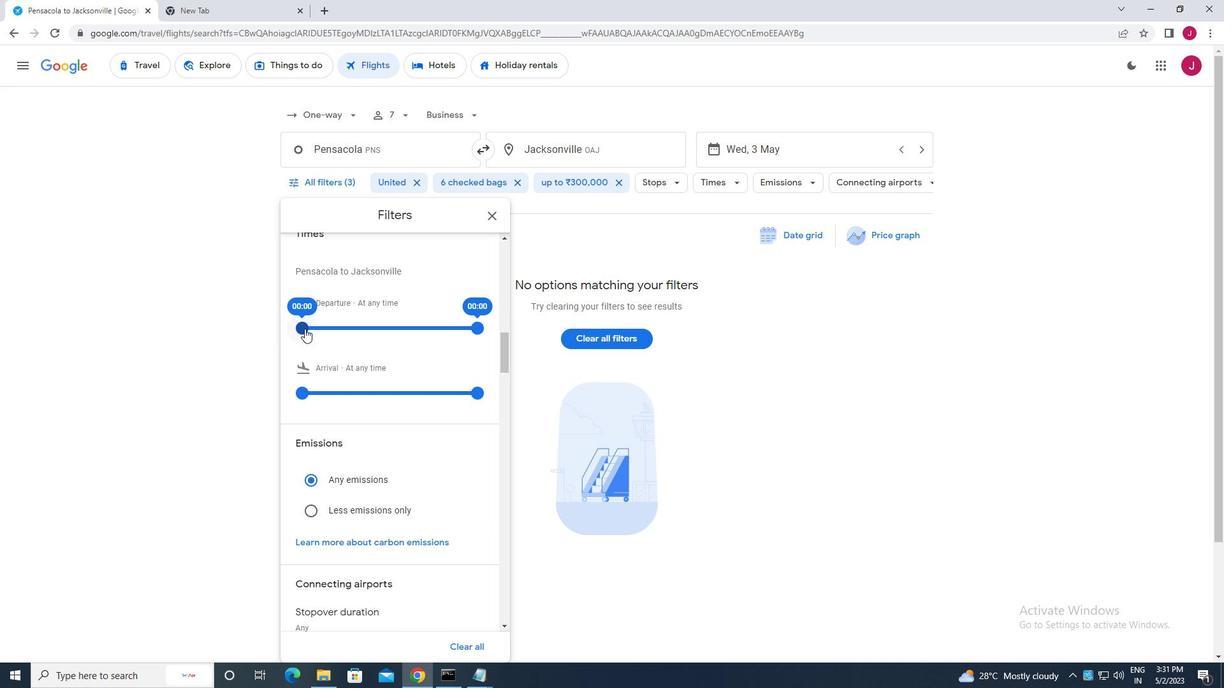 
Action: Mouse pressed left at (304, 329)
Screenshot: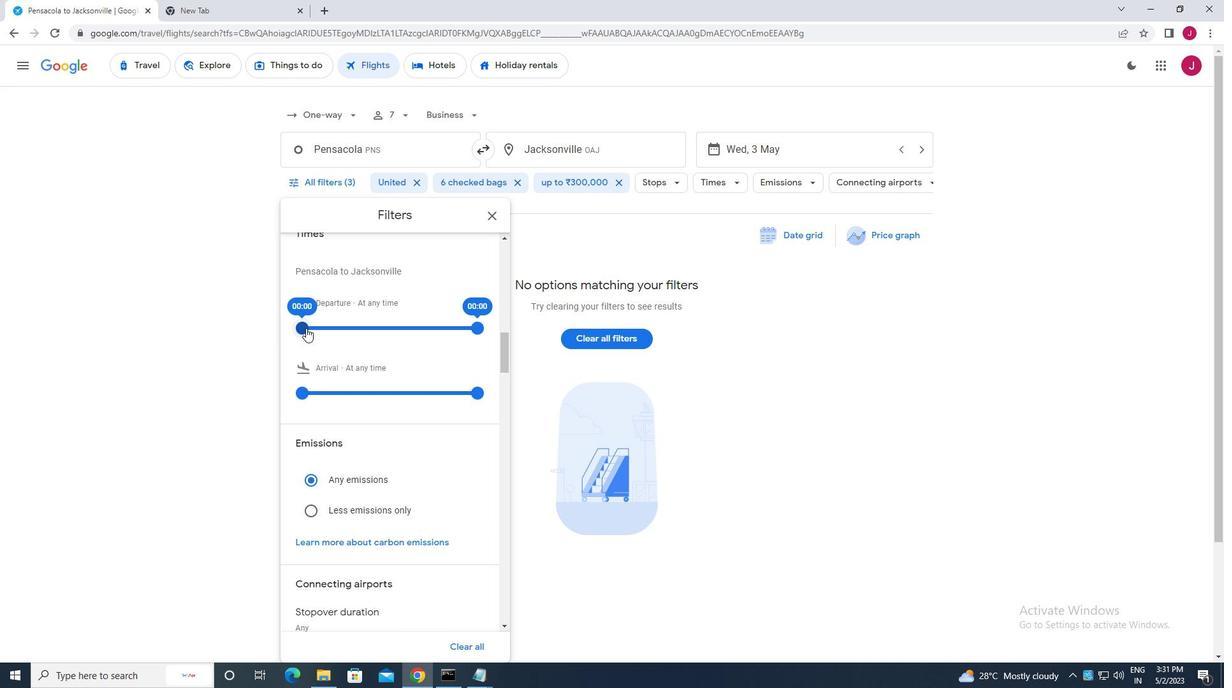 
Action: Mouse moved to (479, 328)
Screenshot: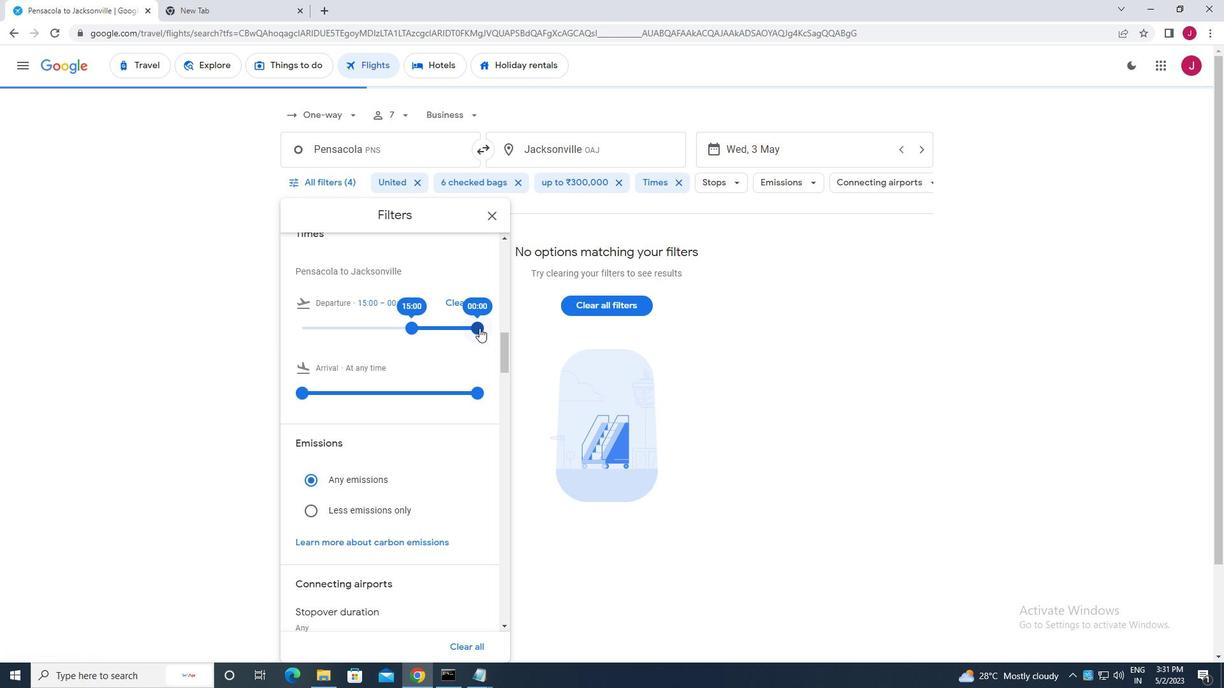 
Action: Mouse pressed left at (479, 328)
Screenshot: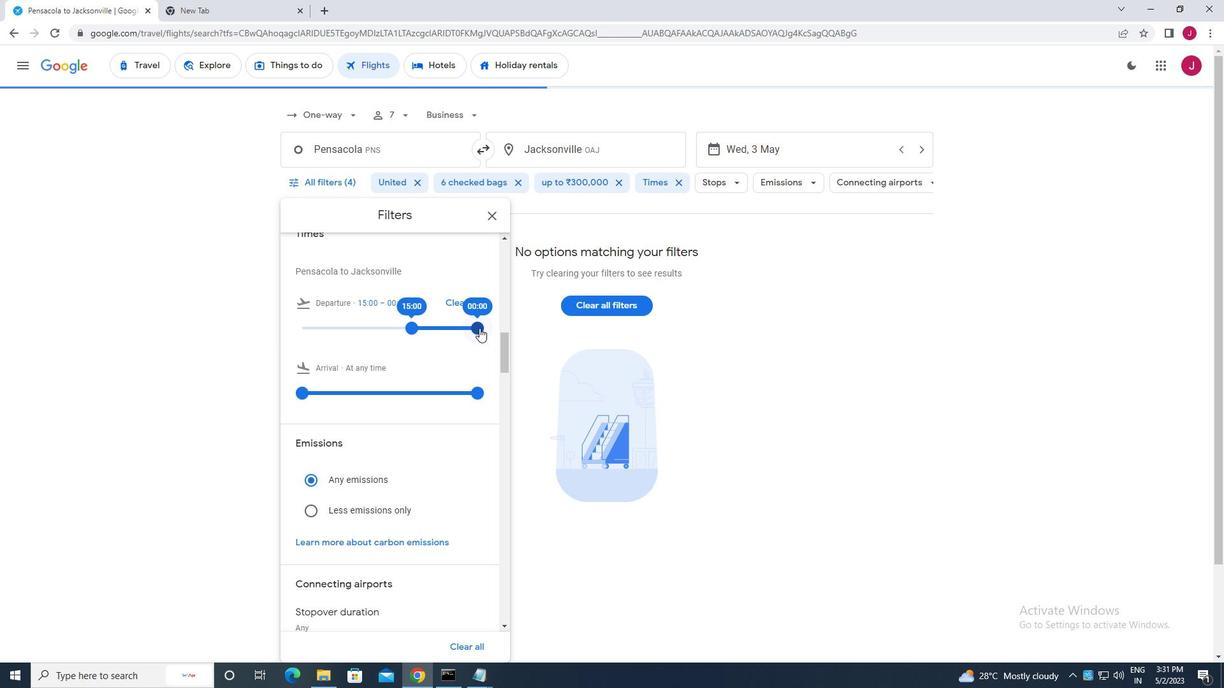 
Action: Mouse moved to (493, 213)
Screenshot: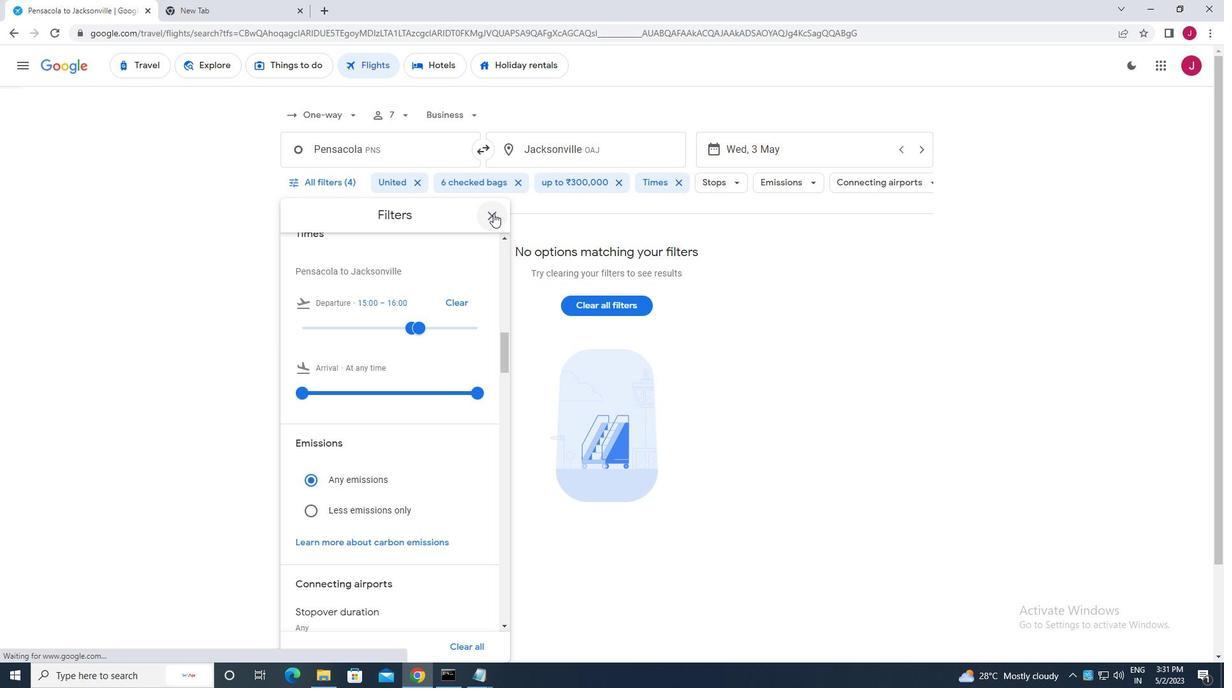
Action: Mouse pressed left at (493, 213)
Screenshot: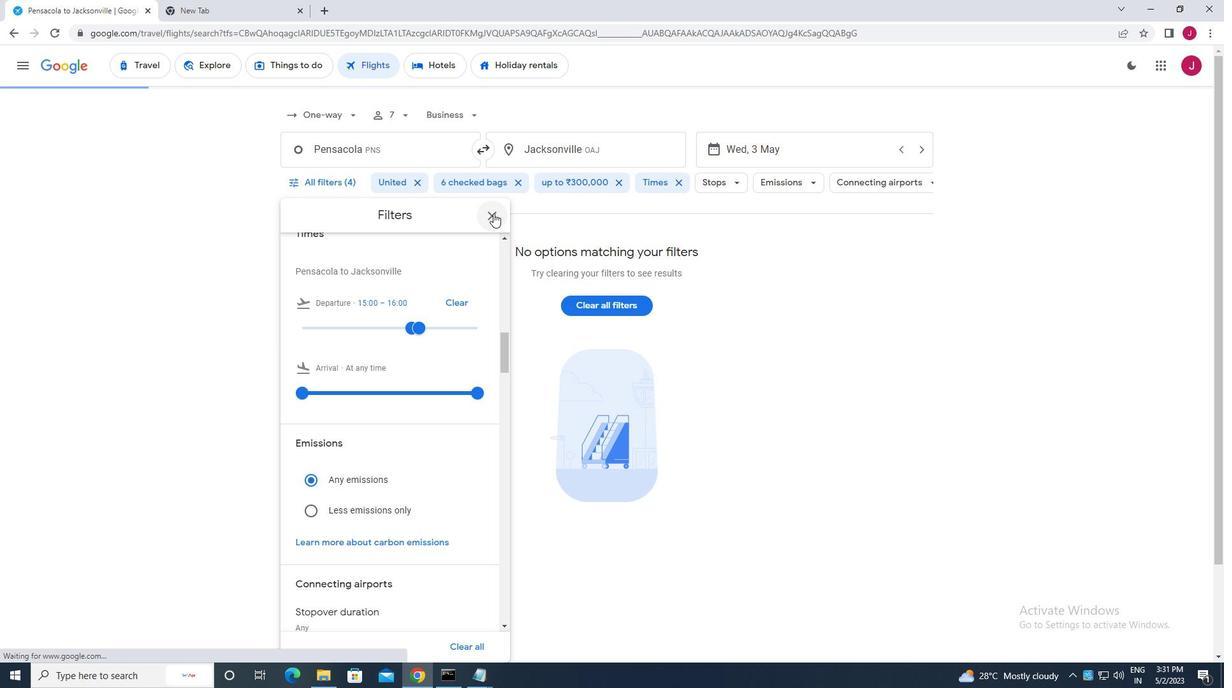
Action: Mouse moved to (492, 213)
Screenshot: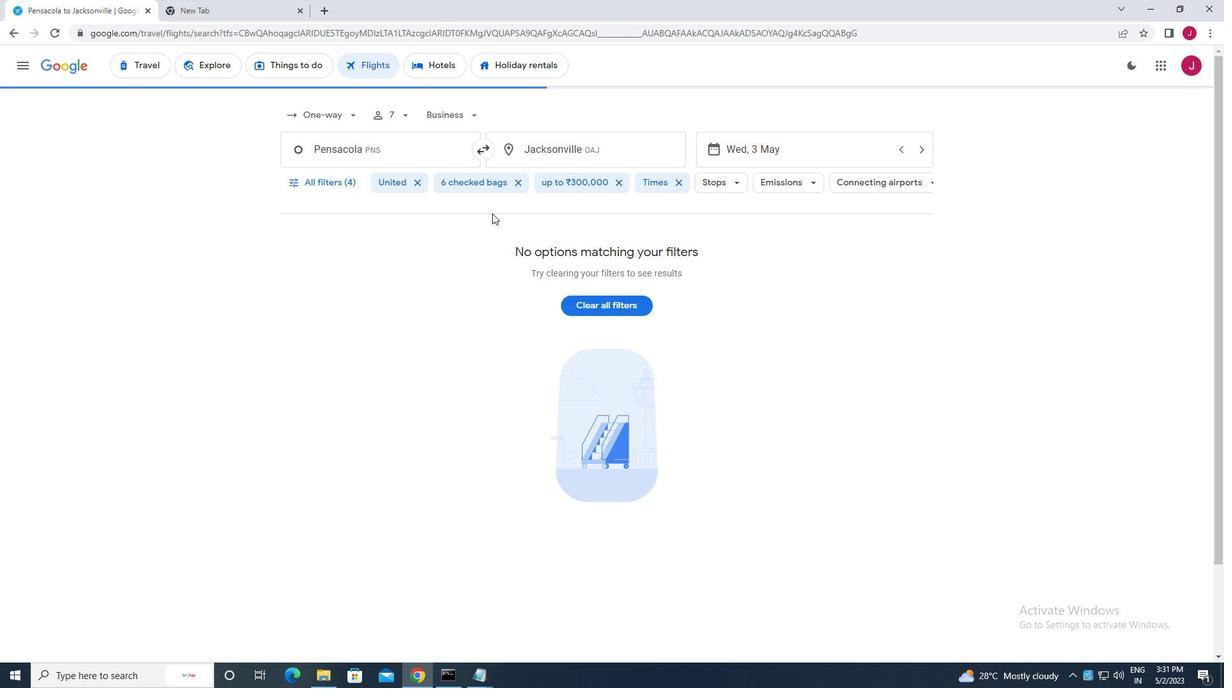 
